 Task: Find a place to stay in Malden, United States, from 12th to 16th July for 8 guests, with a price range of ₹10,000 to ₹16,000, and amenities including TV, gym, and free parking.
Action: Mouse moved to (660, 117)
Screenshot: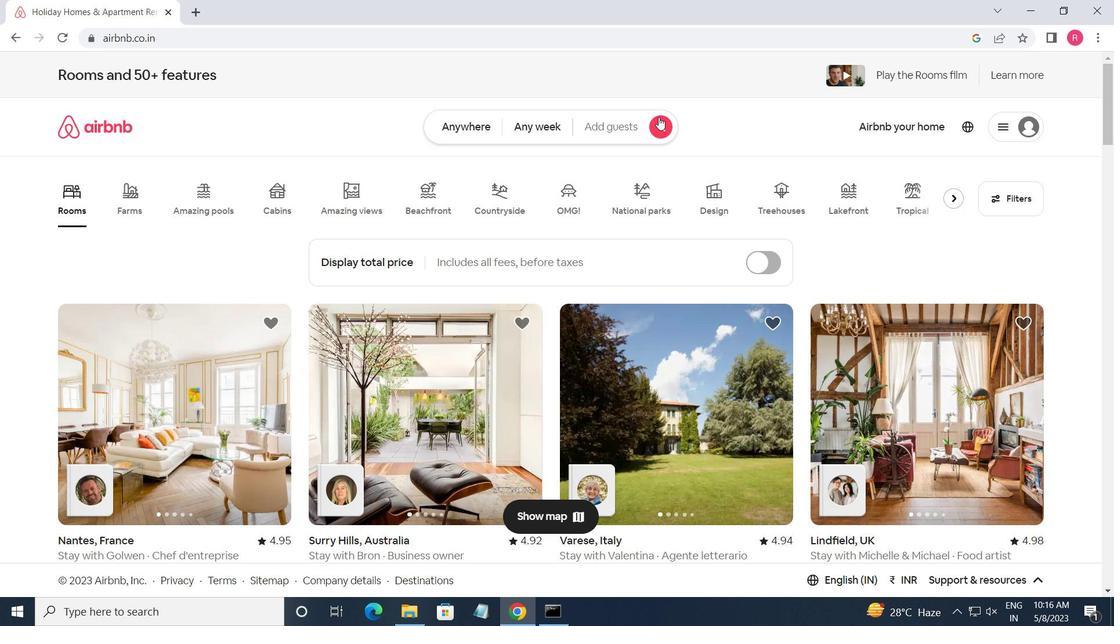 
Action: Mouse pressed left at (660, 117)
Screenshot: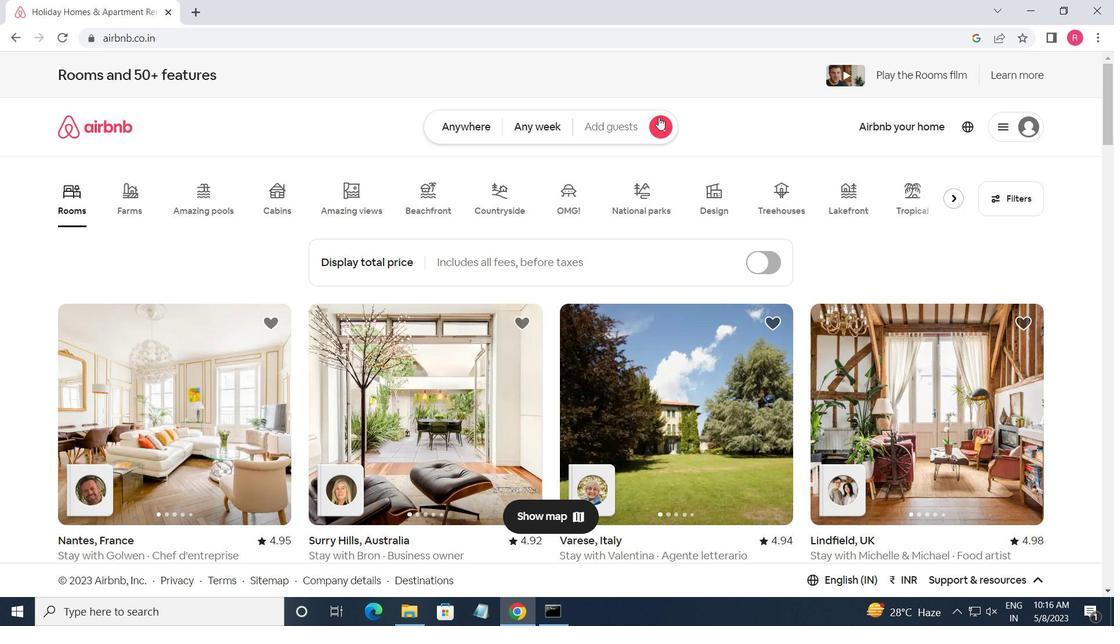 
Action: Mouse moved to (339, 192)
Screenshot: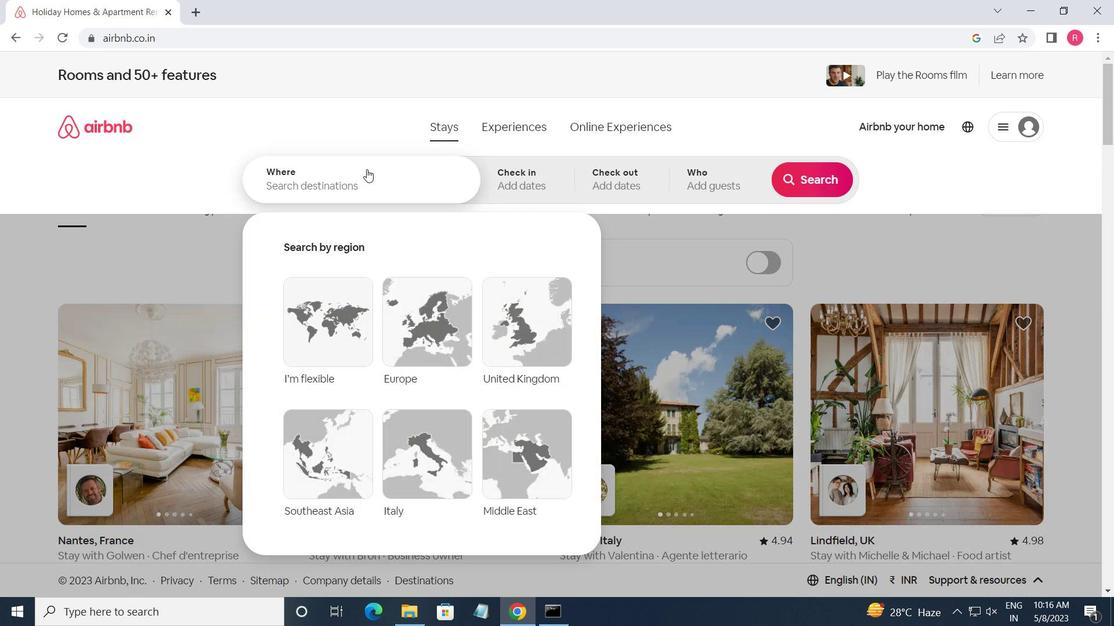 
Action: Mouse pressed left at (339, 192)
Screenshot: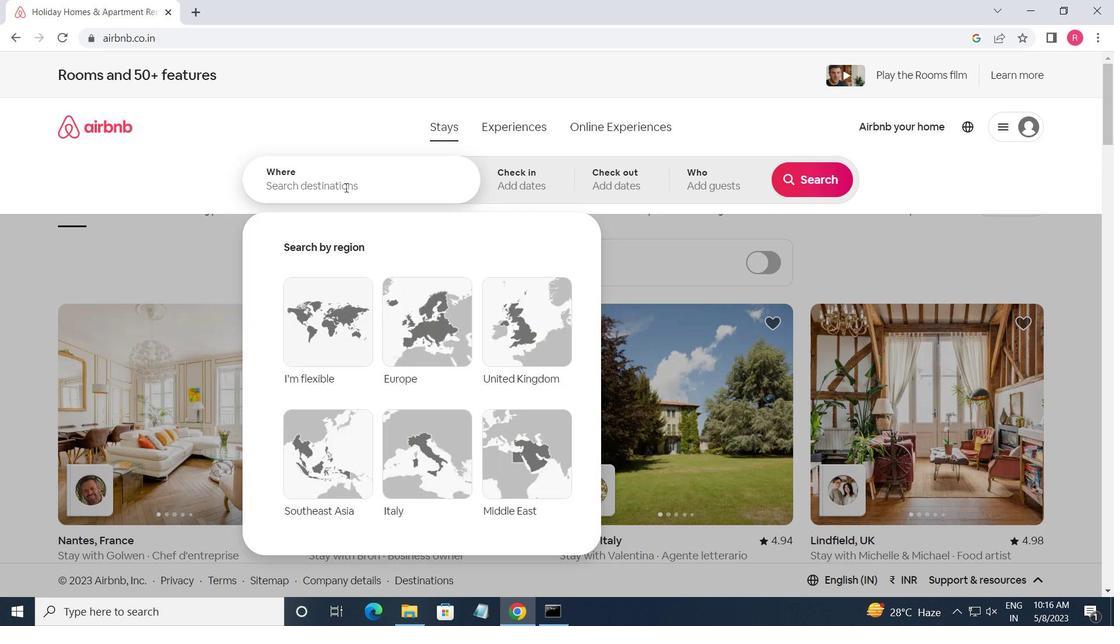 
Action: Key pressed <Key.shift_r>Malden,<Key.shift_r>United<Key.space><Key.shift>STATES<Key.enter>
Screenshot: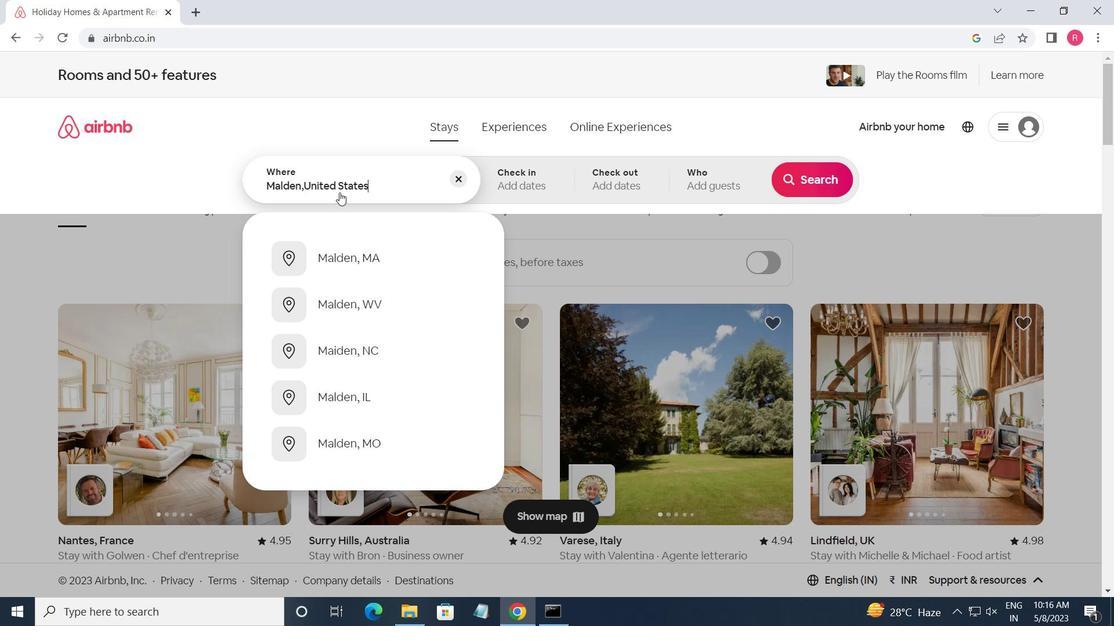 
Action: Mouse moved to (813, 297)
Screenshot: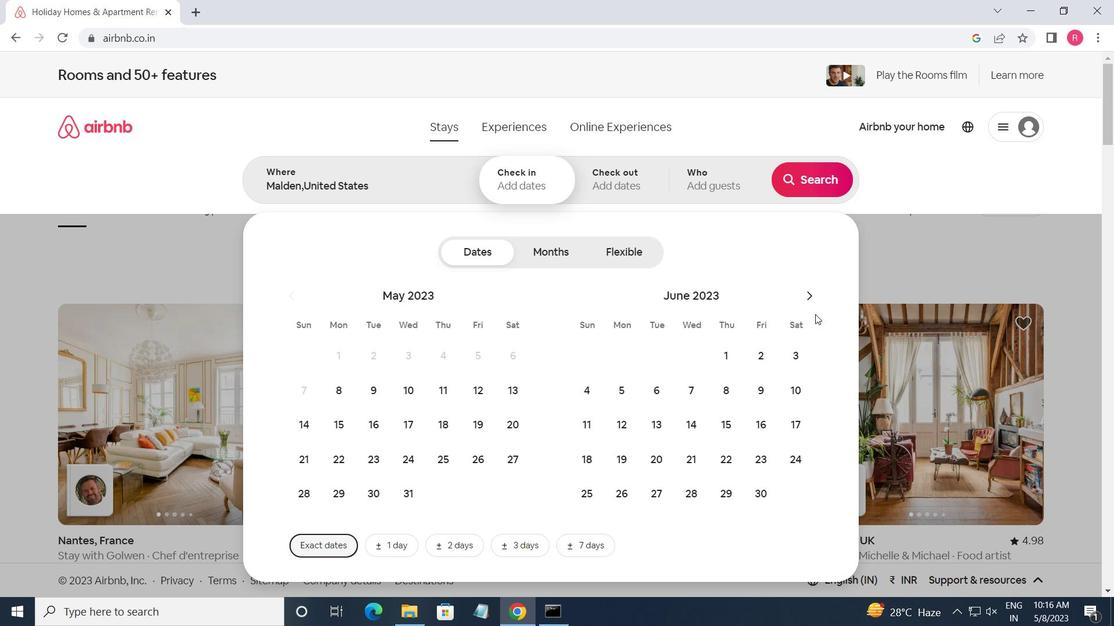 
Action: Mouse pressed left at (813, 297)
Screenshot: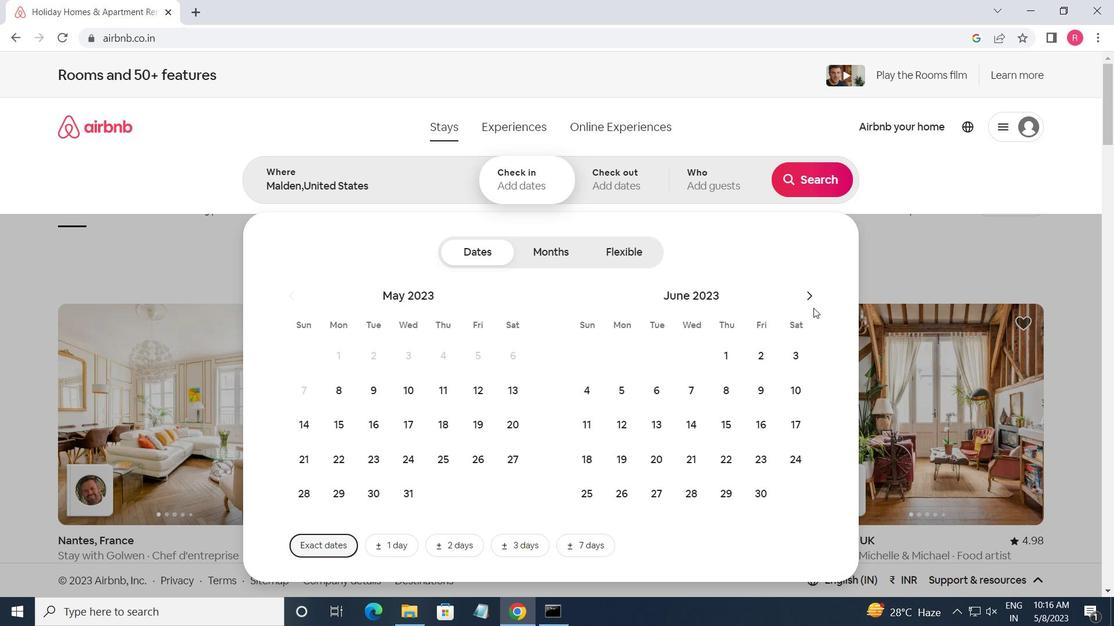 
Action: Mouse moved to (687, 431)
Screenshot: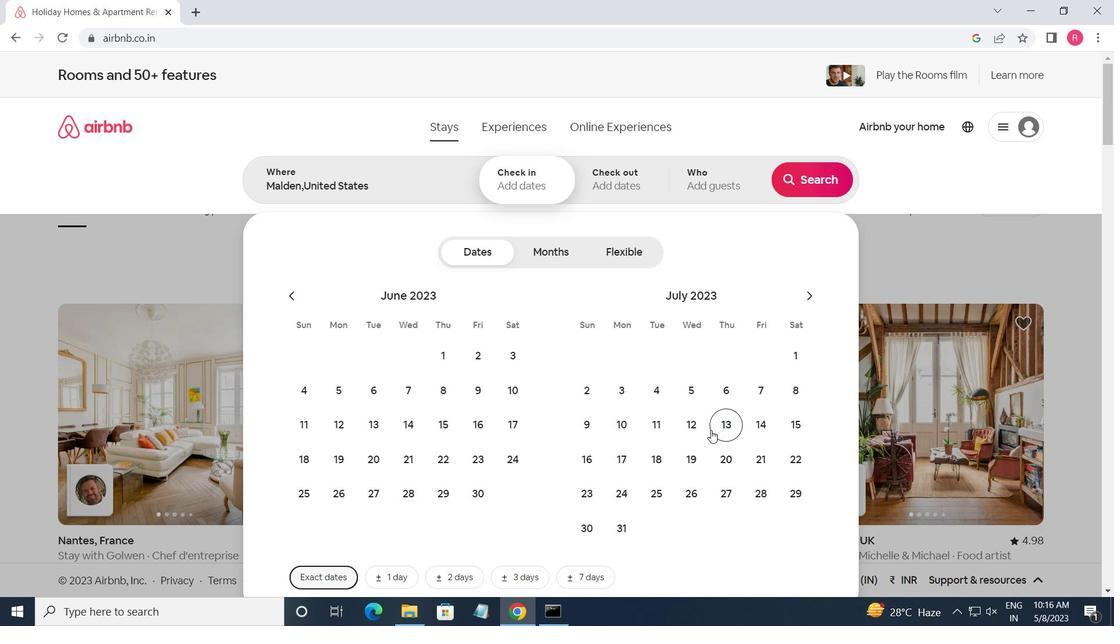 
Action: Mouse pressed left at (687, 431)
Screenshot: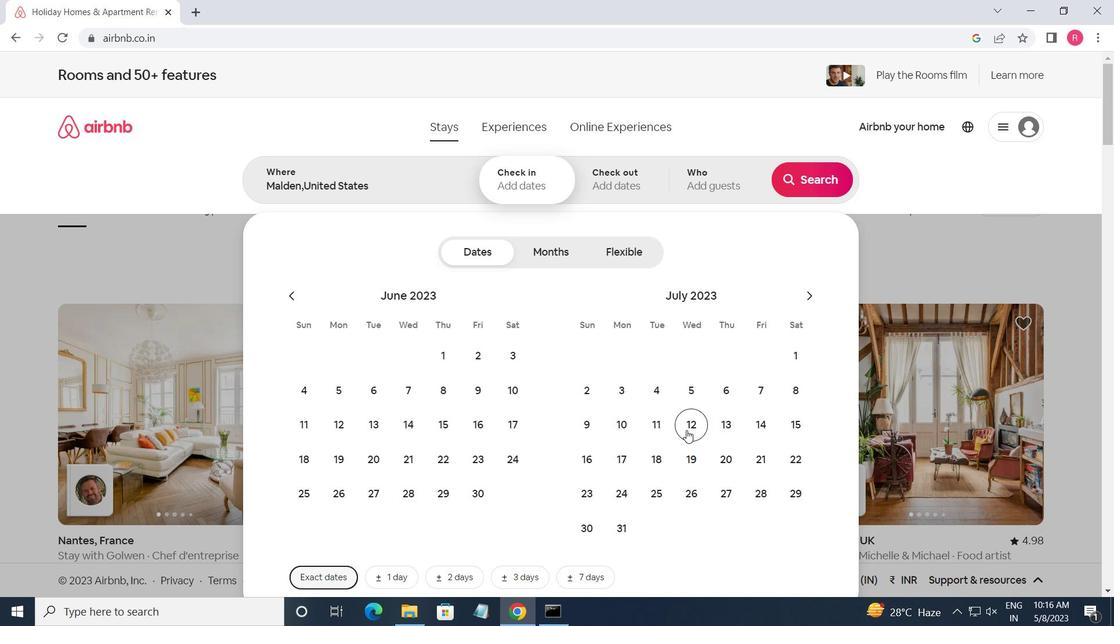 
Action: Mouse moved to (597, 467)
Screenshot: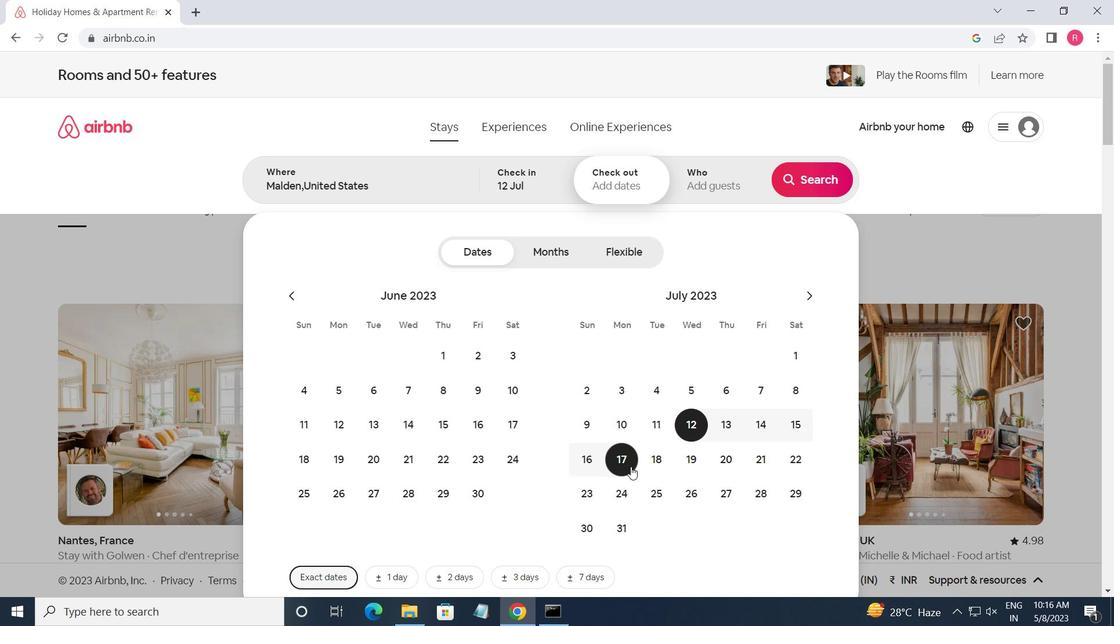 
Action: Mouse pressed left at (597, 467)
Screenshot: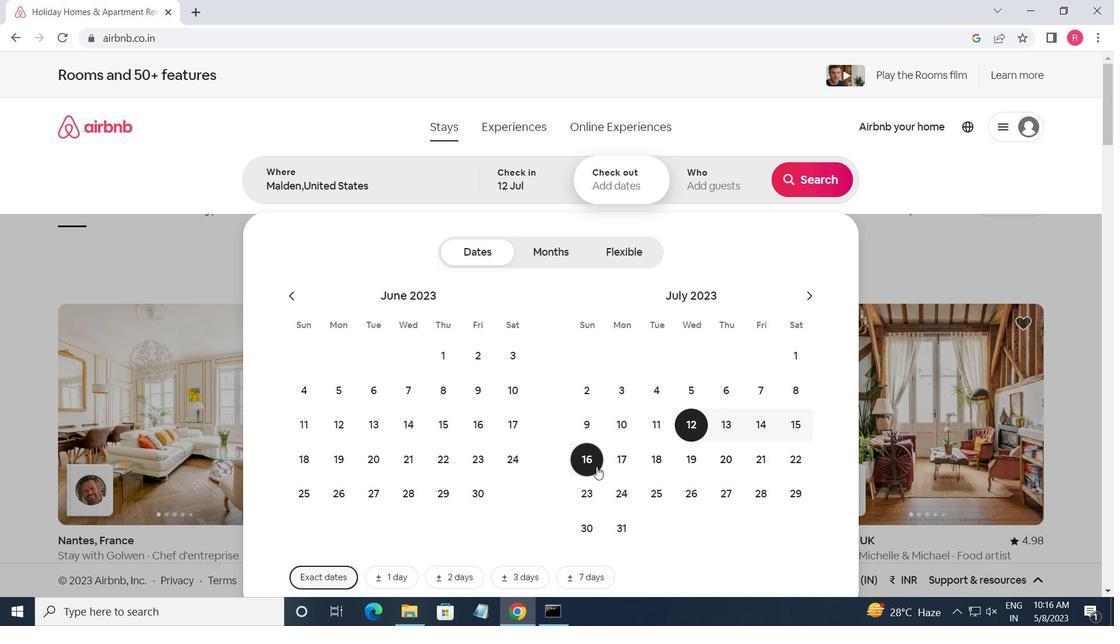 
Action: Mouse moved to (719, 197)
Screenshot: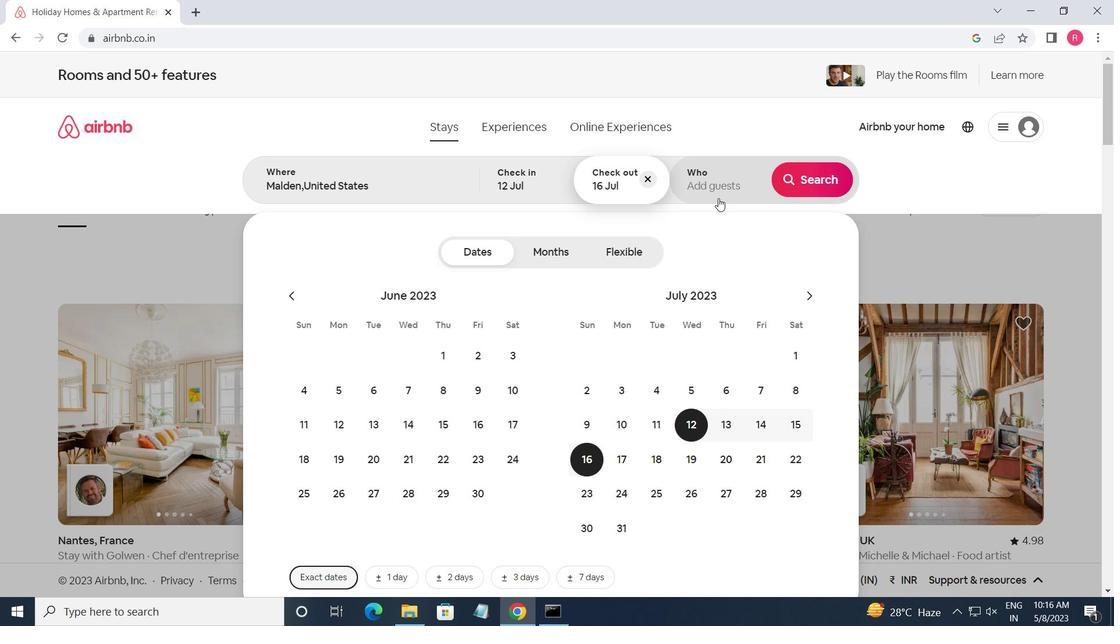 
Action: Mouse pressed left at (719, 197)
Screenshot: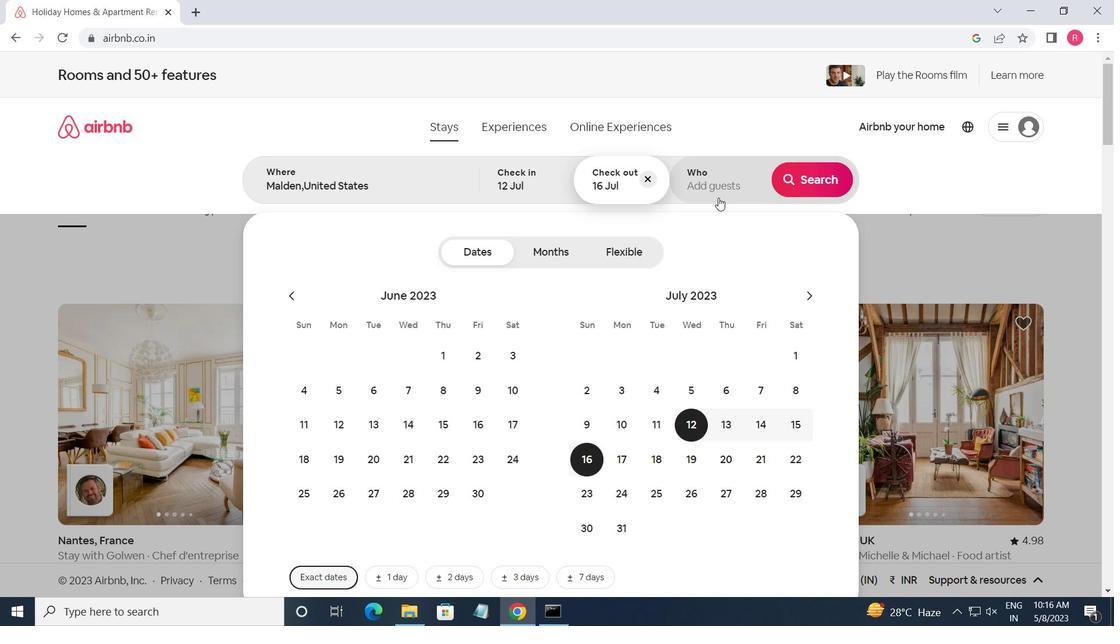 
Action: Mouse moved to (831, 249)
Screenshot: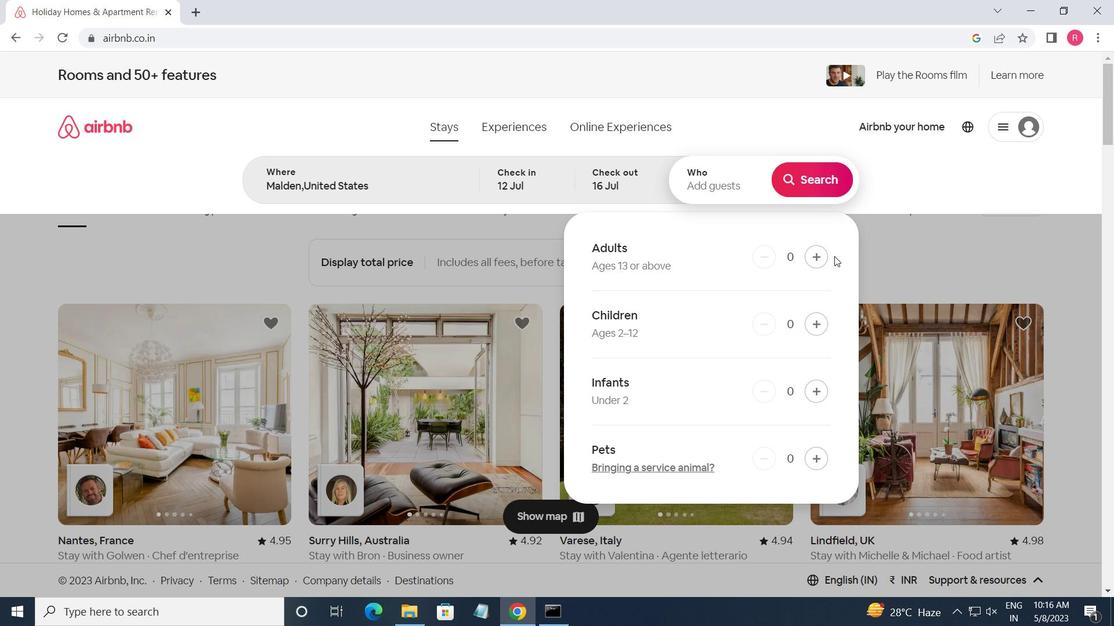 
Action: Mouse pressed left at (831, 249)
Screenshot: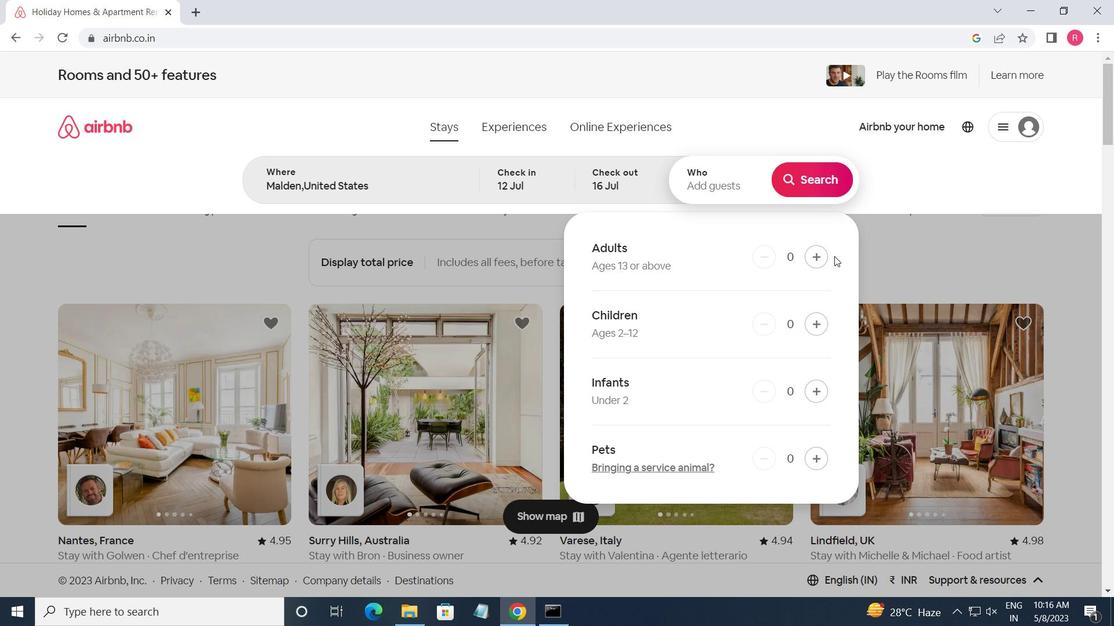 
Action: Mouse moved to (827, 252)
Screenshot: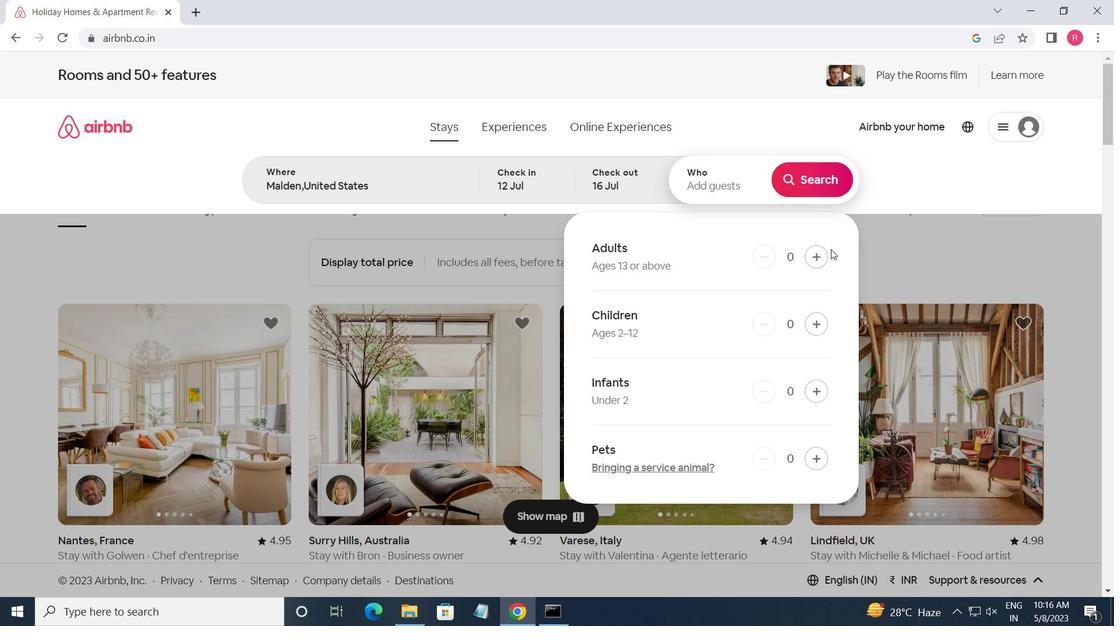 
Action: Mouse pressed left at (827, 252)
Screenshot: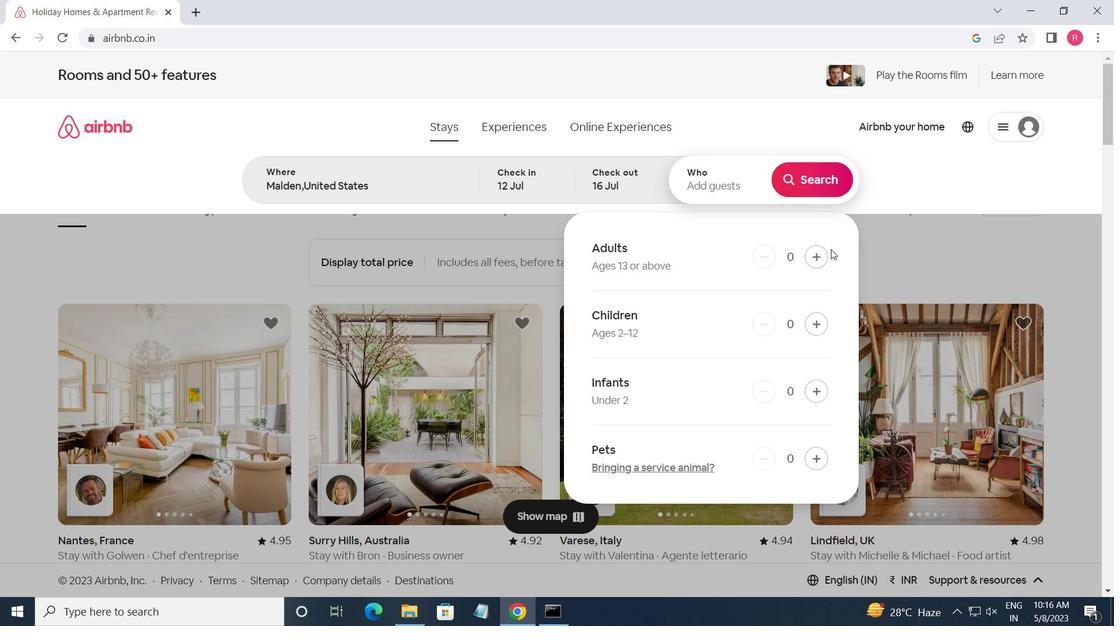 
Action: Mouse moved to (826, 253)
Screenshot: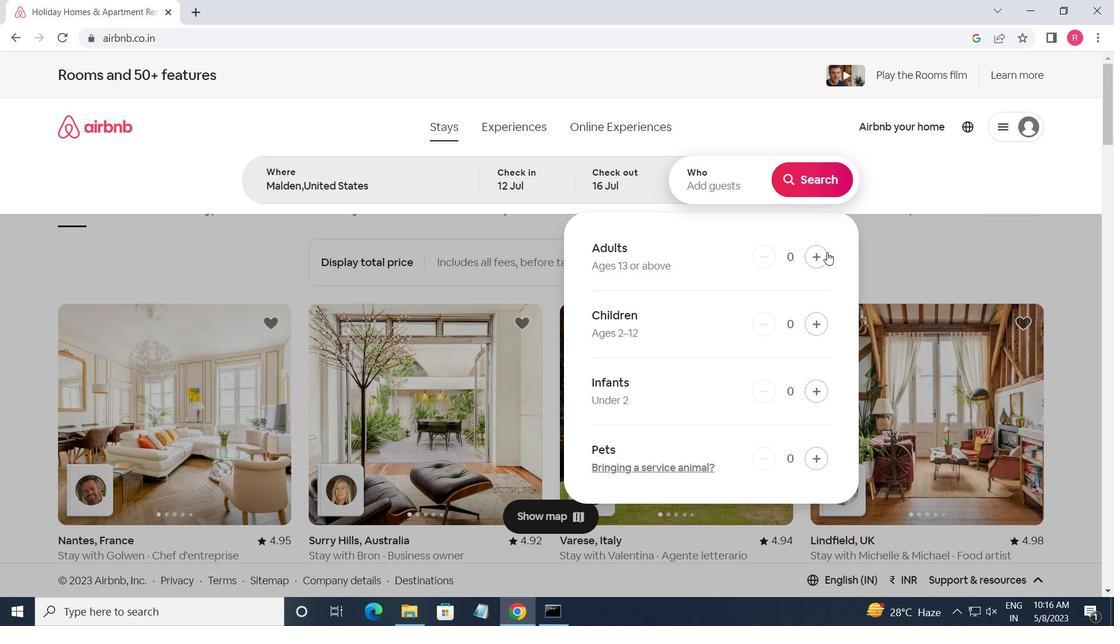 
Action: Mouse pressed left at (826, 253)
Screenshot: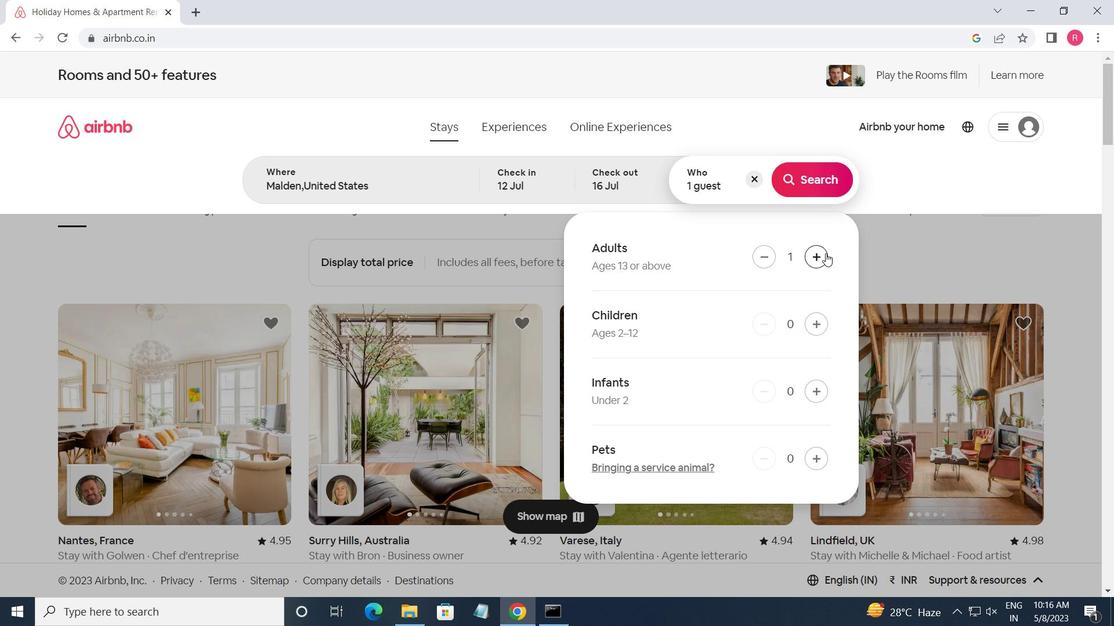 
Action: Mouse pressed left at (826, 253)
Screenshot: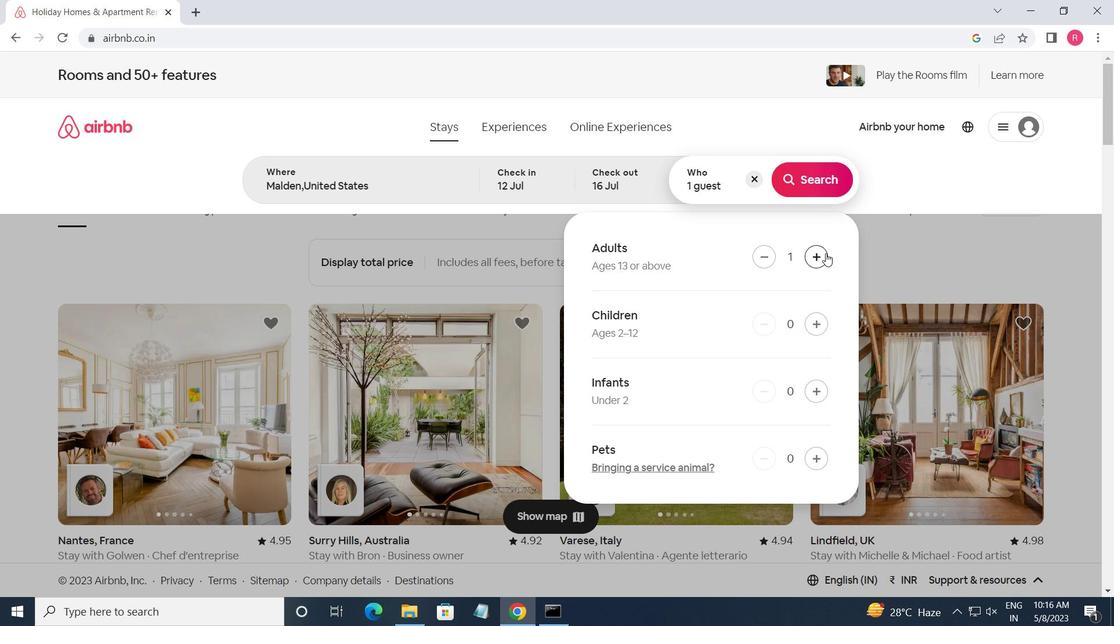 
Action: Mouse pressed left at (826, 253)
Screenshot: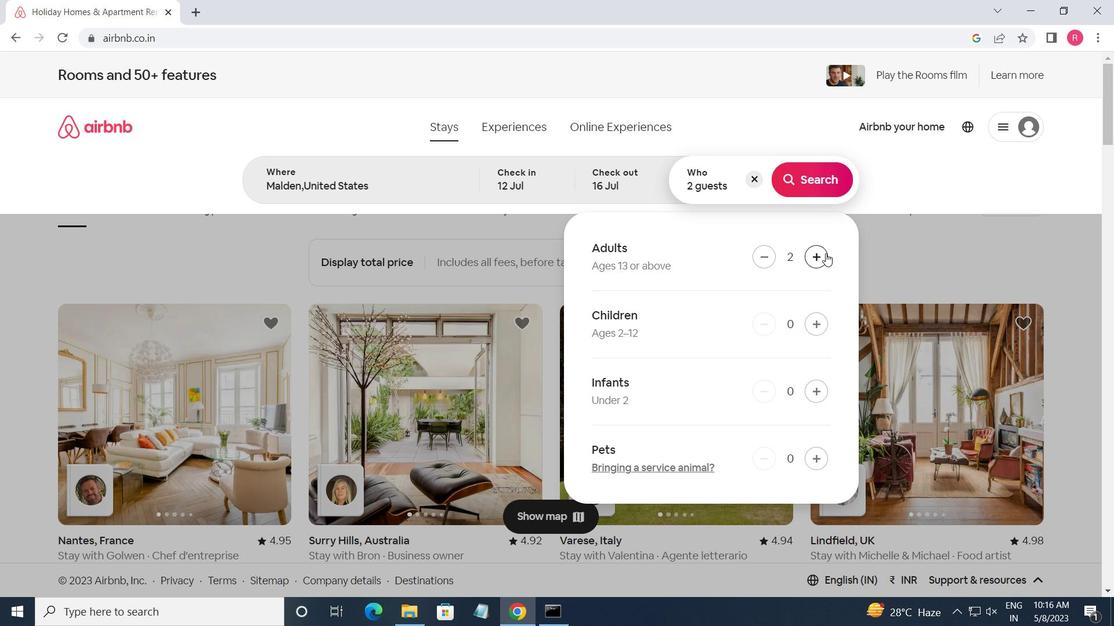 
Action: Mouse pressed left at (826, 253)
Screenshot: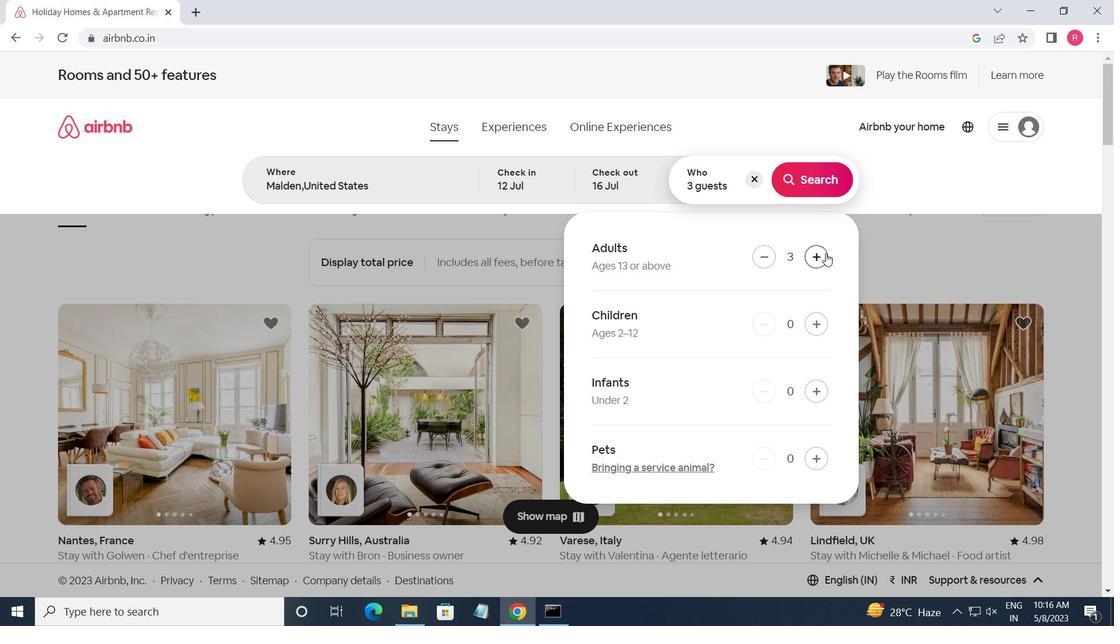 
Action: Mouse pressed left at (826, 253)
Screenshot: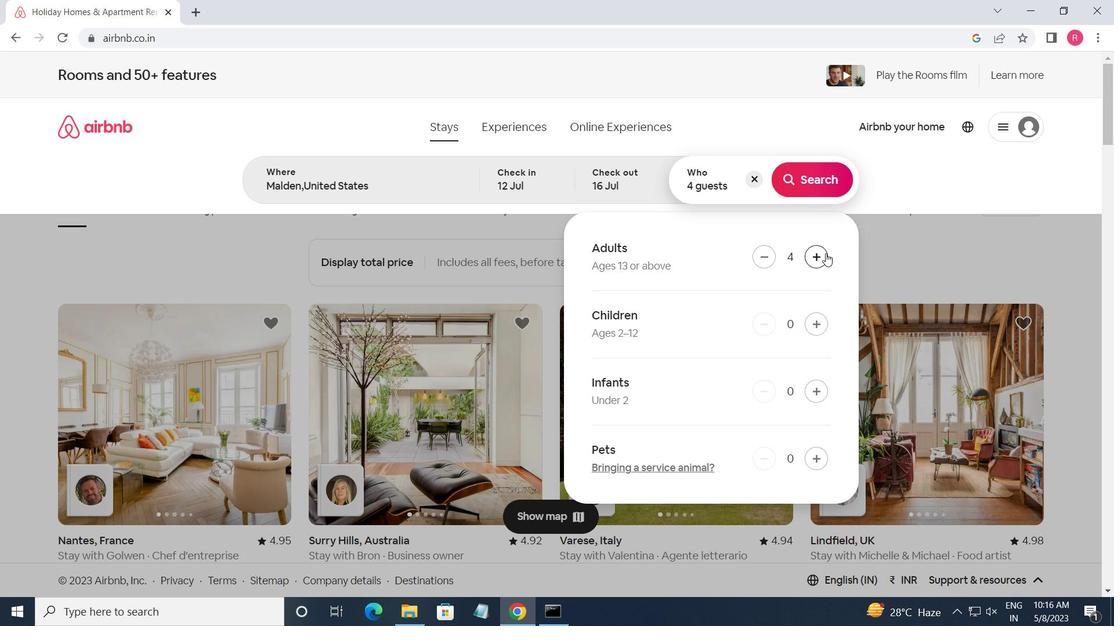 
Action: Mouse pressed left at (826, 253)
Screenshot: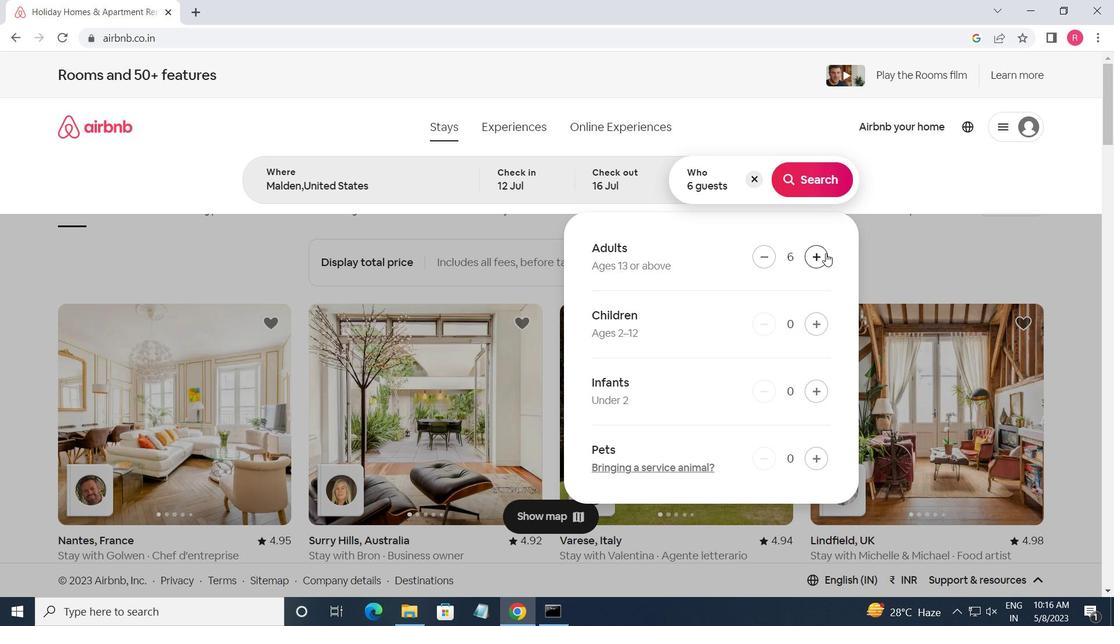 
Action: Mouse pressed left at (826, 253)
Screenshot: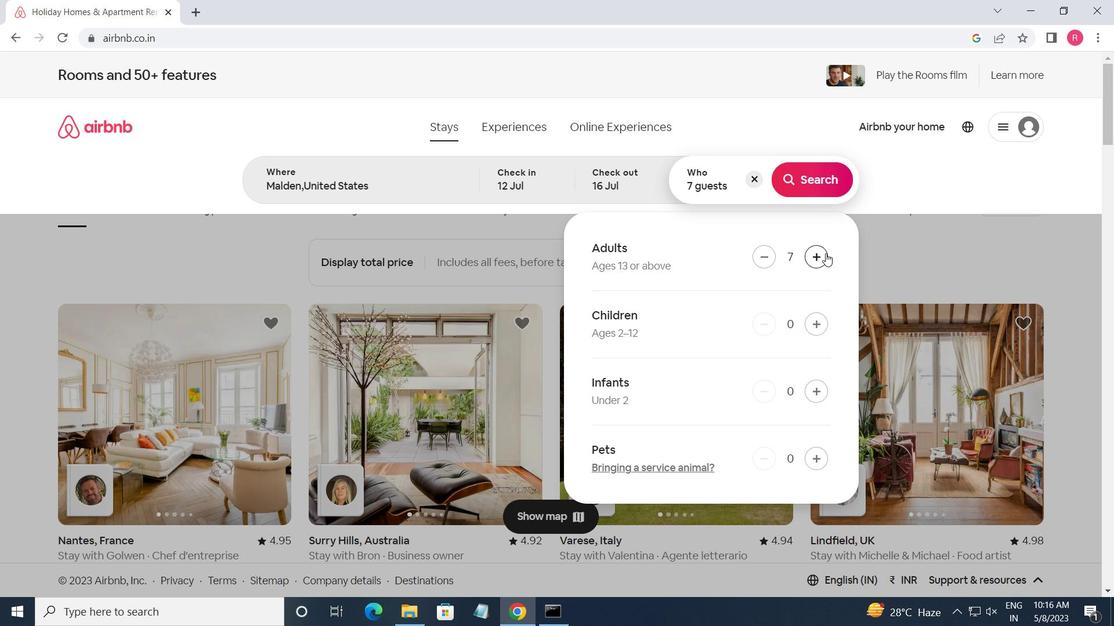 
Action: Mouse moved to (804, 185)
Screenshot: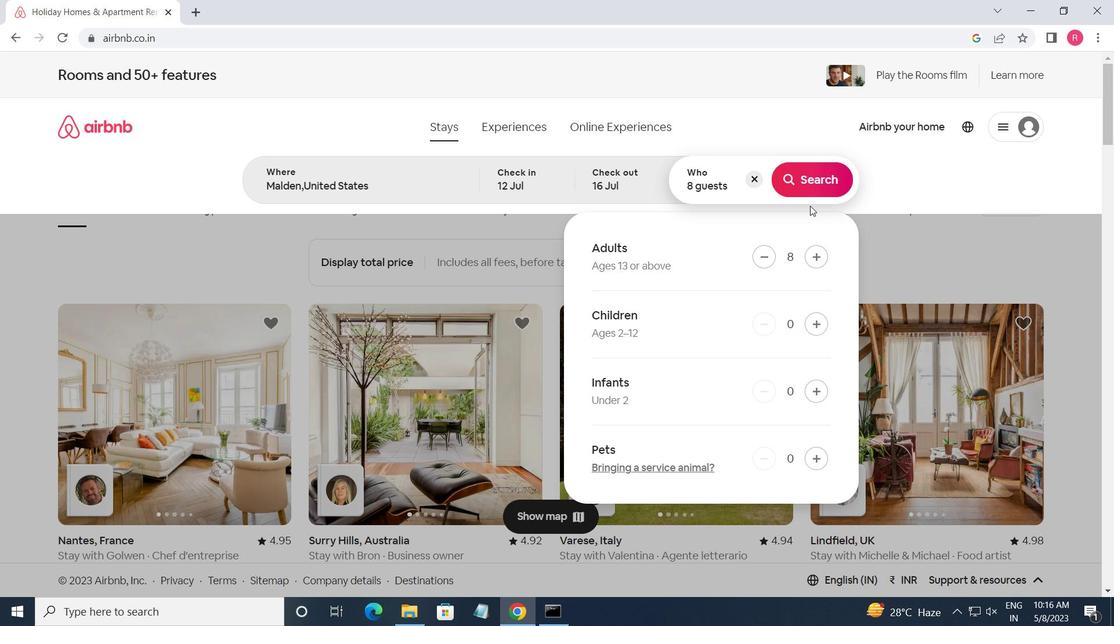 
Action: Mouse pressed left at (804, 185)
Screenshot: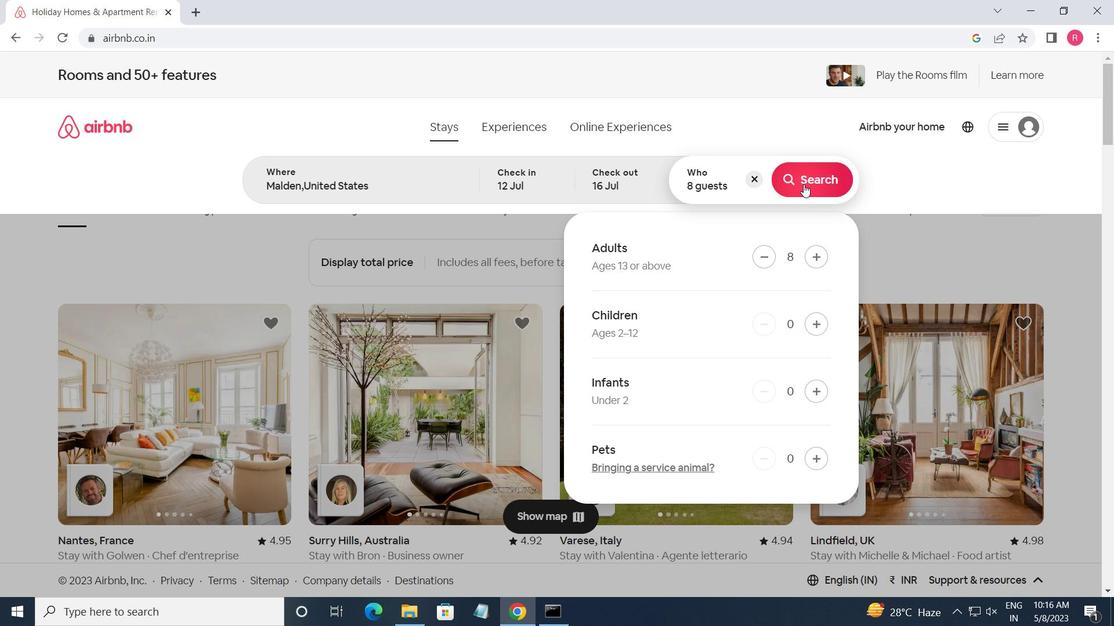 
Action: Mouse moved to (1037, 135)
Screenshot: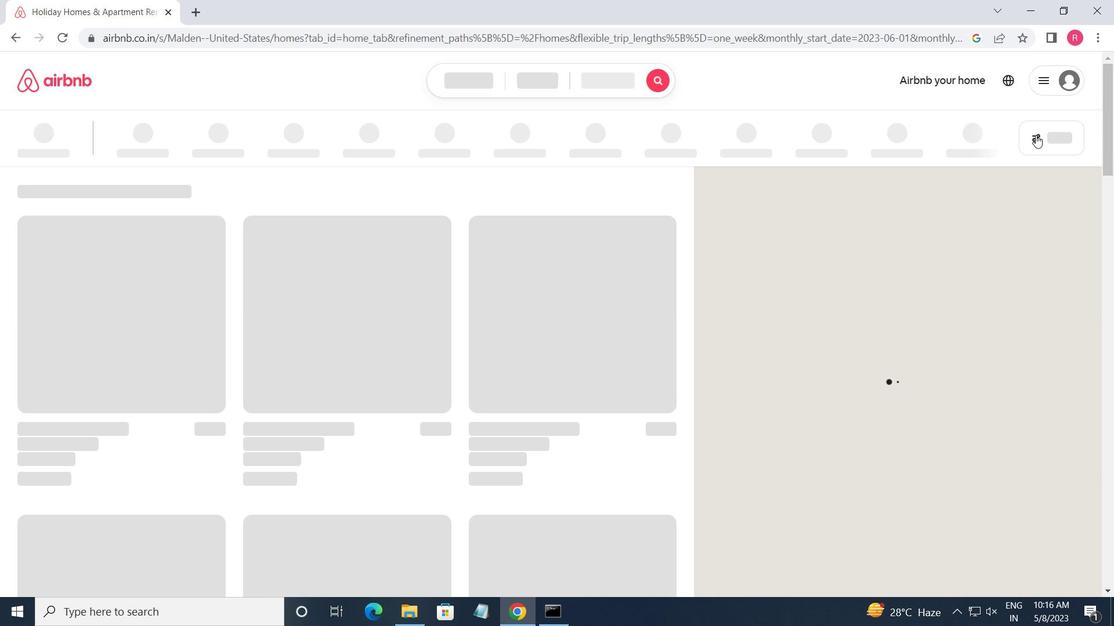 
Action: Mouse pressed left at (1037, 135)
Screenshot: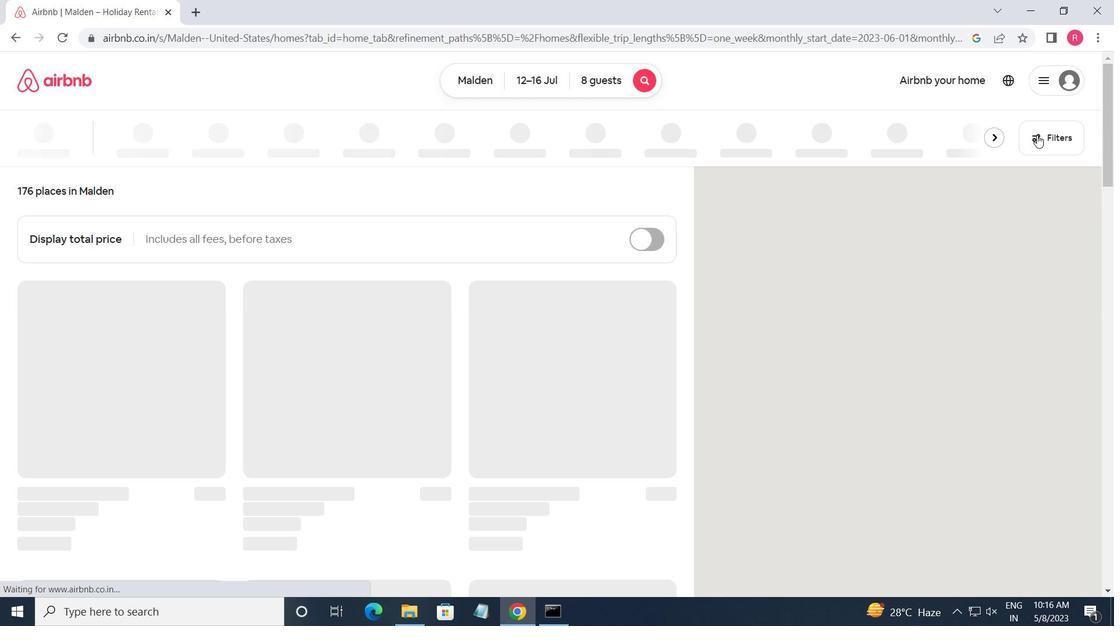 
Action: Mouse moved to (379, 487)
Screenshot: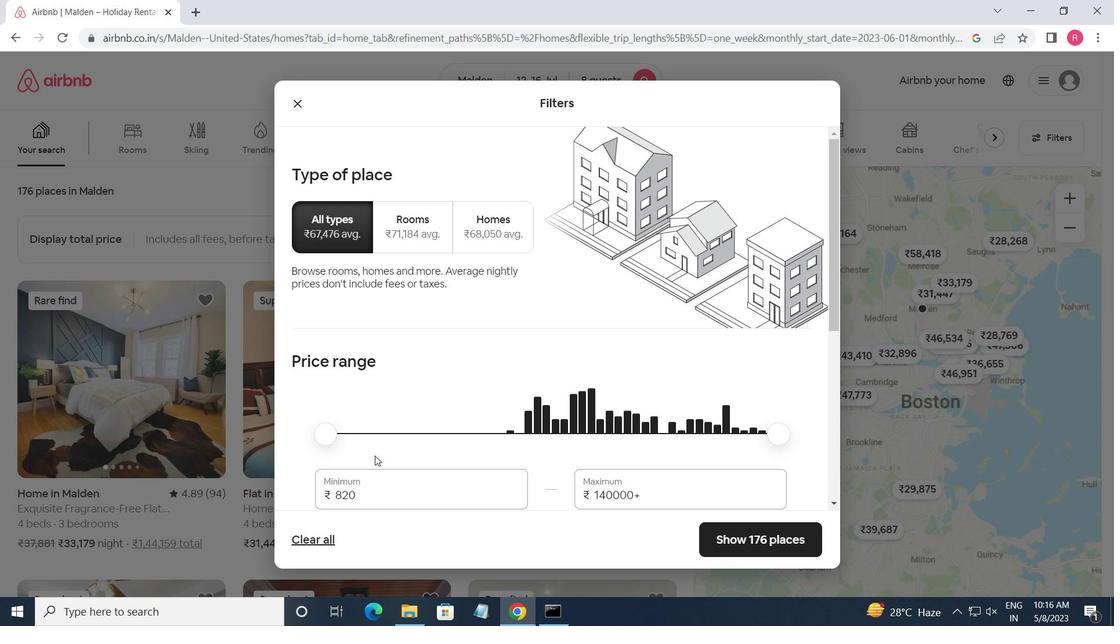 
Action: Mouse pressed left at (379, 487)
Screenshot: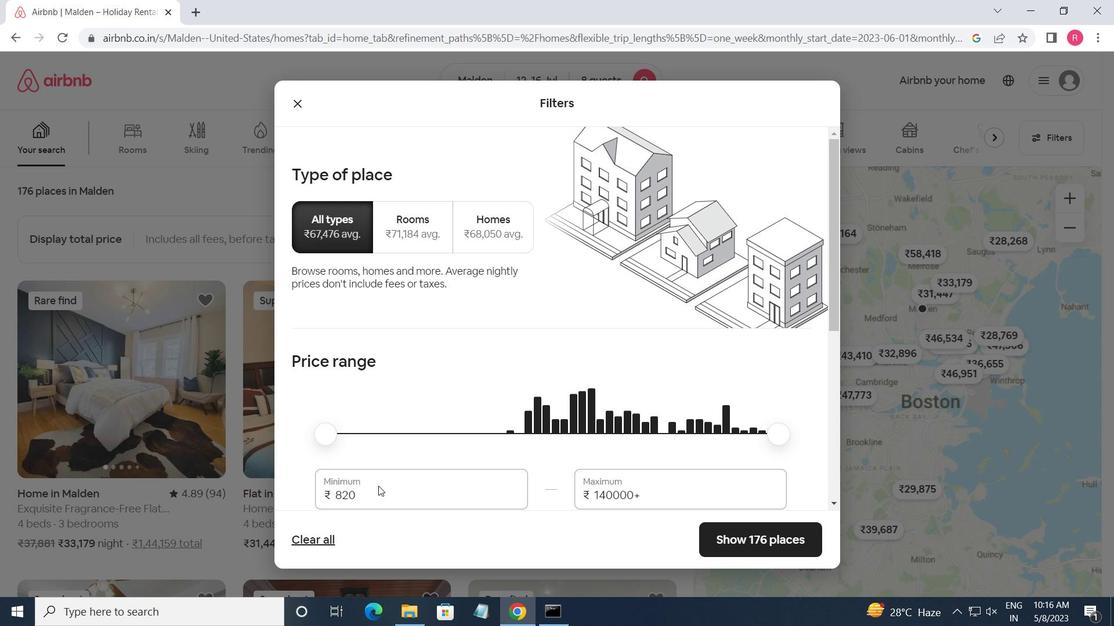 
Action: Key pressed <Key.backspace><Key.backspace><Key.backspace><Key.backspace>10000<Key.tab>16000
Screenshot: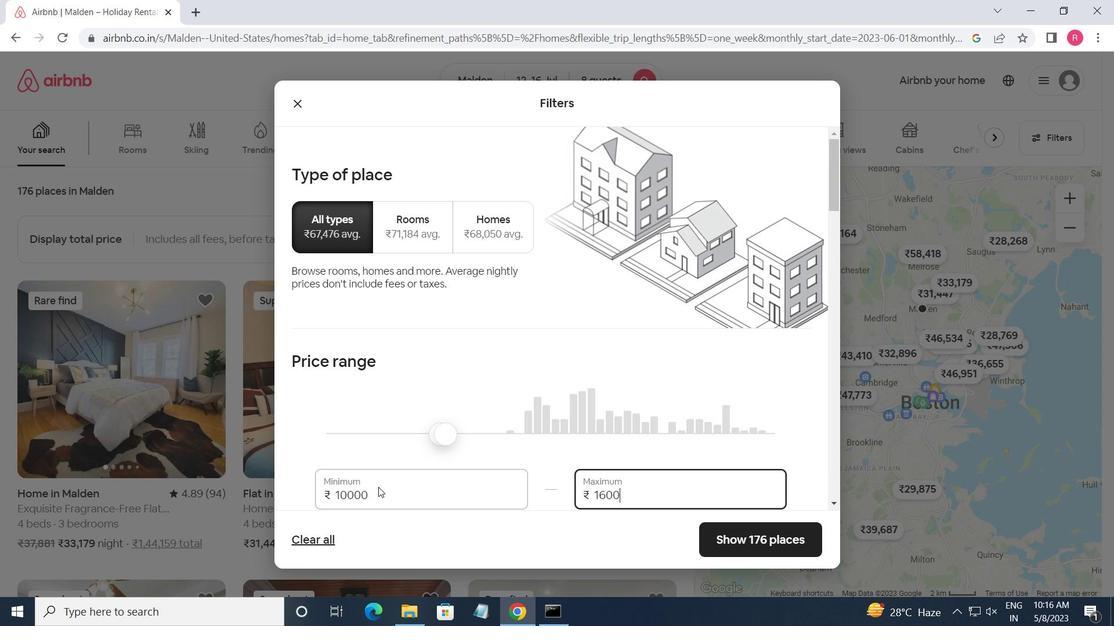 
Action: Mouse moved to (383, 492)
Screenshot: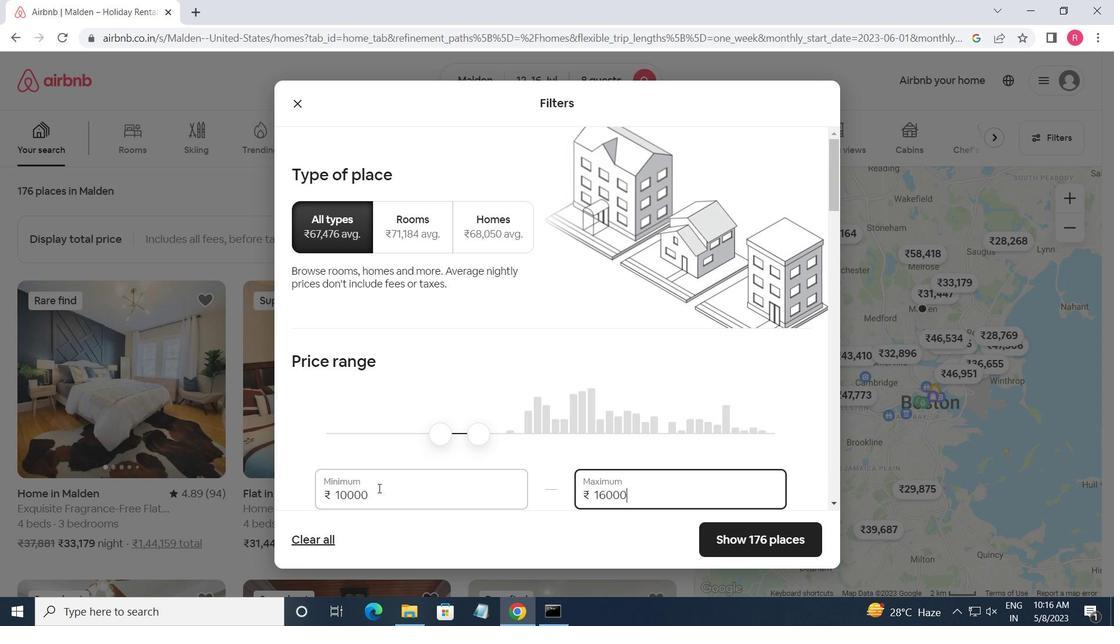 
Action: Mouse scrolled (383, 491) with delta (0, 0)
Screenshot: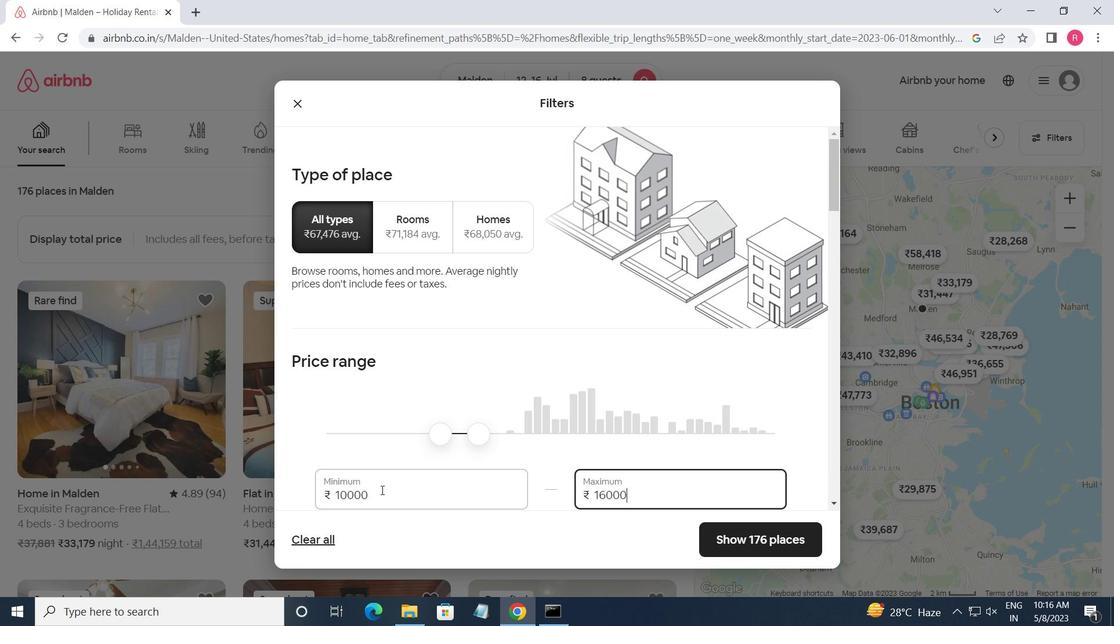 
Action: Mouse scrolled (383, 491) with delta (0, 0)
Screenshot: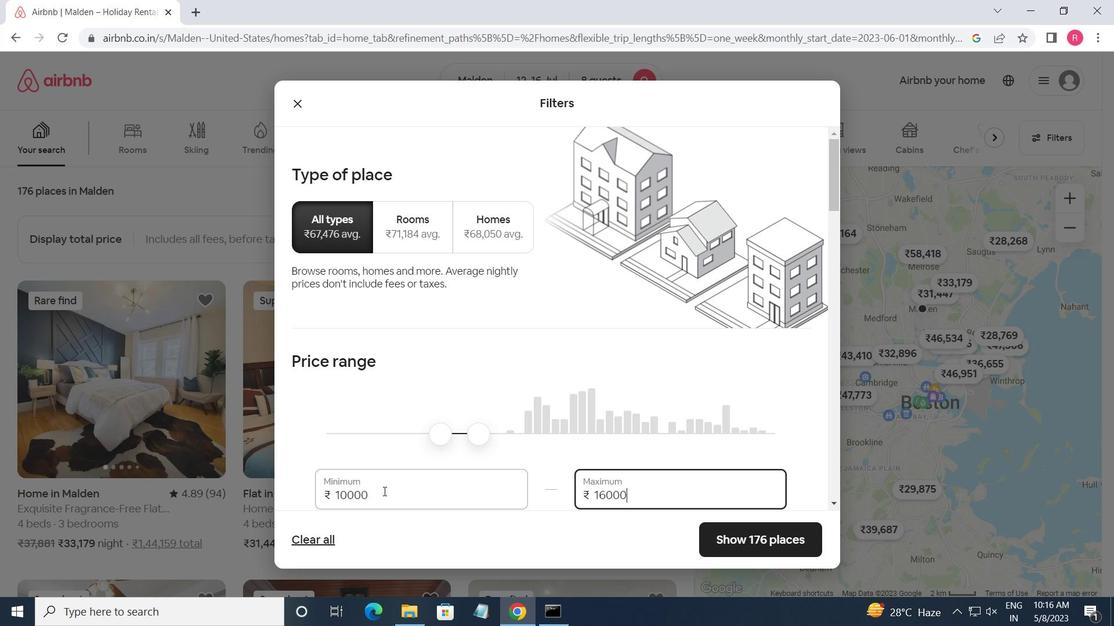 
Action: Mouse scrolled (383, 491) with delta (0, 0)
Screenshot: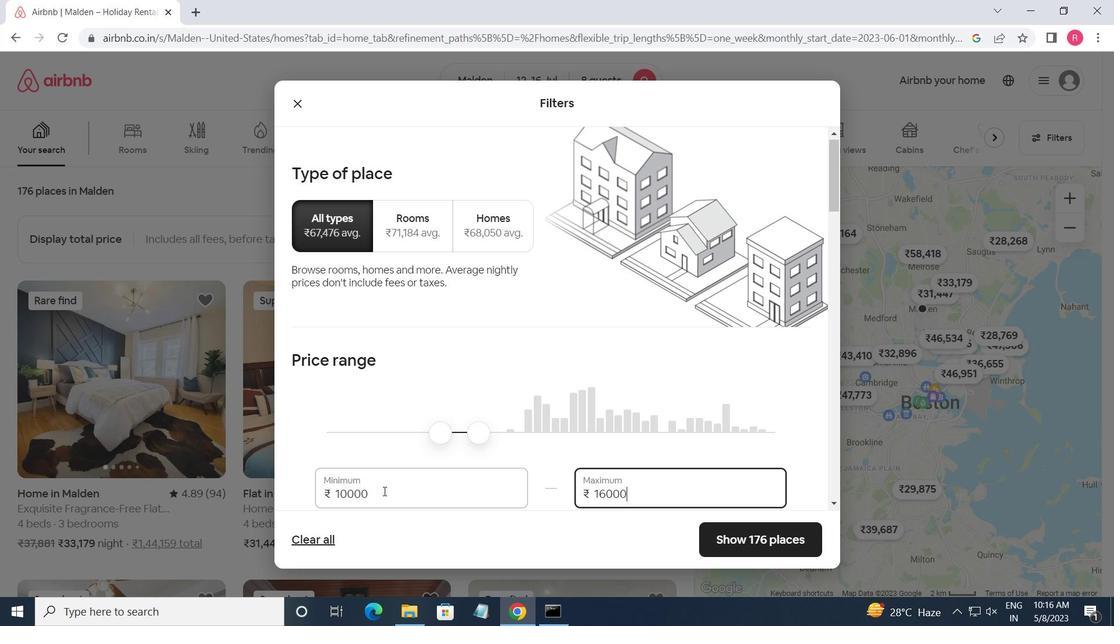 
Action: Mouse scrolled (383, 491) with delta (0, 0)
Screenshot: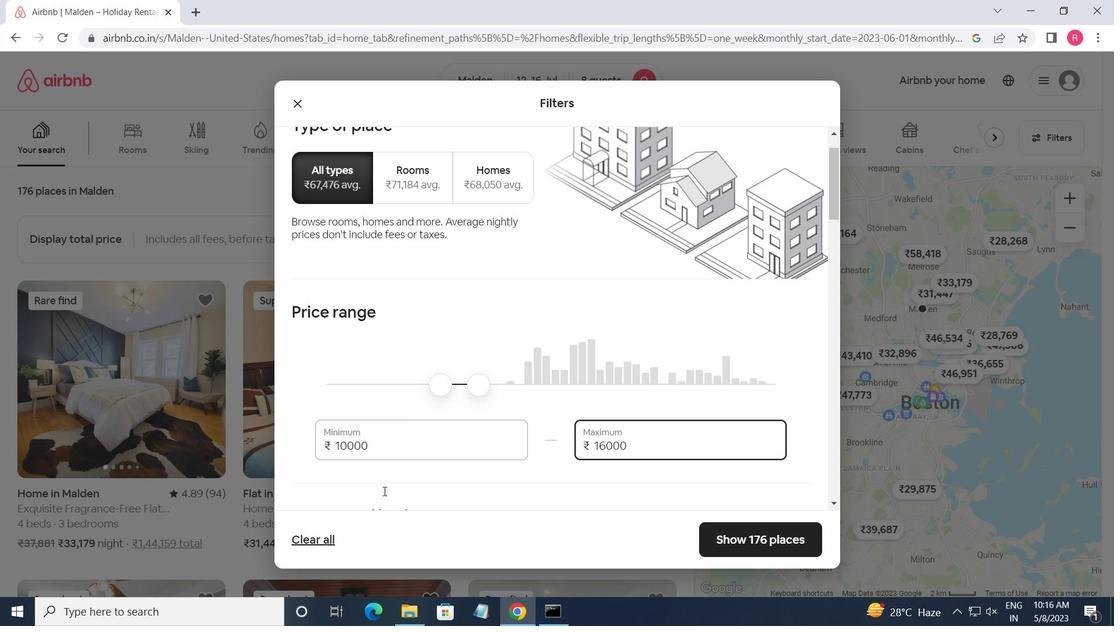 
Action: Mouse scrolled (383, 491) with delta (0, 0)
Screenshot: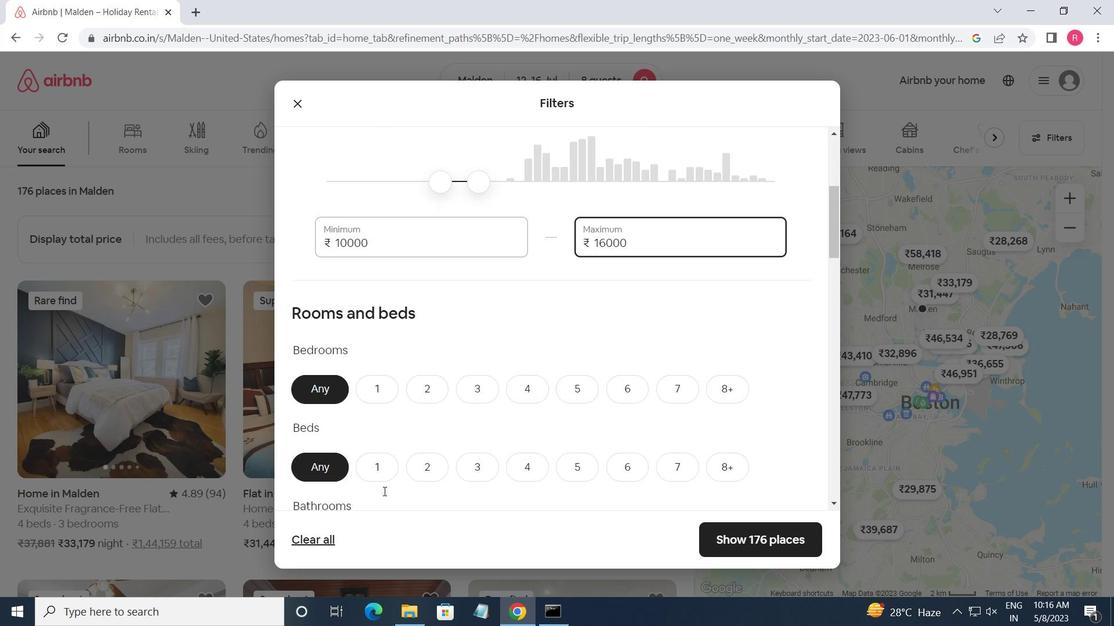 
Action: Mouse moved to (724, 277)
Screenshot: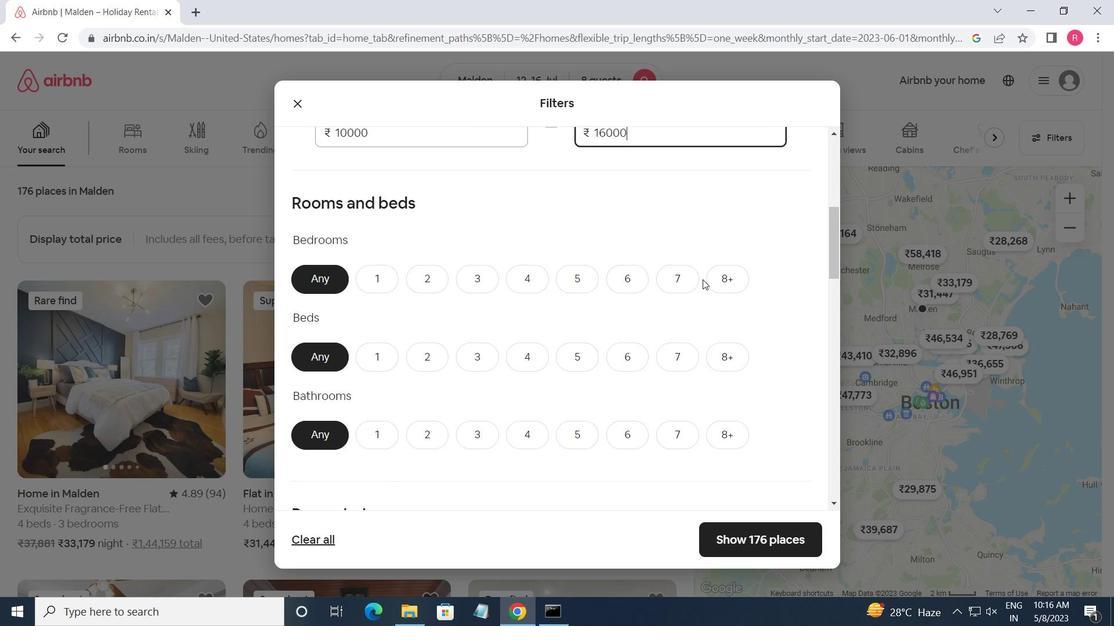 
Action: Mouse pressed left at (724, 277)
Screenshot: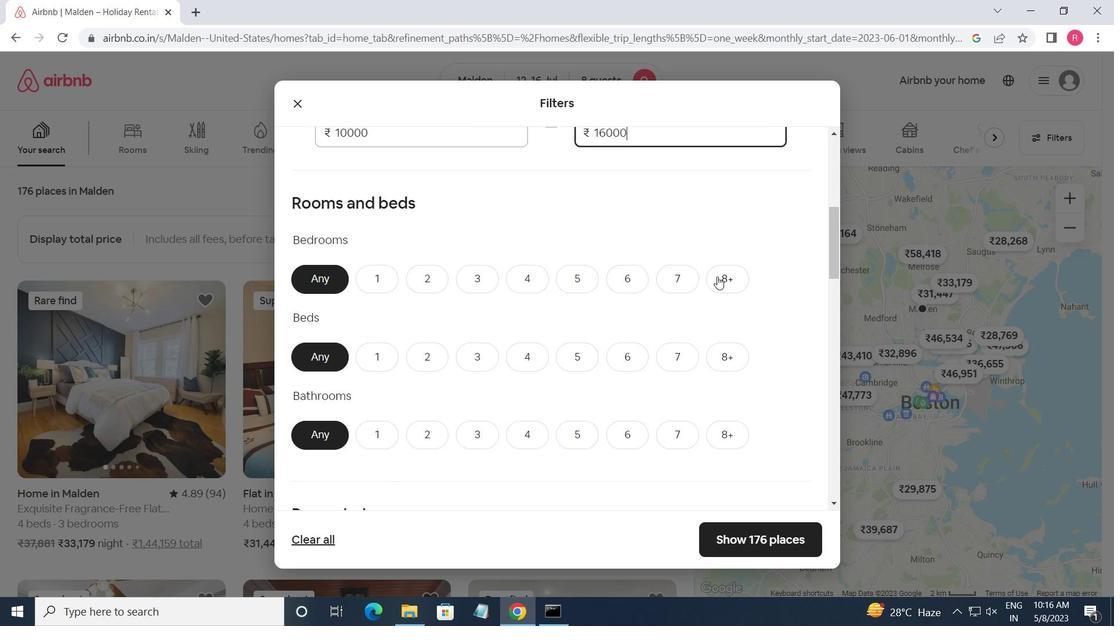 
Action: Mouse moved to (728, 350)
Screenshot: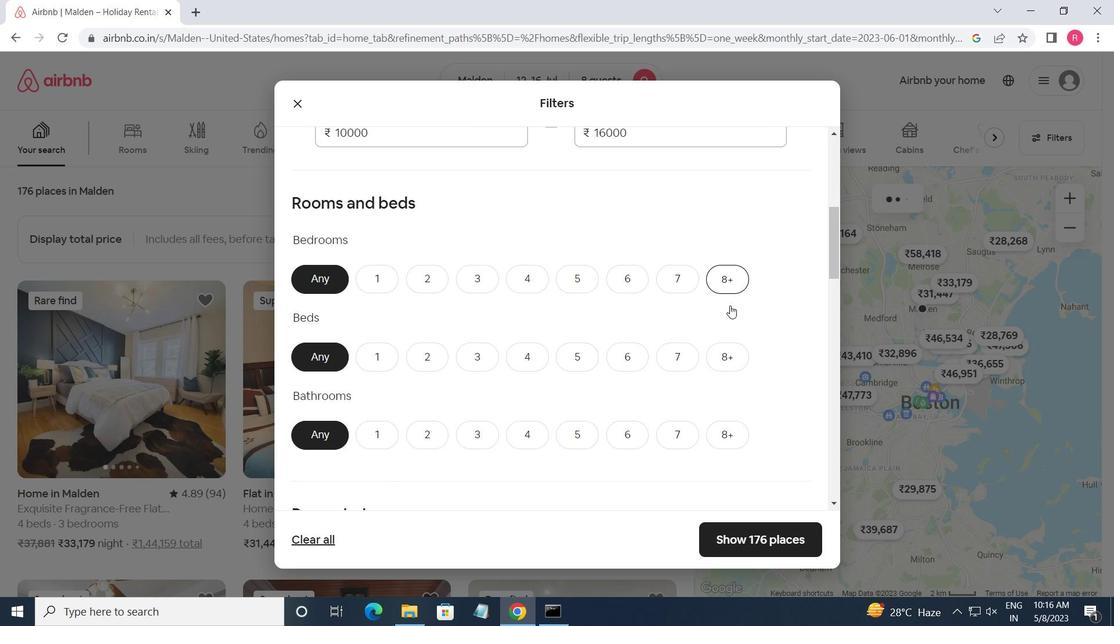 
Action: Mouse pressed left at (728, 350)
Screenshot: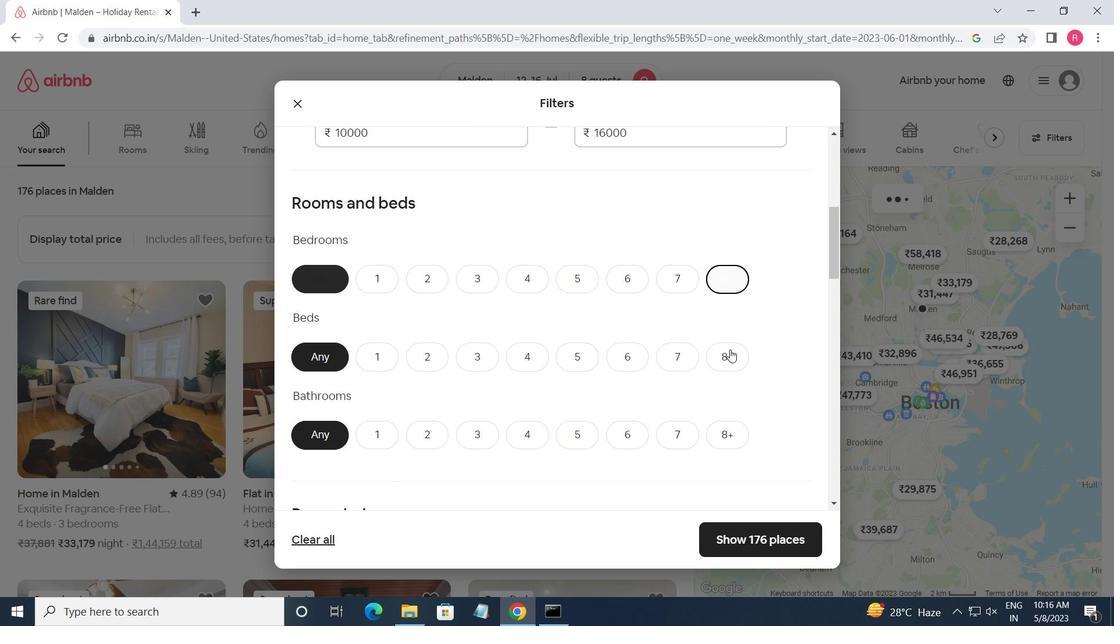 
Action: Mouse moved to (719, 428)
Screenshot: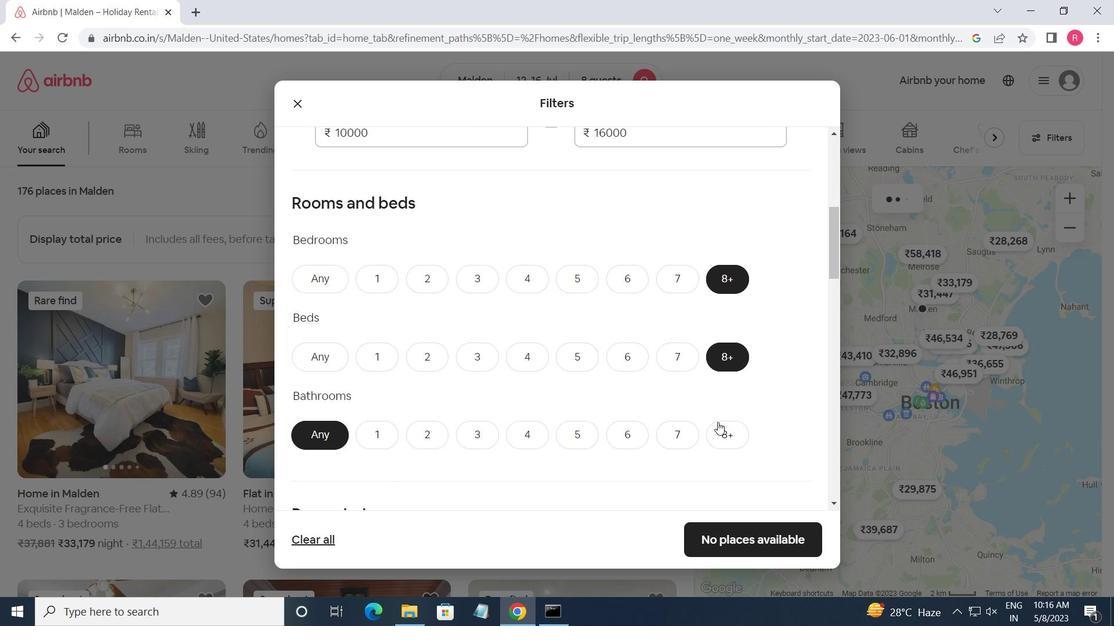 
Action: Mouse pressed left at (719, 428)
Screenshot: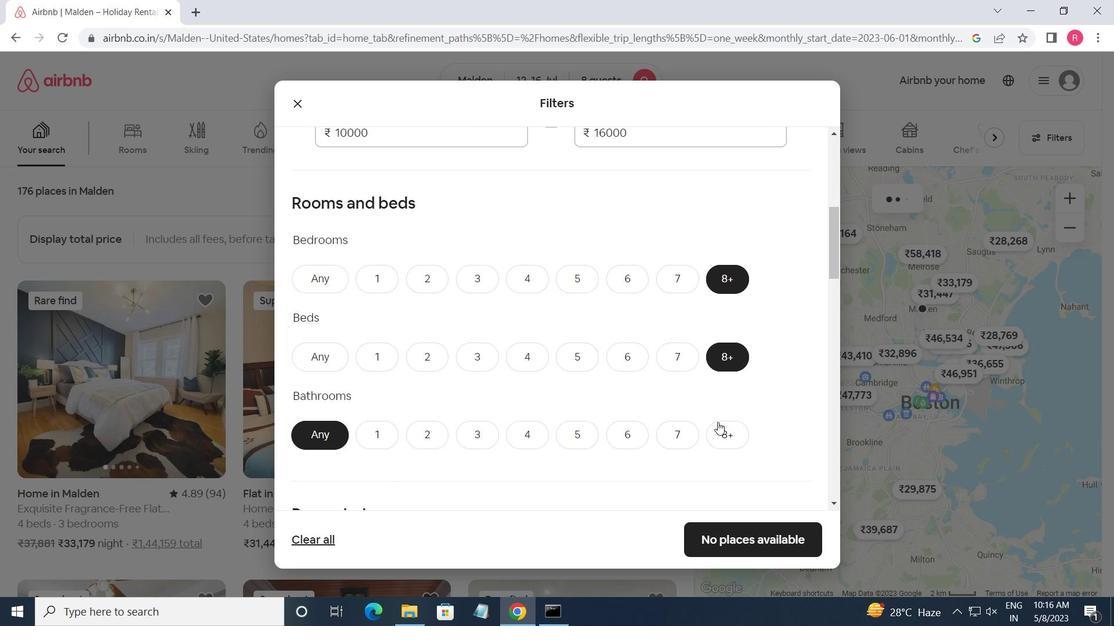 
Action: Mouse moved to (671, 384)
Screenshot: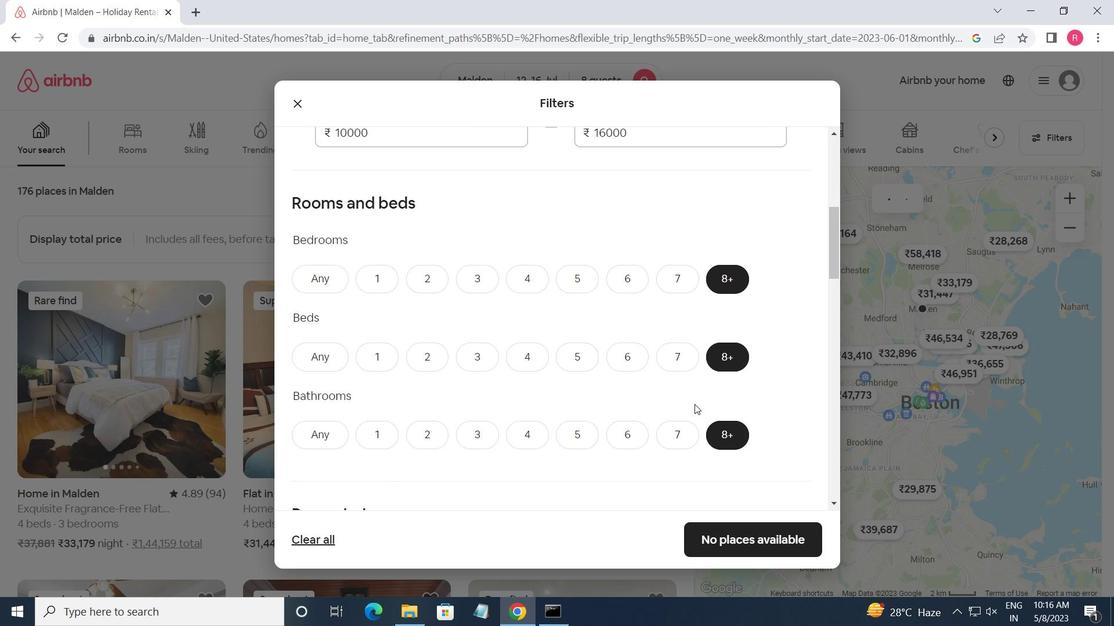 
Action: Mouse scrolled (671, 384) with delta (0, 0)
Screenshot: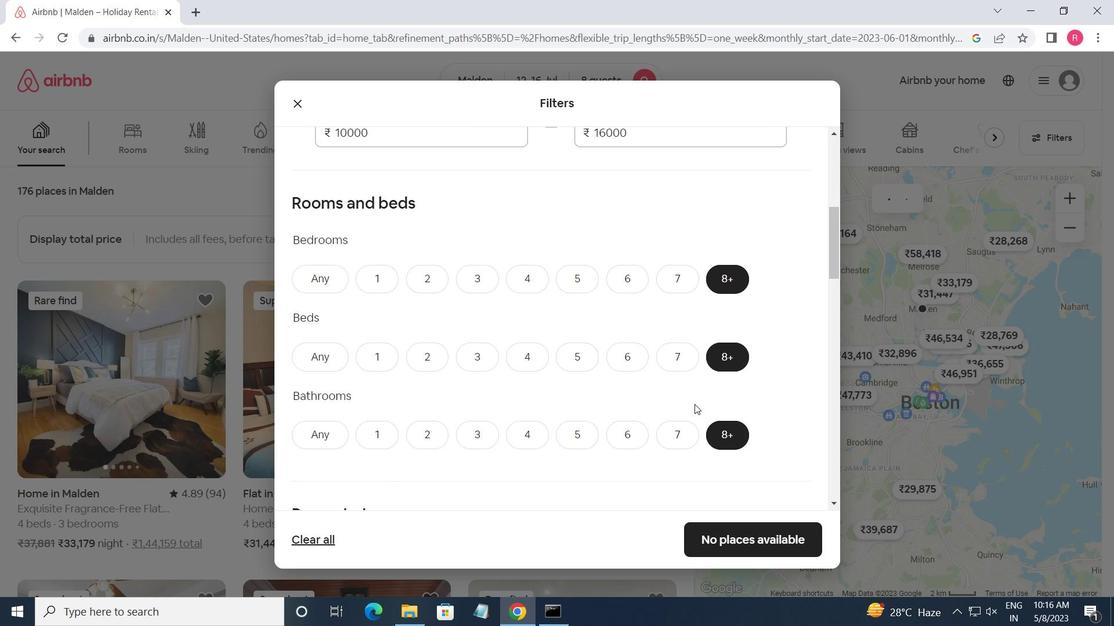 
Action: Mouse moved to (669, 382)
Screenshot: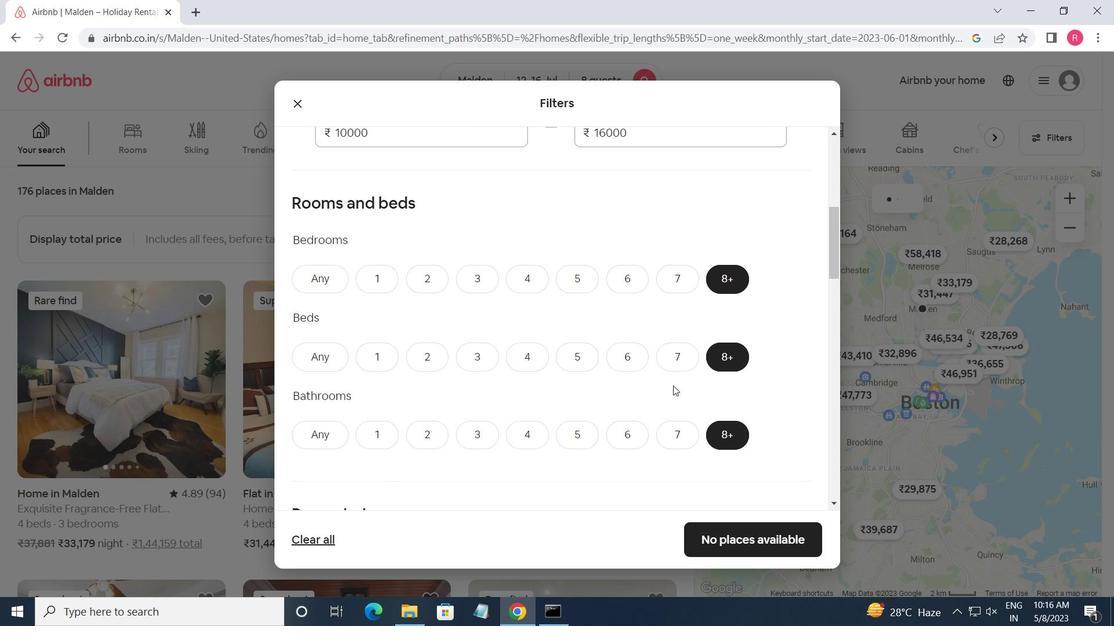 
Action: Mouse scrolled (669, 383) with delta (0, 0)
Screenshot: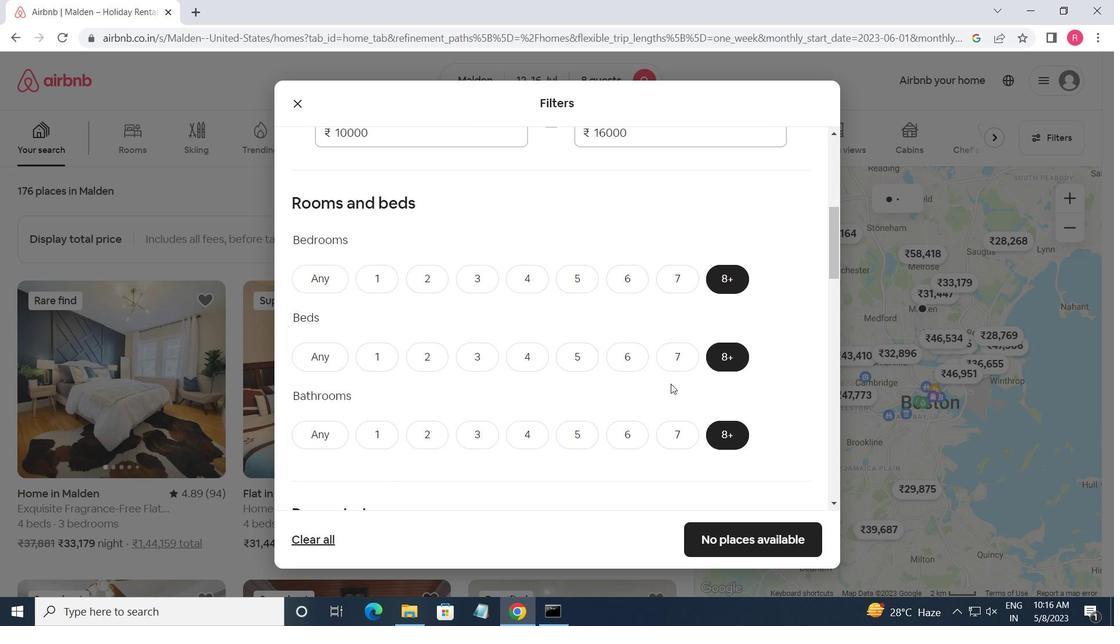 
Action: Mouse scrolled (669, 381) with delta (0, 0)
Screenshot: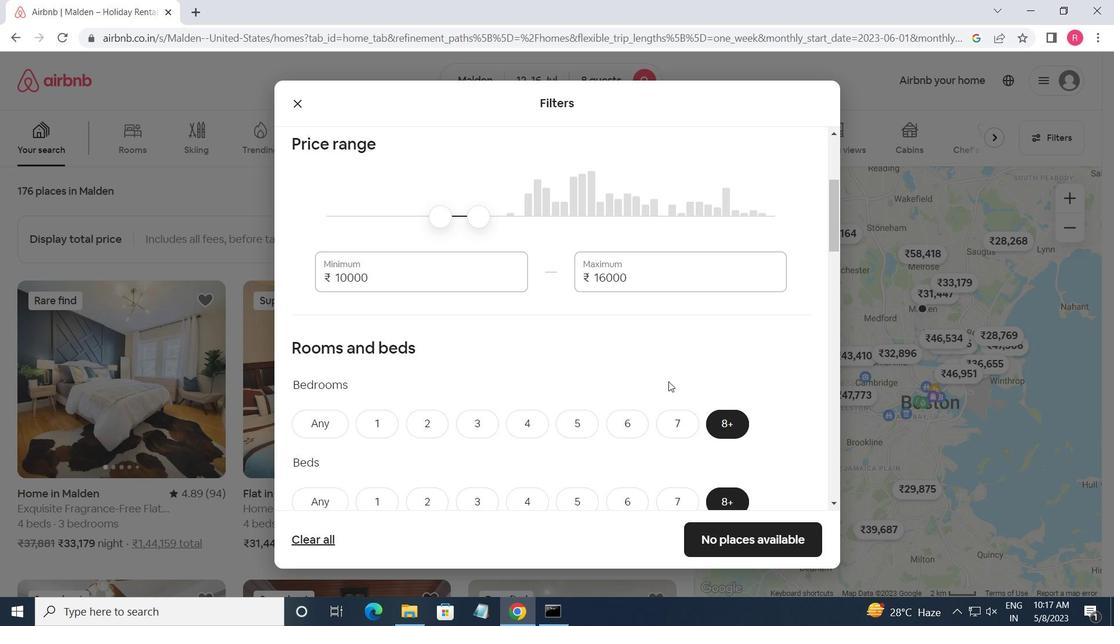 
Action: Mouse scrolled (669, 381) with delta (0, 0)
Screenshot: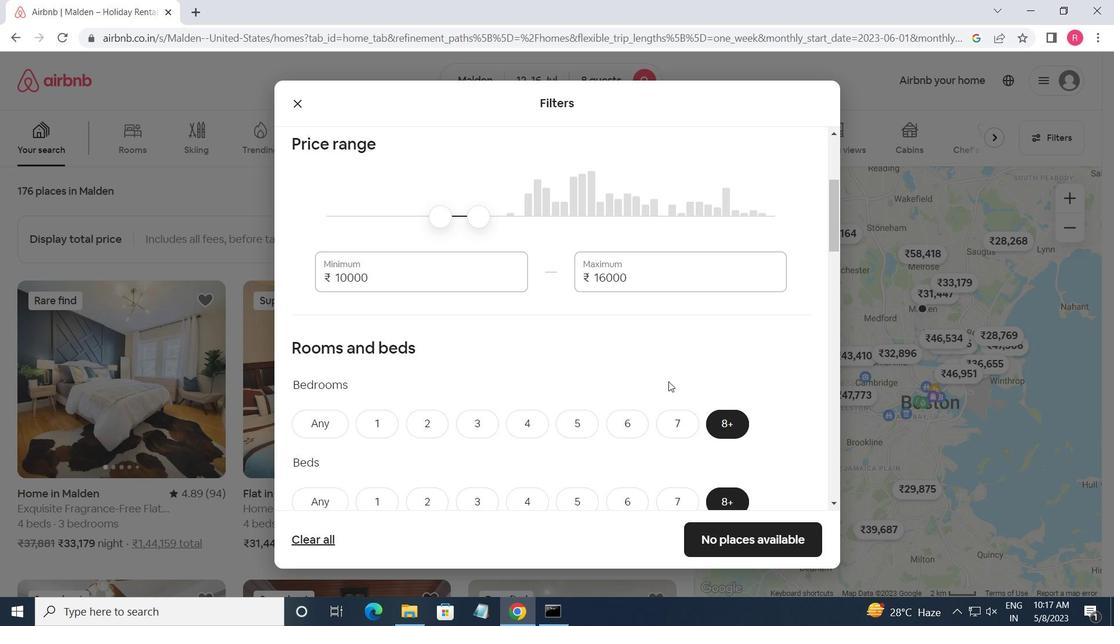 
Action: Mouse scrolled (669, 381) with delta (0, 0)
Screenshot: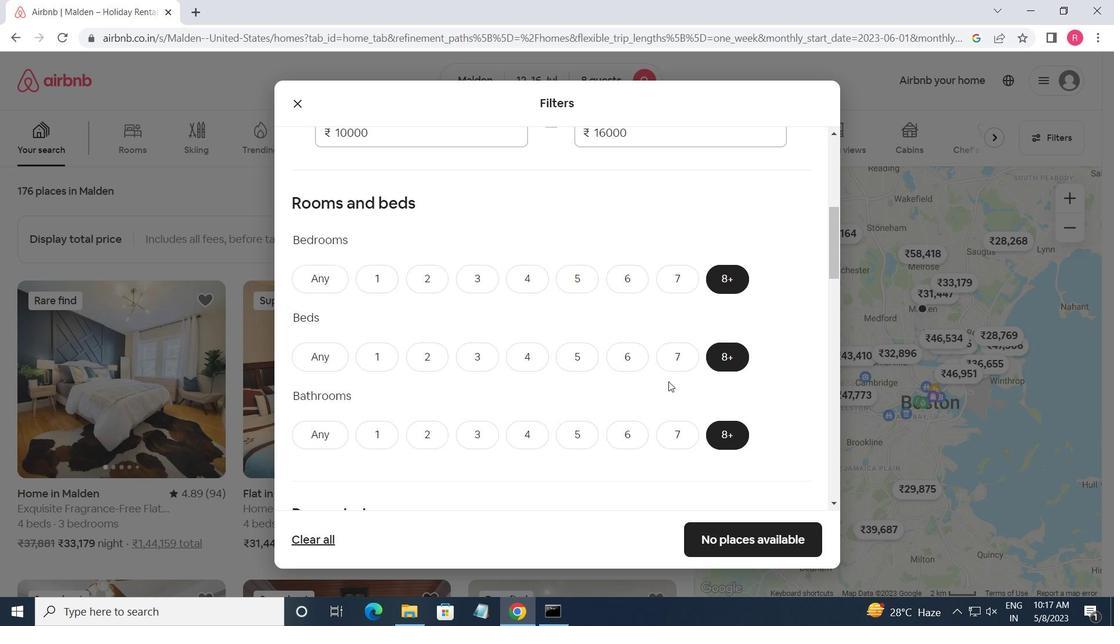 
Action: Mouse scrolled (669, 381) with delta (0, 0)
Screenshot: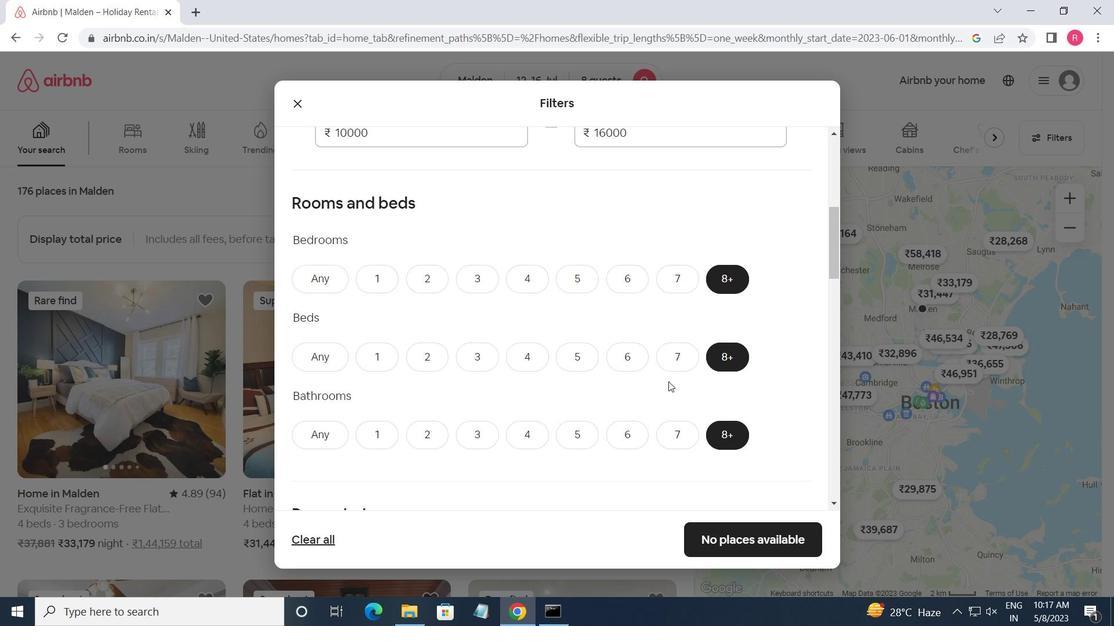 
Action: Mouse scrolled (669, 381) with delta (0, 0)
Screenshot: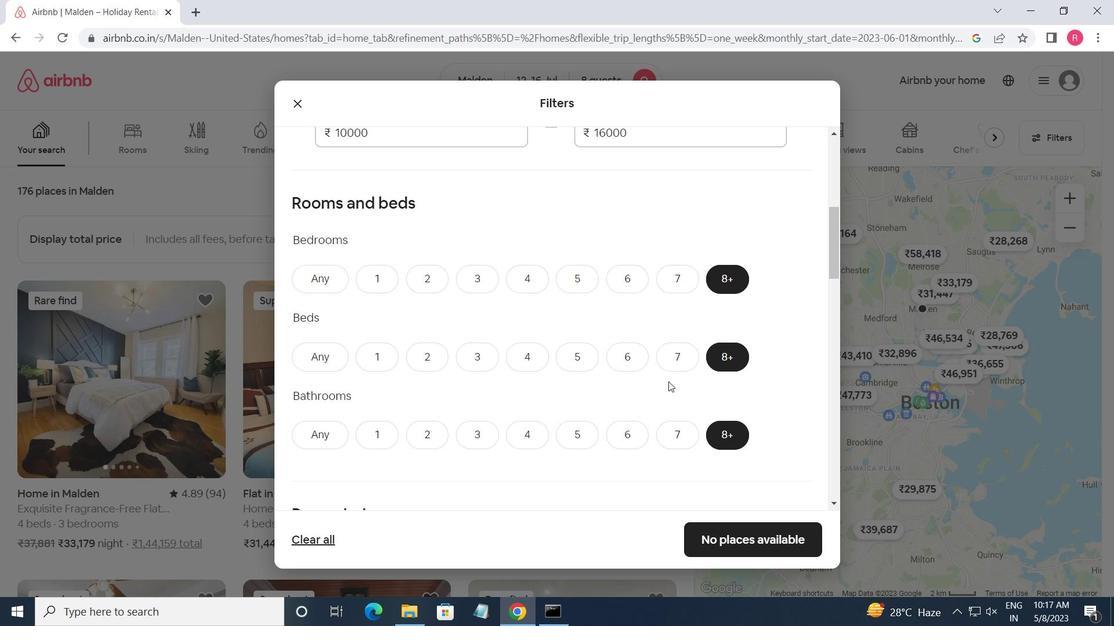 
Action: Mouse moved to (303, 387)
Screenshot: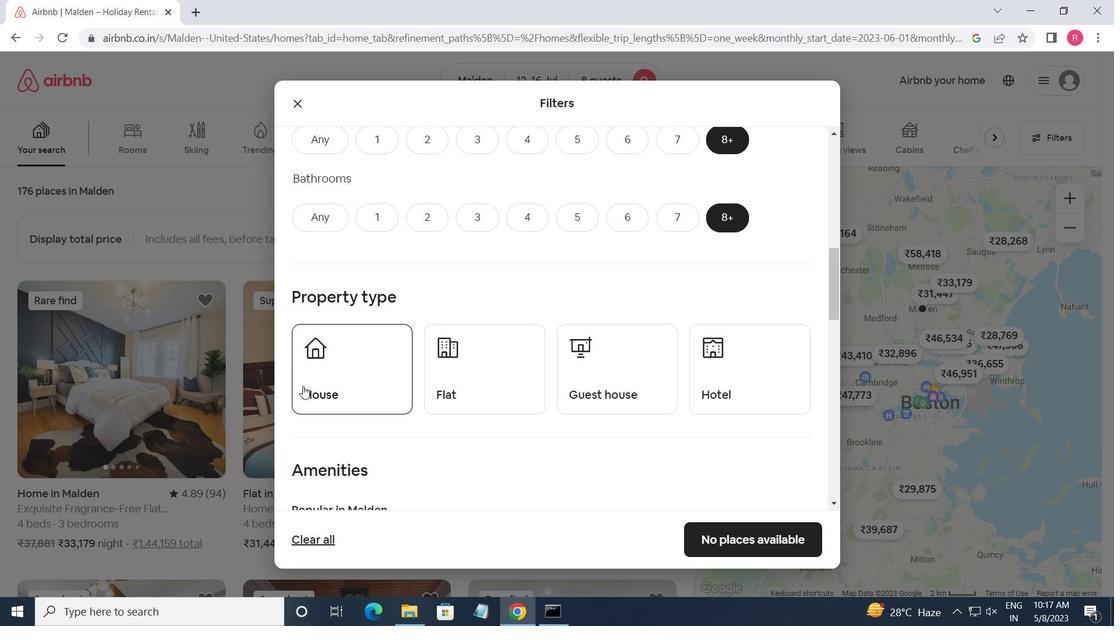 
Action: Mouse pressed left at (303, 387)
Screenshot: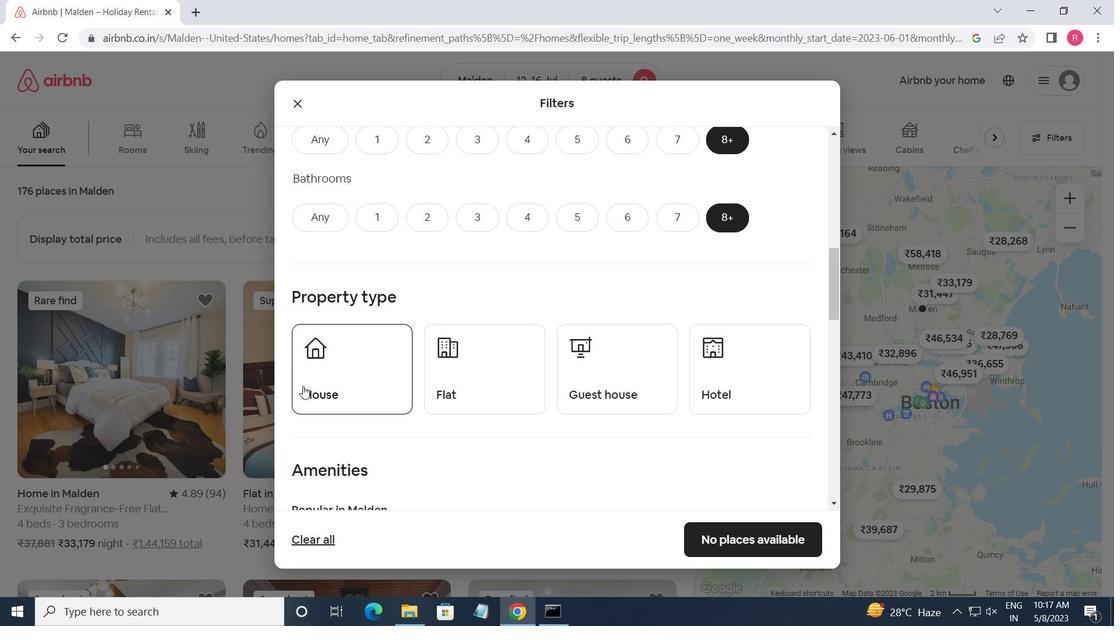 
Action: Mouse moved to (434, 386)
Screenshot: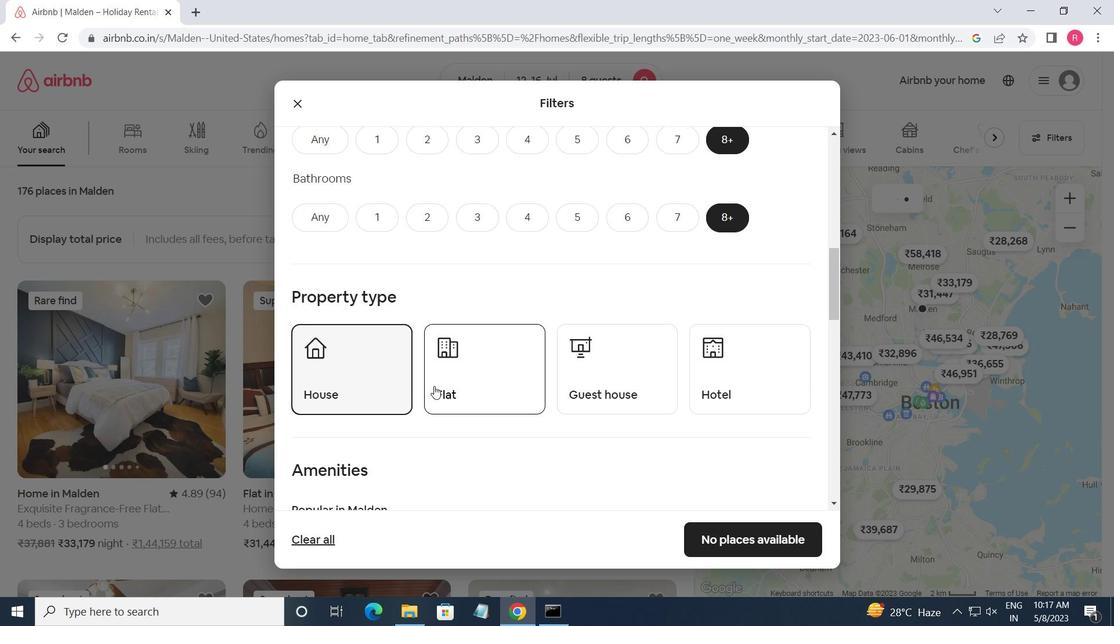 
Action: Mouse pressed left at (434, 386)
Screenshot: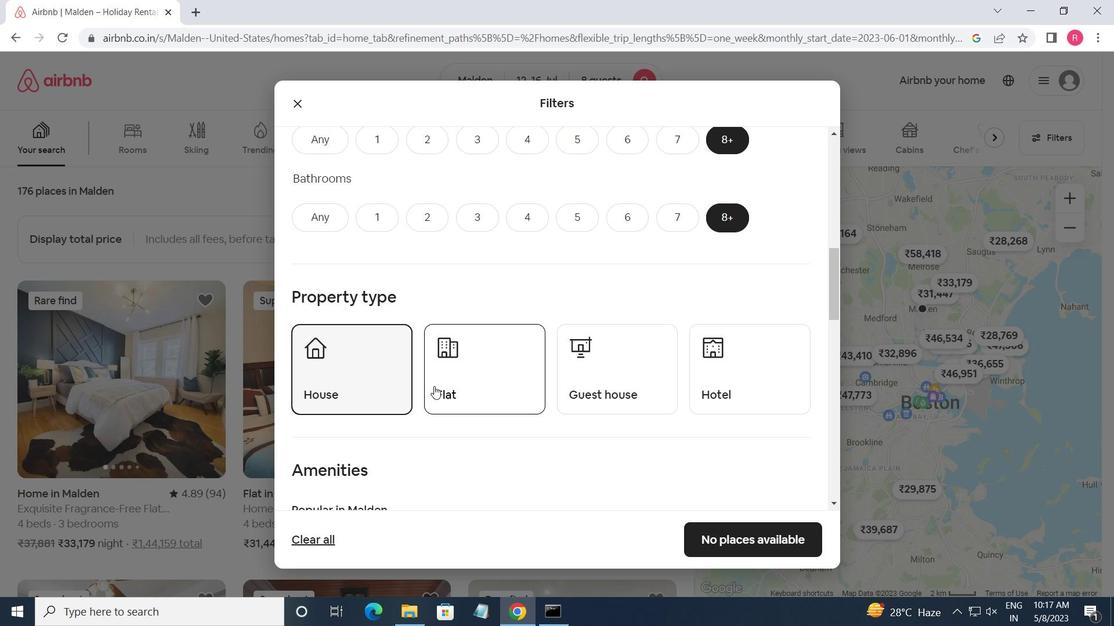 
Action: Mouse moved to (628, 406)
Screenshot: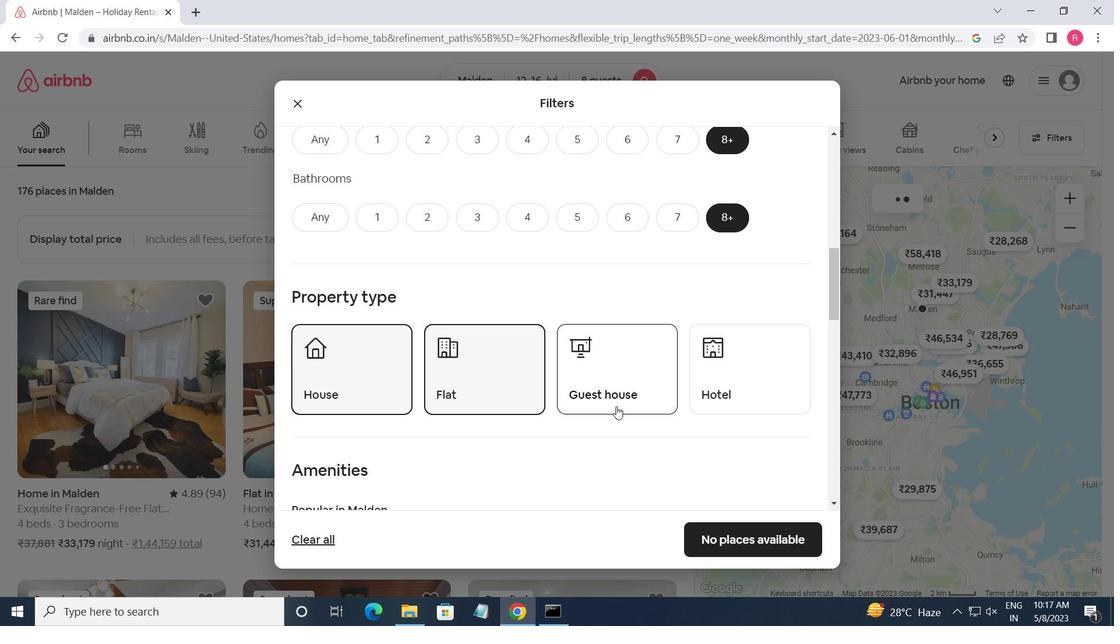 
Action: Mouse pressed left at (628, 406)
Screenshot: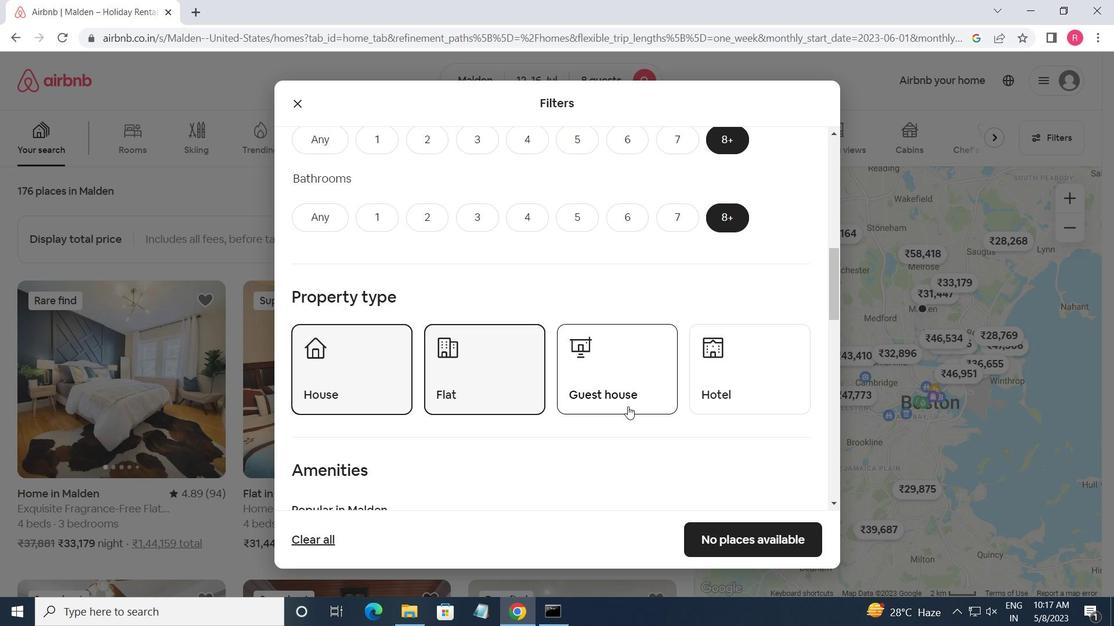 
Action: Mouse scrolled (628, 406) with delta (0, 0)
Screenshot: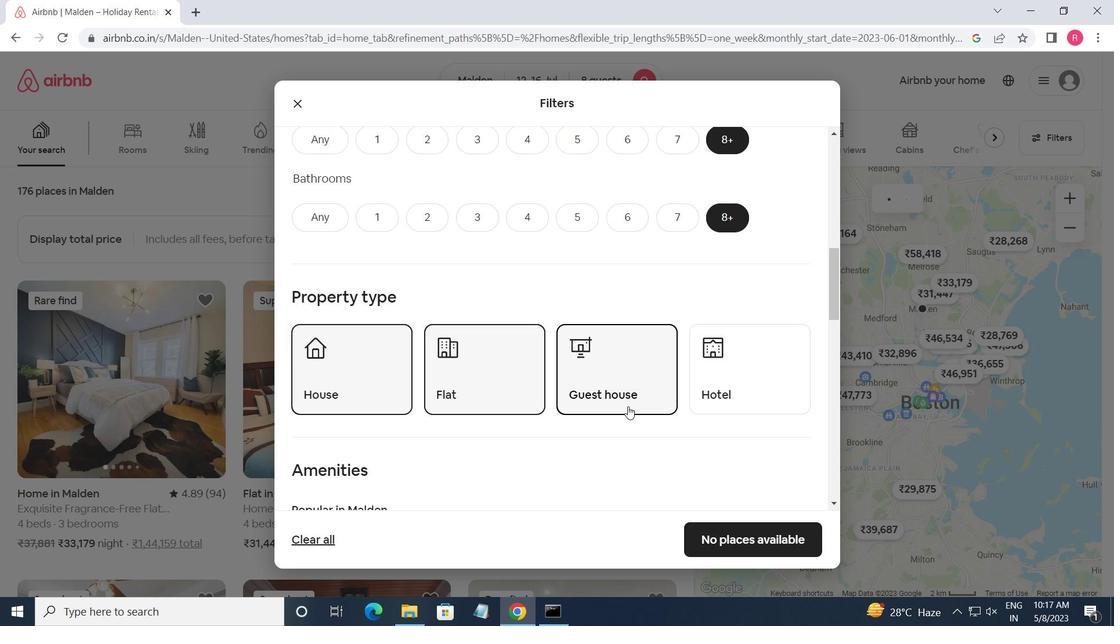 
Action: Mouse scrolled (628, 406) with delta (0, 0)
Screenshot: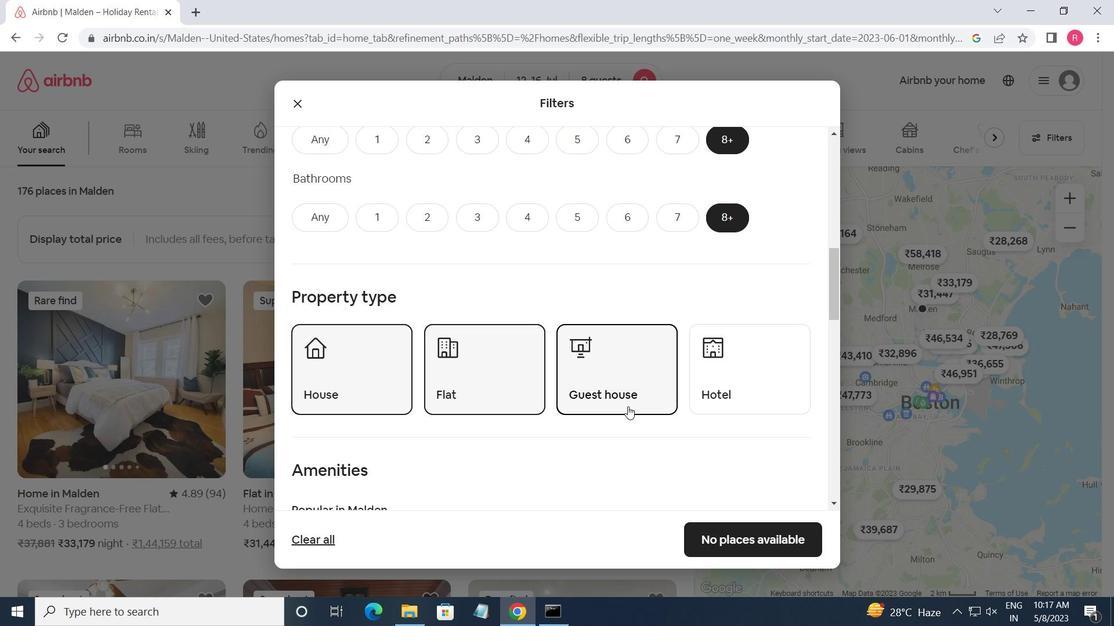 
Action: Mouse scrolled (628, 406) with delta (0, 0)
Screenshot: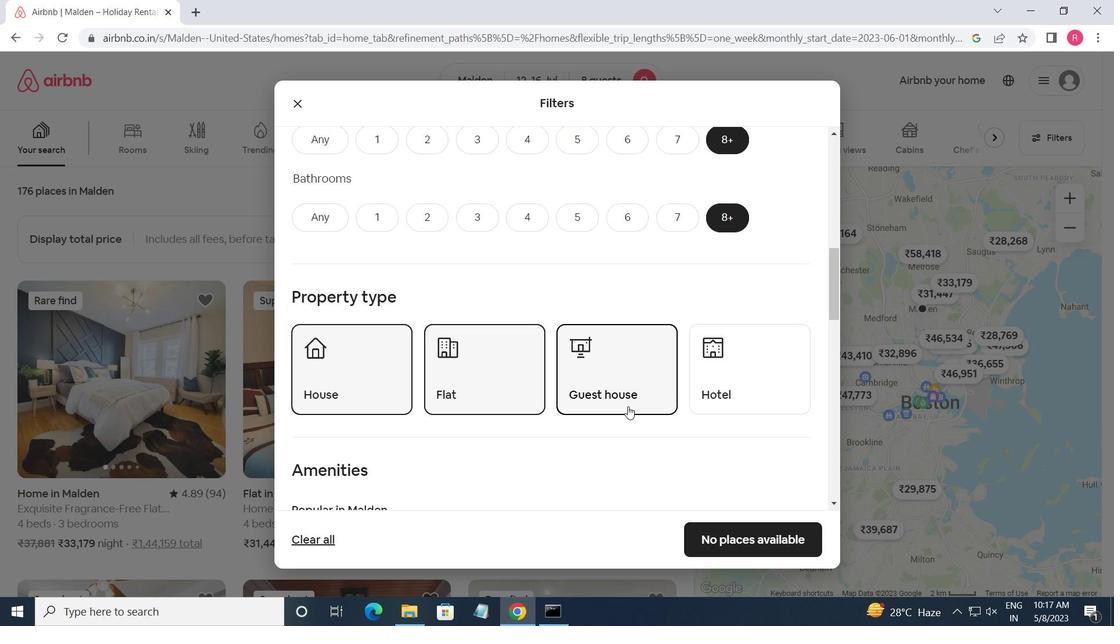 
Action: Mouse moved to (304, 329)
Screenshot: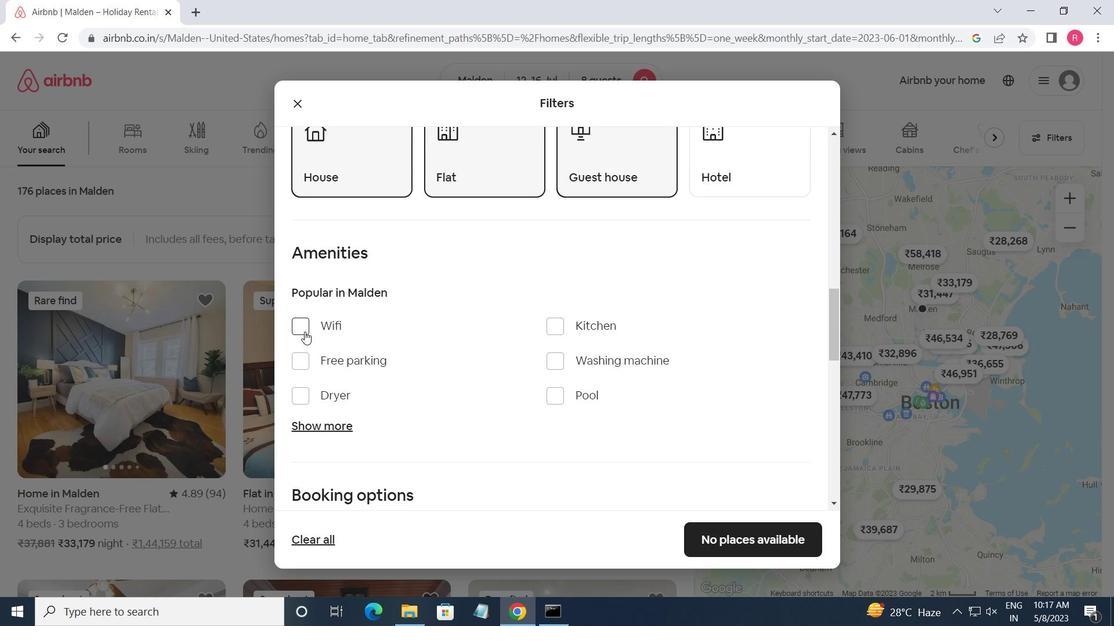 
Action: Mouse pressed left at (304, 329)
Screenshot: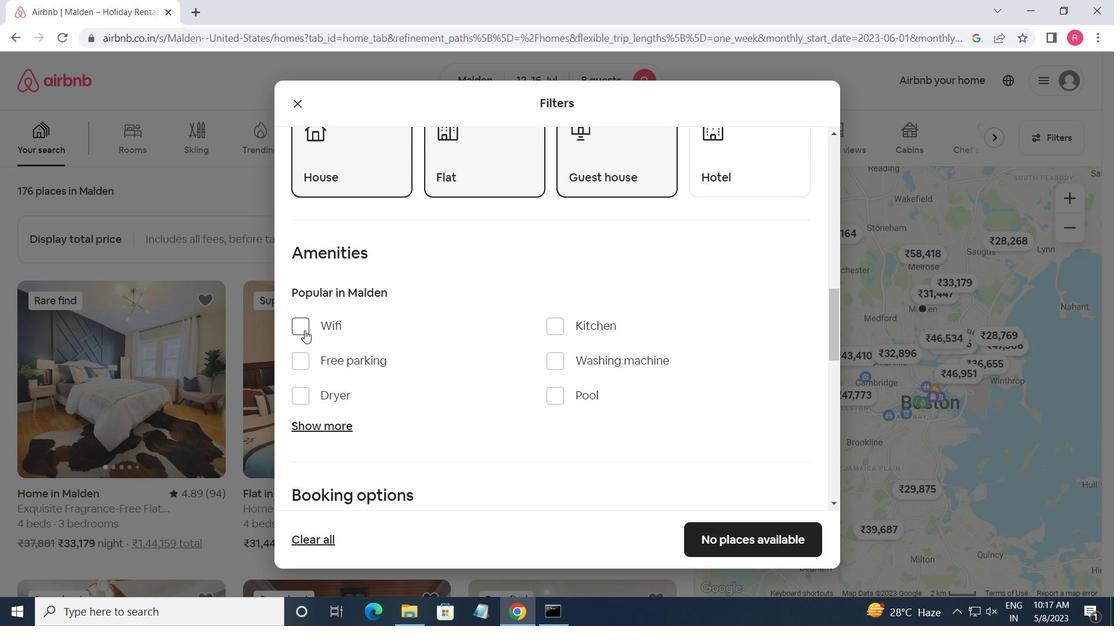 
Action: Mouse moved to (294, 362)
Screenshot: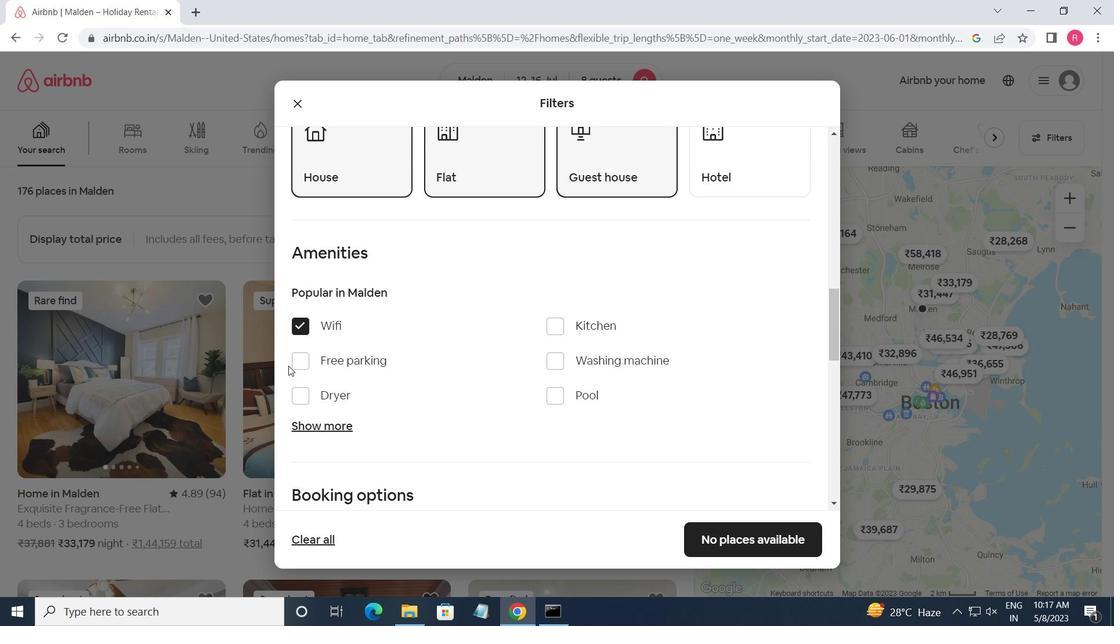 
Action: Mouse pressed left at (294, 362)
Screenshot: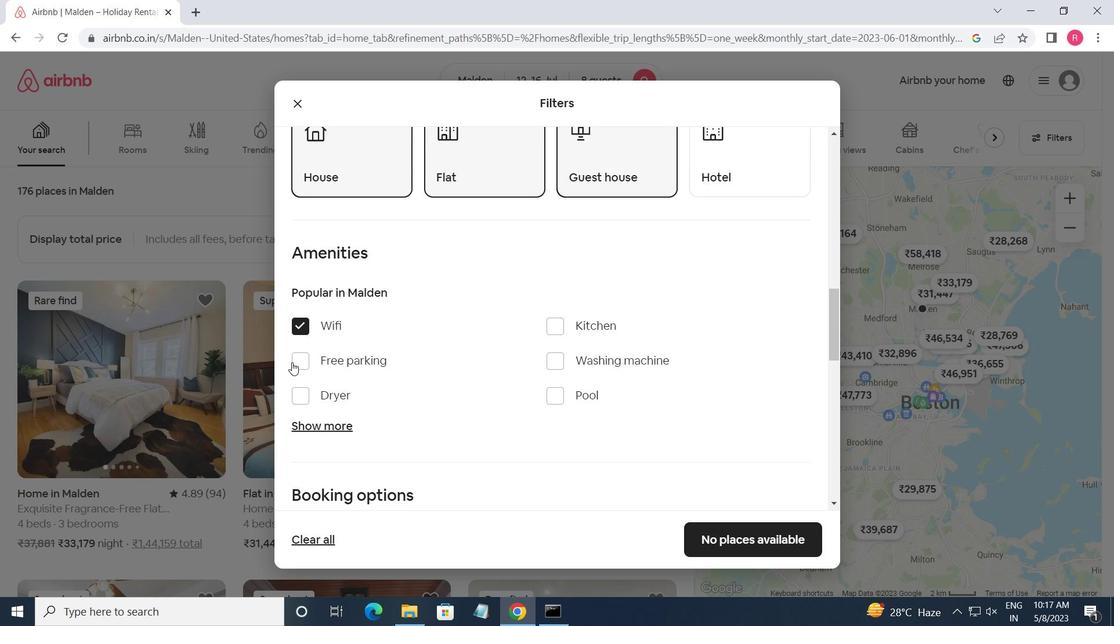 
Action: Mouse moved to (322, 427)
Screenshot: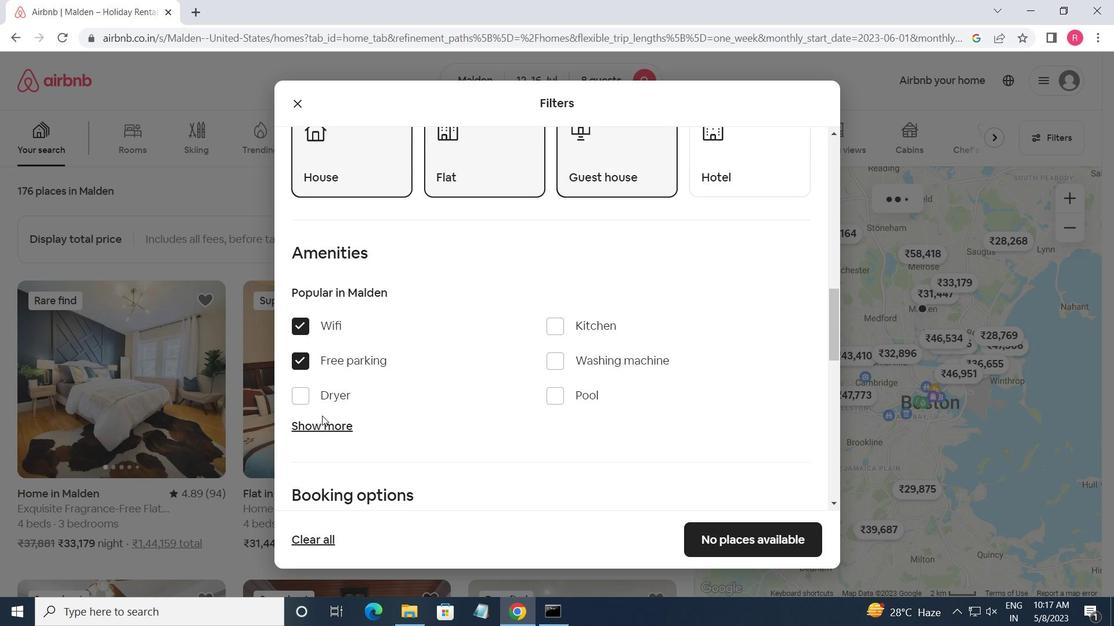 
Action: Mouse pressed left at (322, 427)
Screenshot: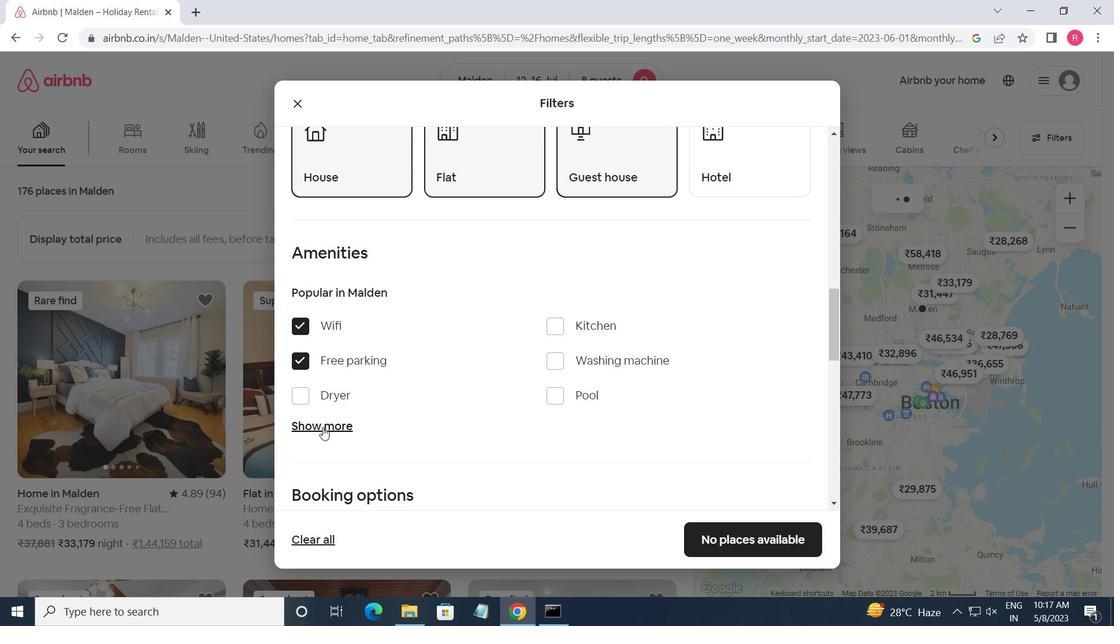 
Action: Mouse scrolled (322, 427) with delta (0, 0)
Screenshot: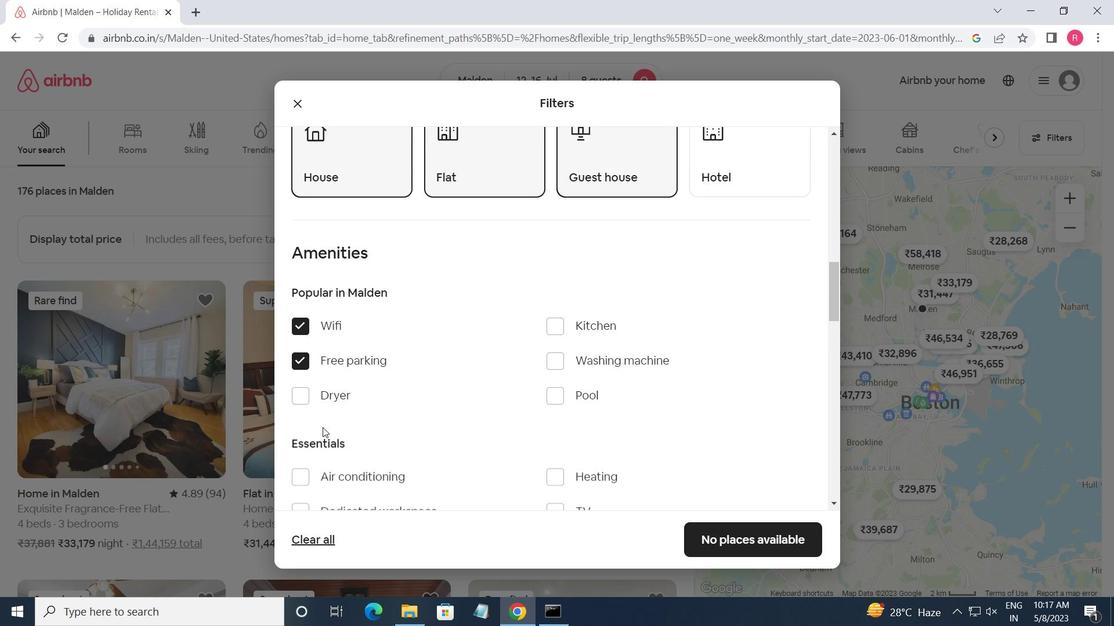 
Action: Mouse scrolled (322, 427) with delta (0, 0)
Screenshot: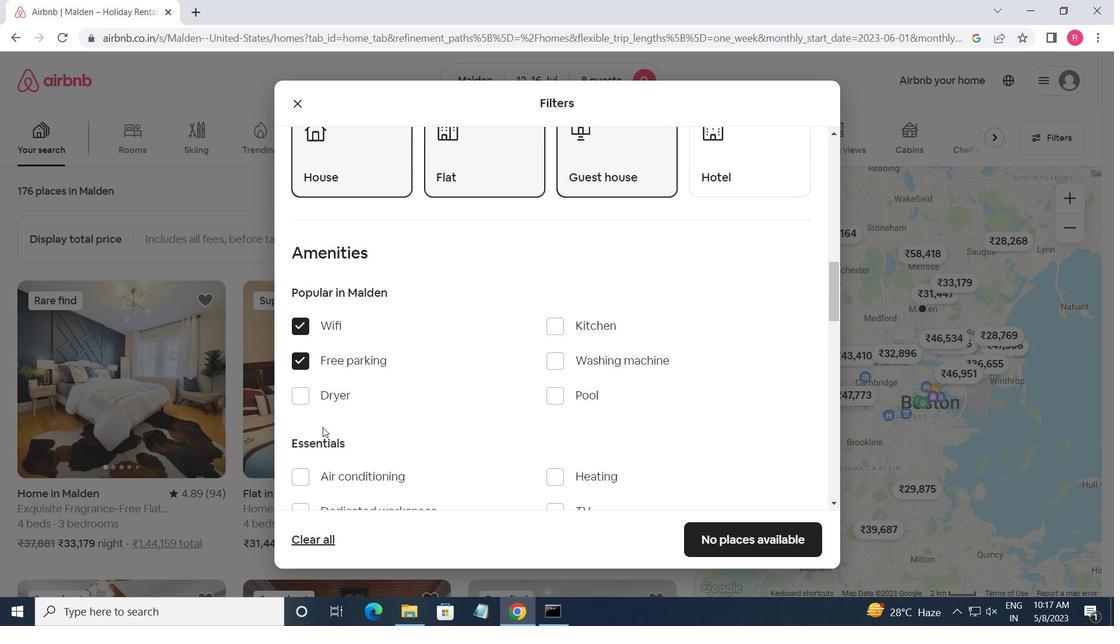 
Action: Mouse scrolled (322, 427) with delta (0, 0)
Screenshot: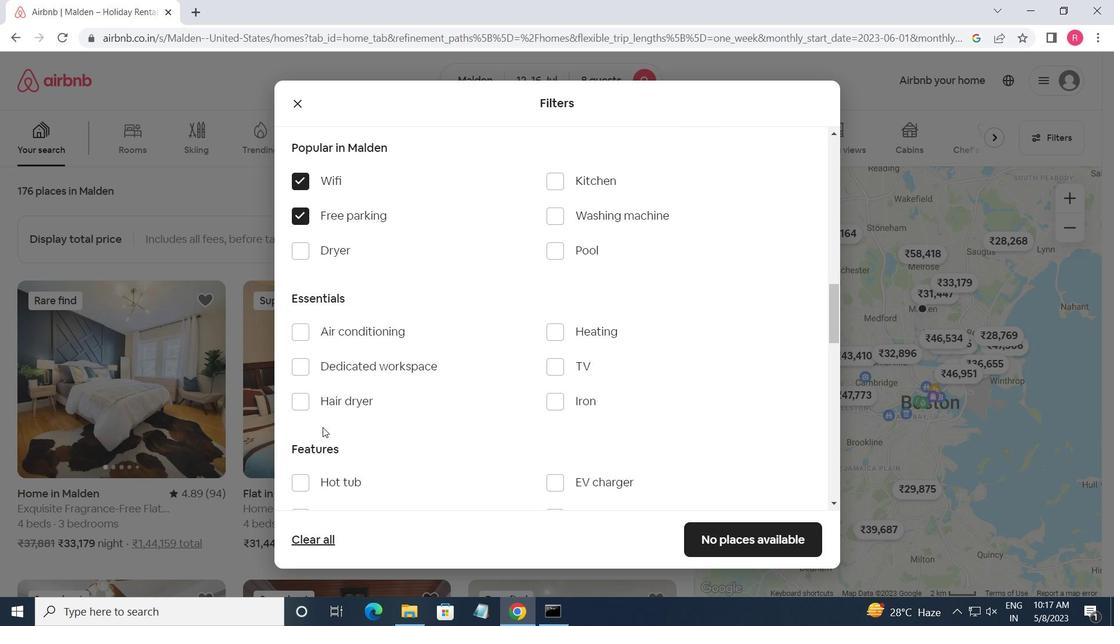 
Action: Mouse moved to (554, 298)
Screenshot: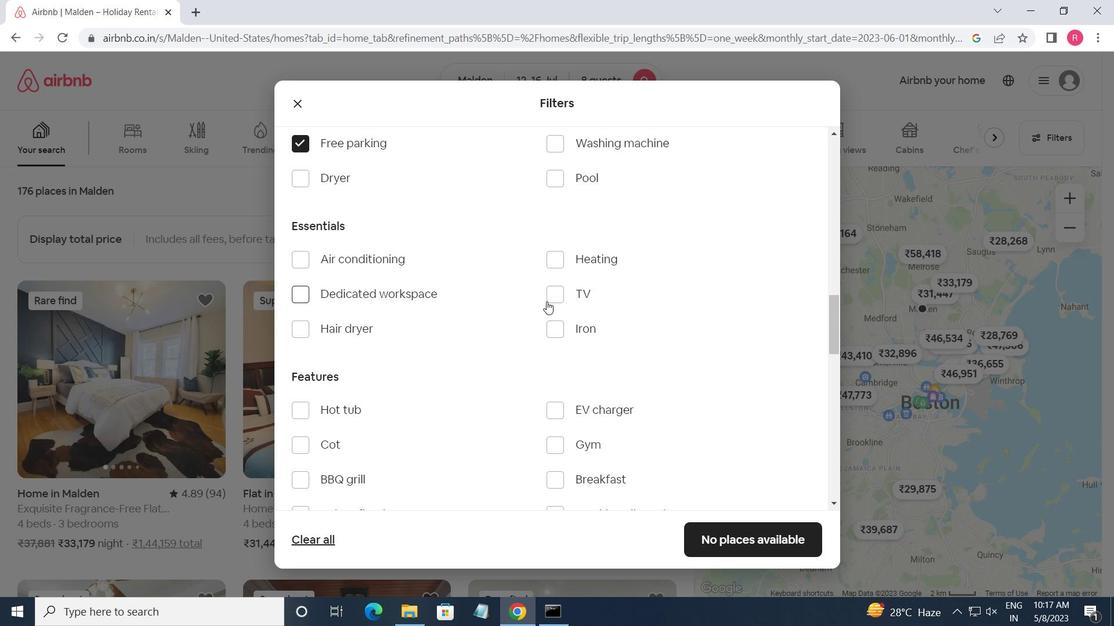 
Action: Mouse pressed left at (554, 298)
Screenshot: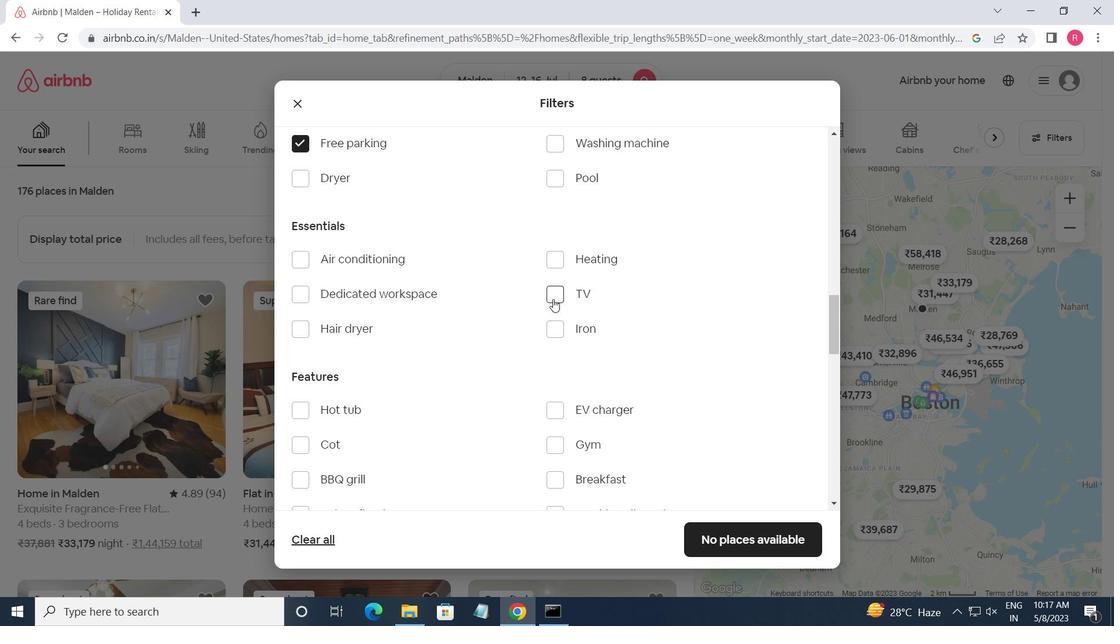 
Action: Mouse scrolled (554, 298) with delta (0, 0)
Screenshot: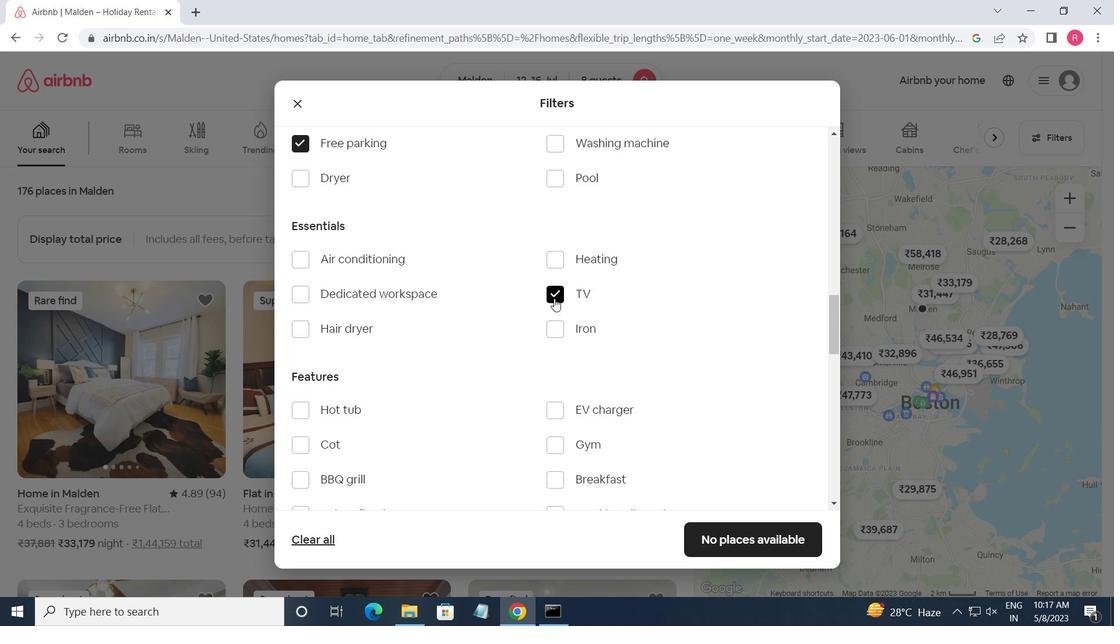 
Action: Mouse scrolled (554, 298) with delta (0, 0)
Screenshot: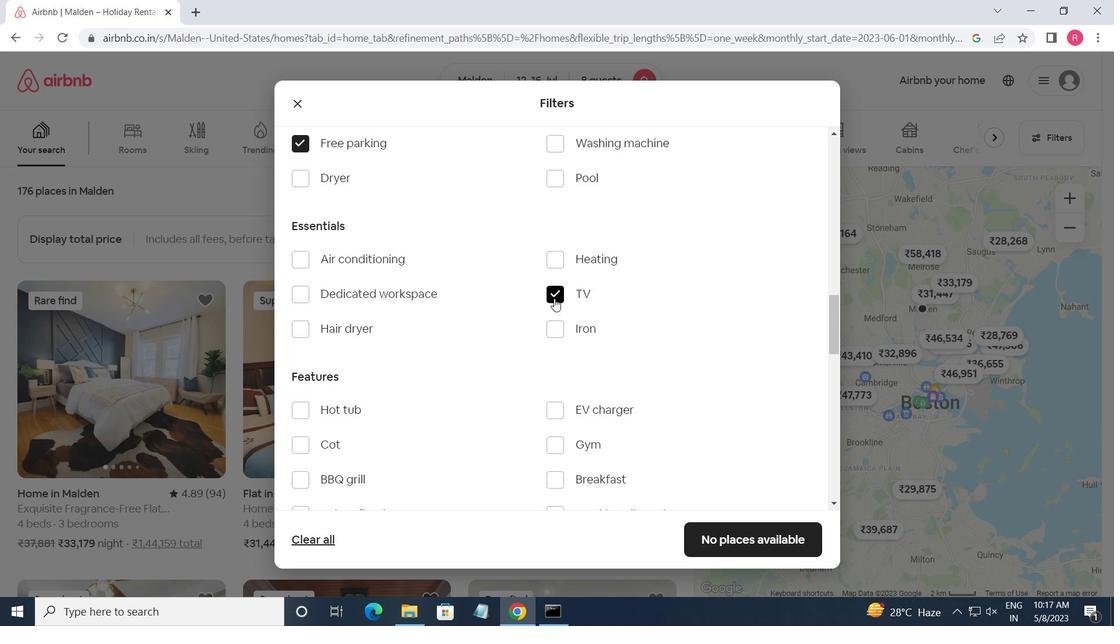 
Action: Mouse moved to (552, 298)
Screenshot: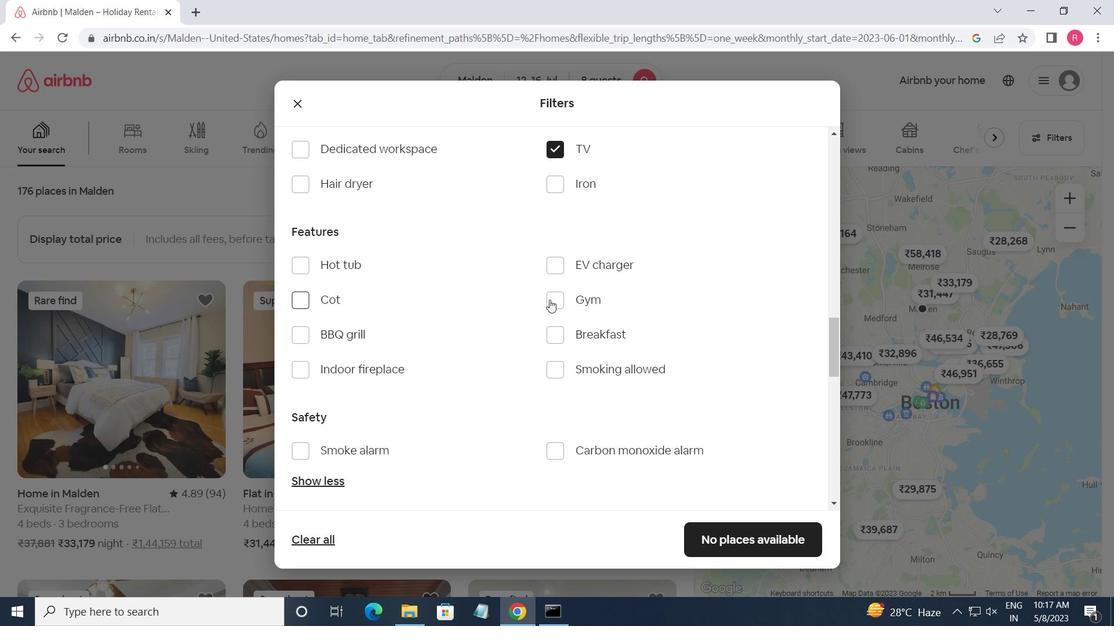 
Action: Mouse pressed left at (552, 298)
Screenshot: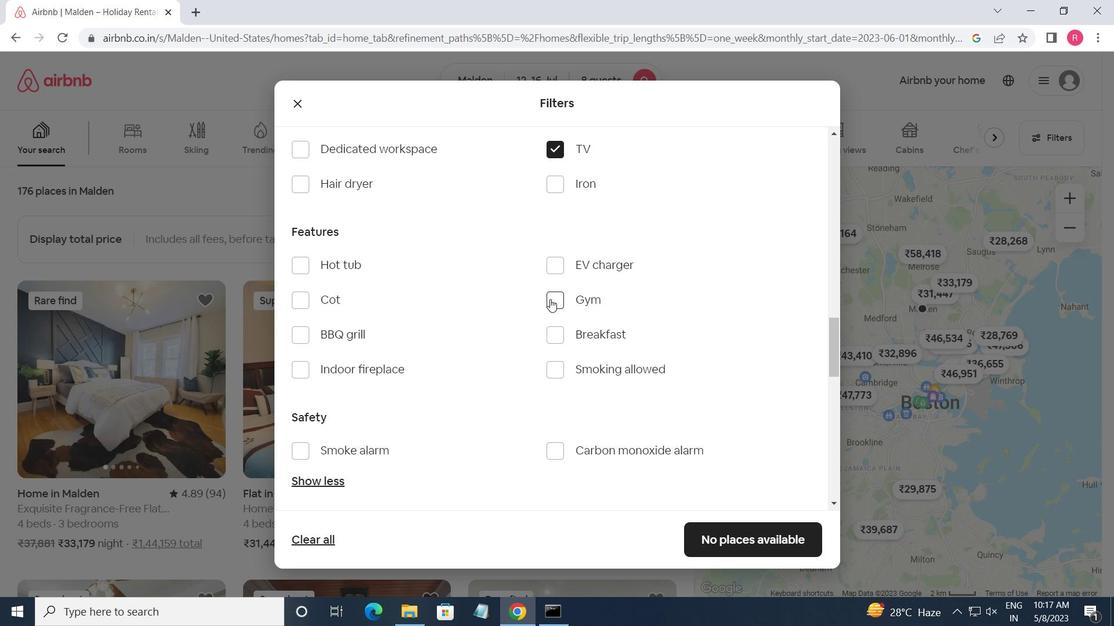 
Action: Mouse moved to (552, 336)
Screenshot: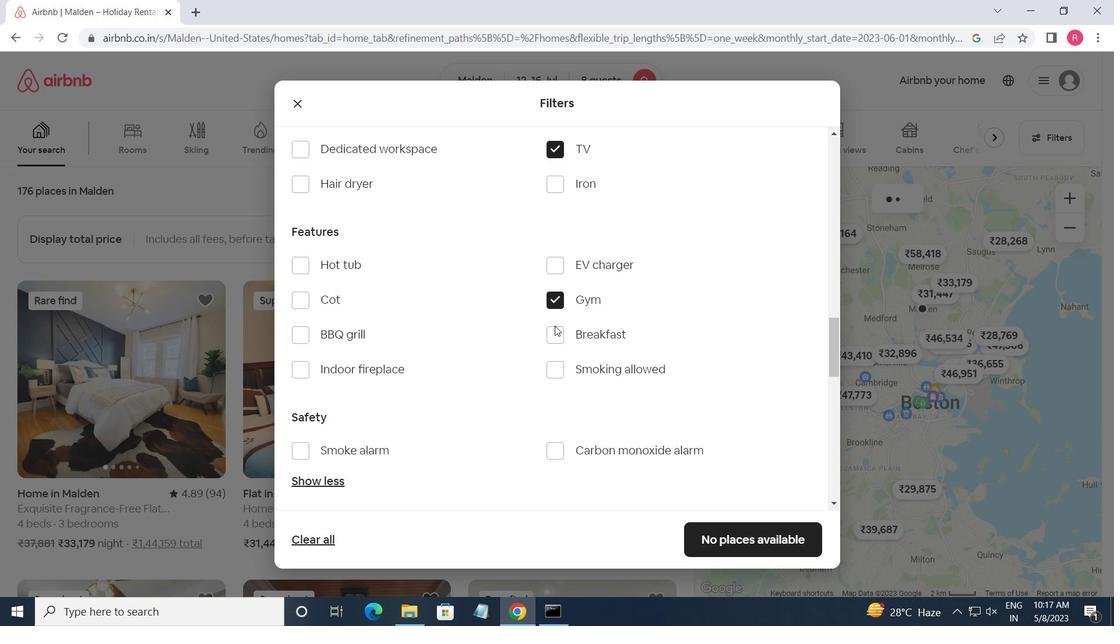
Action: Mouse pressed left at (552, 336)
Screenshot: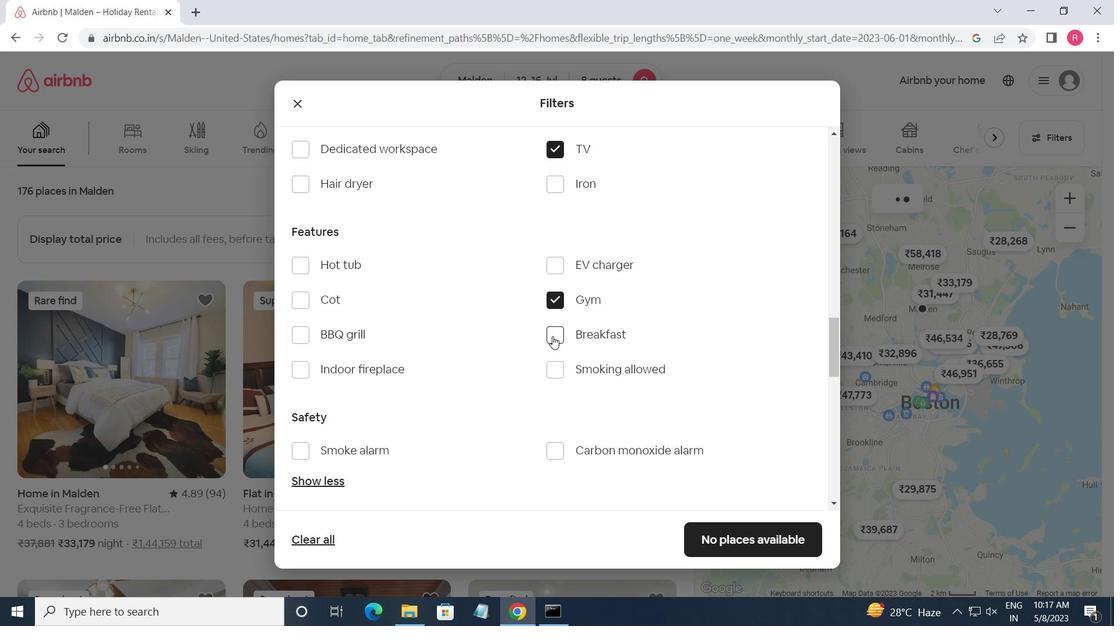 
Action: Mouse moved to (550, 337)
Screenshot: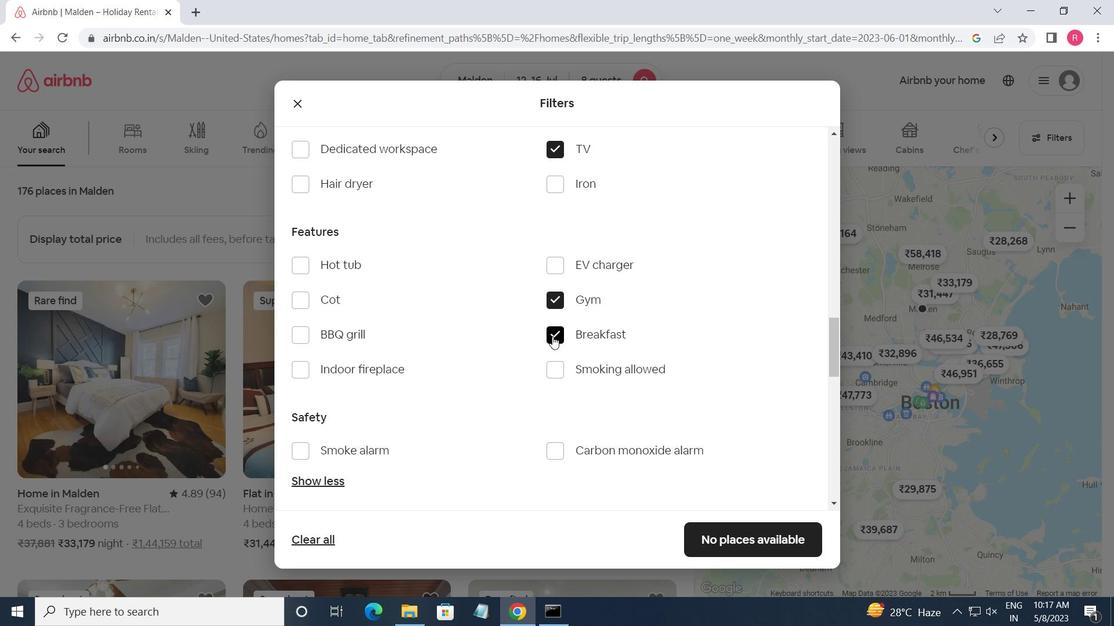 
Action: Mouse scrolled (550, 336) with delta (0, 0)
Screenshot: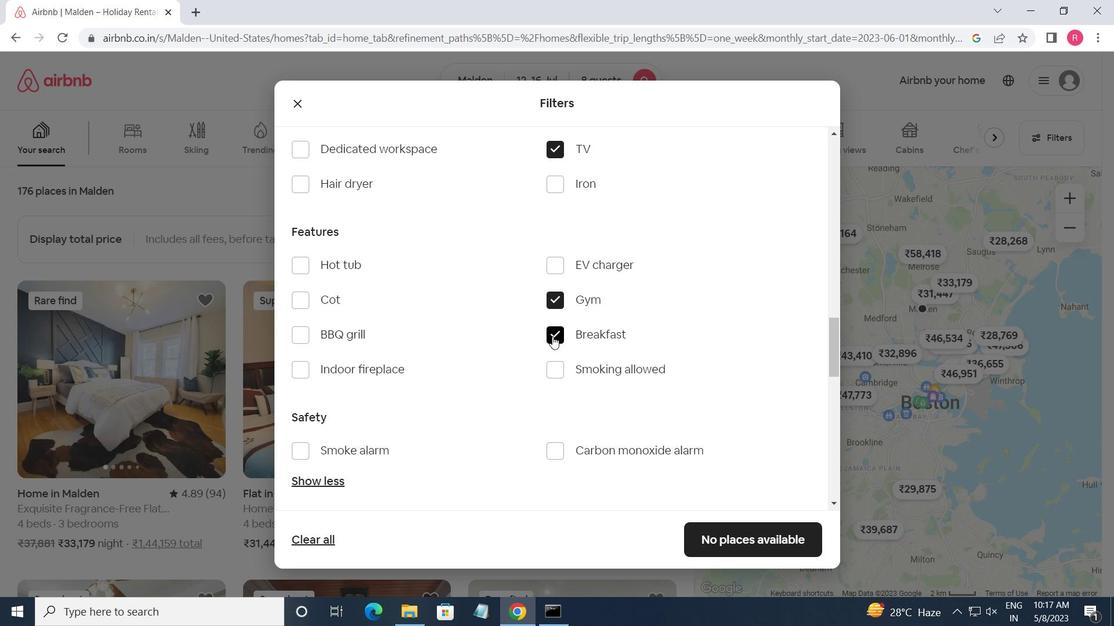 
Action: Mouse scrolled (550, 336) with delta (0, 0)
Screenshot: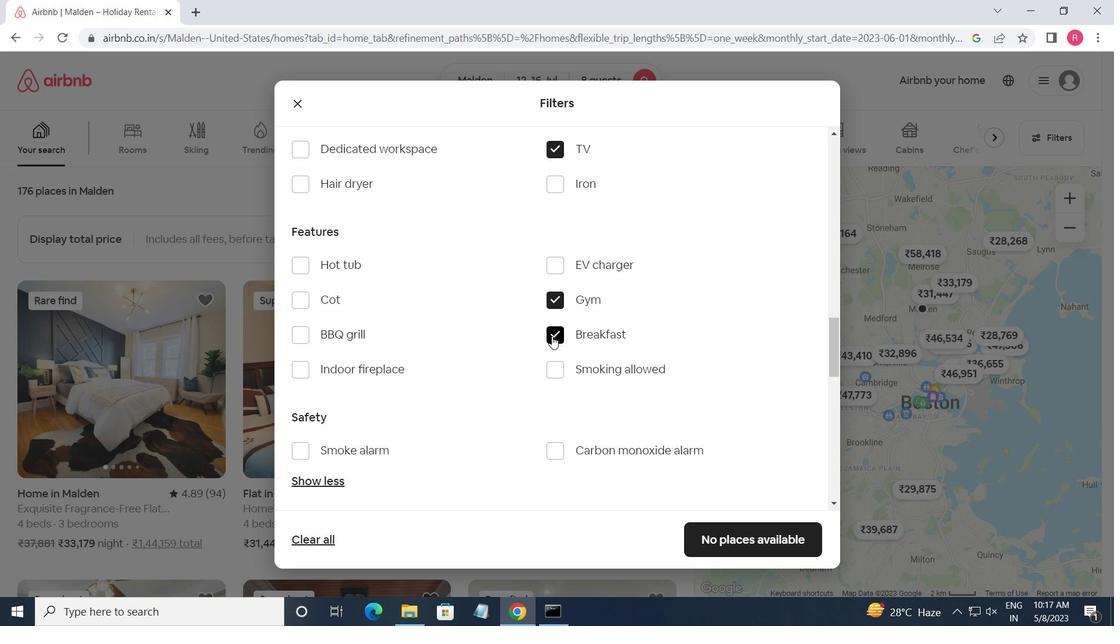 
Action: Mouse moved to (549, 337)
Screenshot: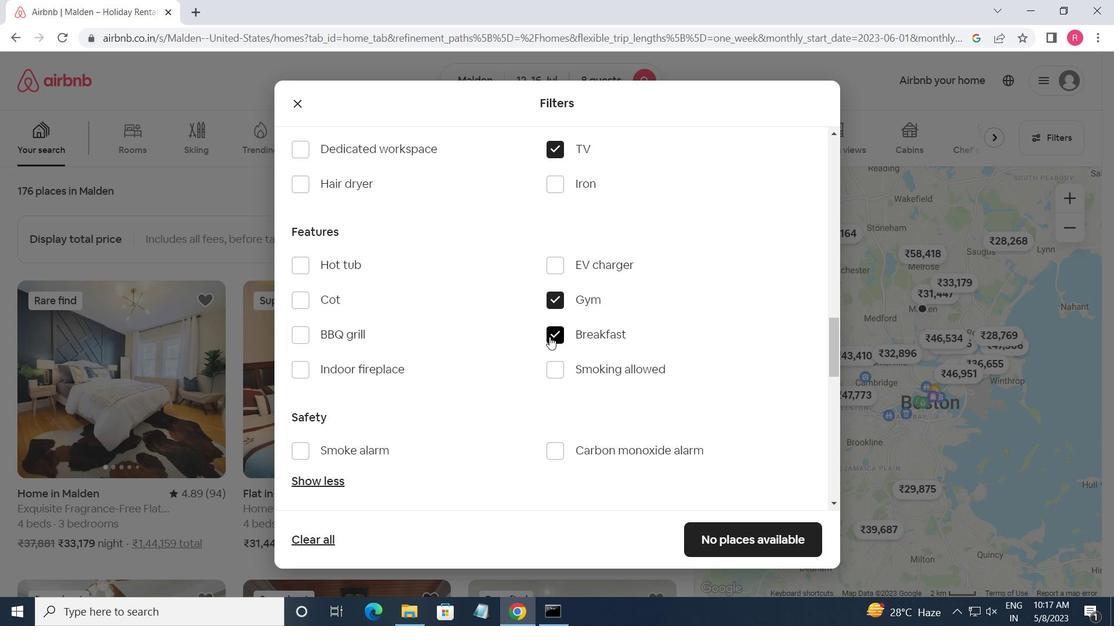 
Action: Mouse scrolled (549, 337) with delta (0, 0)
Screenshot: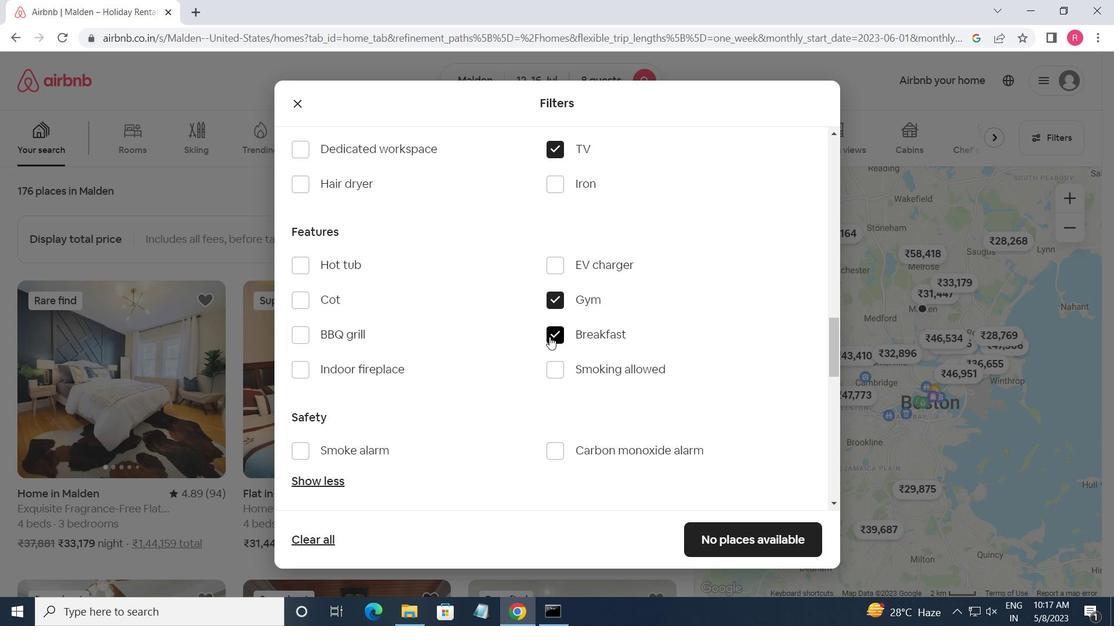 
Action: Mouse moved to (775, 430)
Screenshot: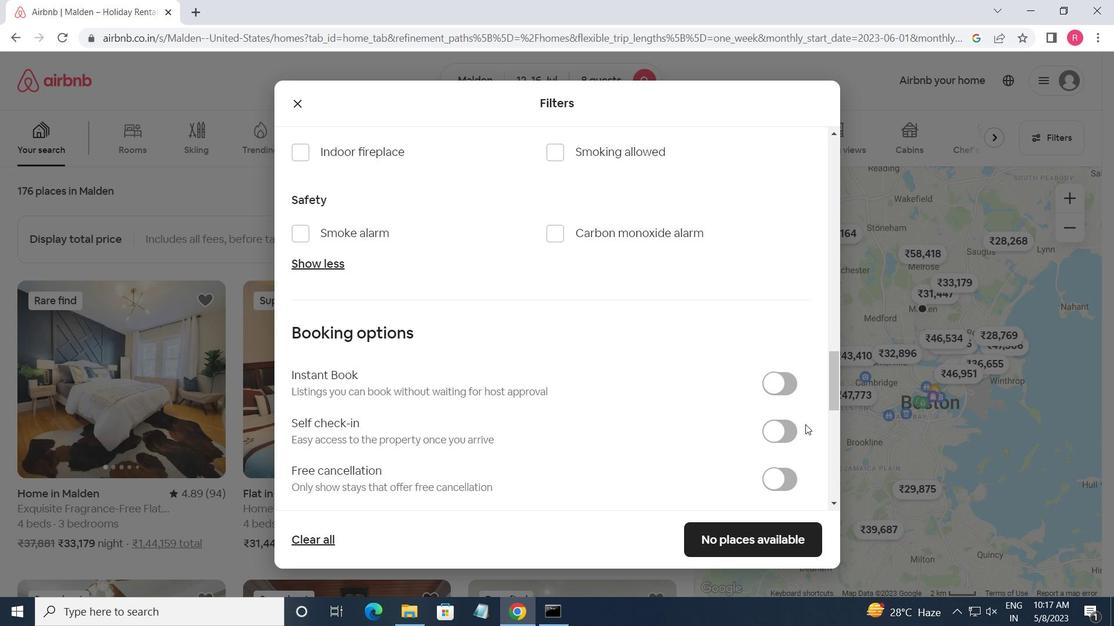 
Action: Mouse pressed left at (775, 430)
Screenshot: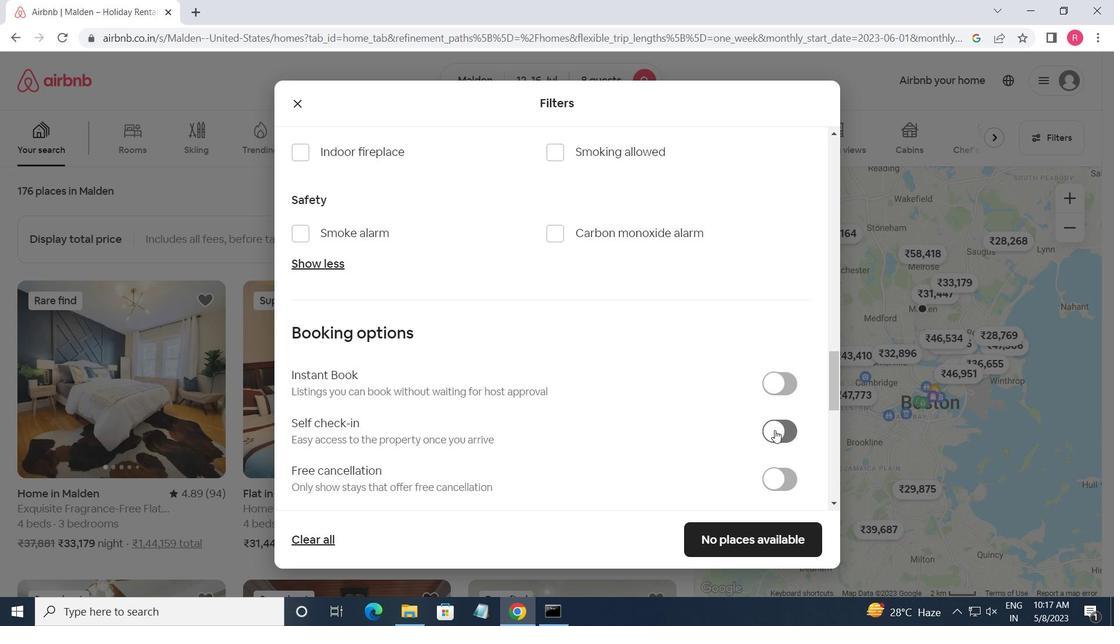 
Action: Mouse moved to (541, 429)
Screenshot: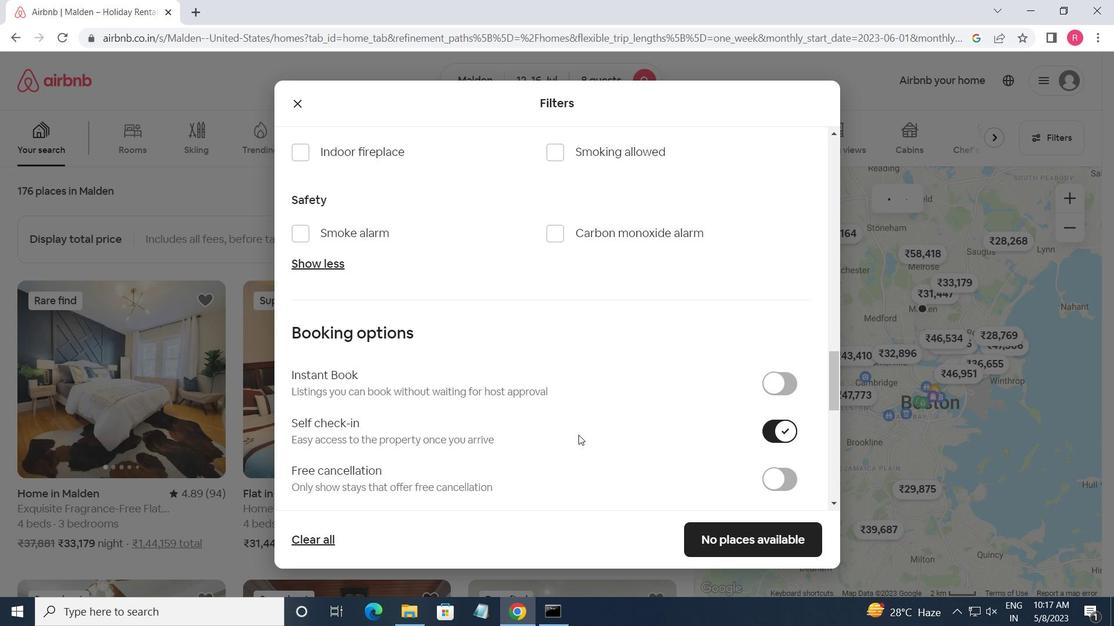 
Action: Mouse scrolled (541, 429) with delta (0, 0)
Screenshot: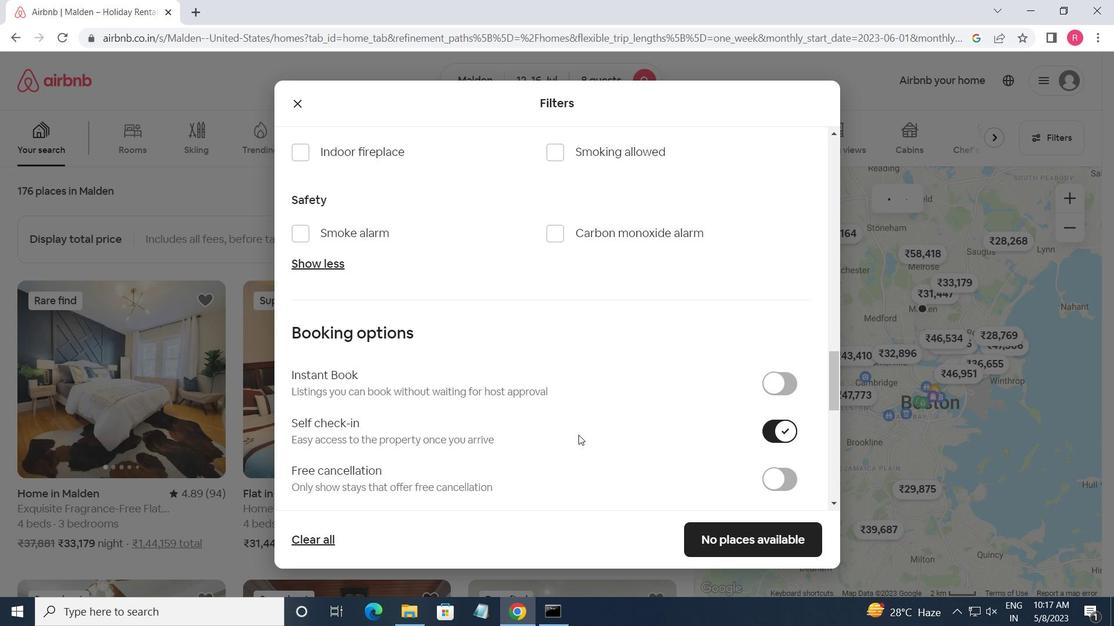 
Action: Mouse moved to (512, 427)
Screenshot: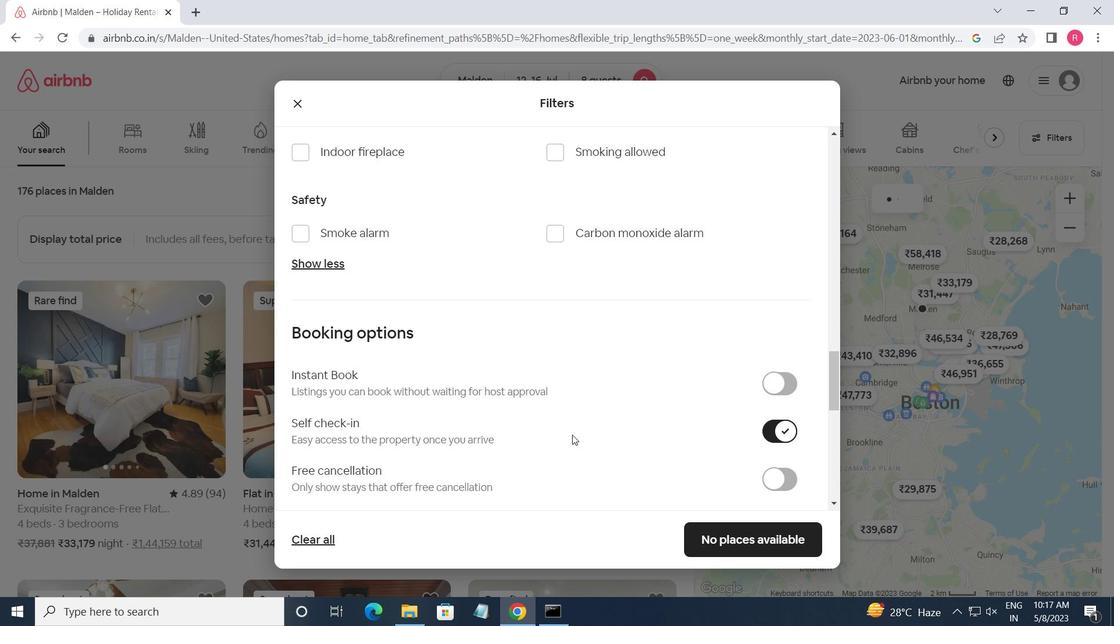 
Action: Mouse scrolled (512, 427) with delta (0, 0)
Screenshot: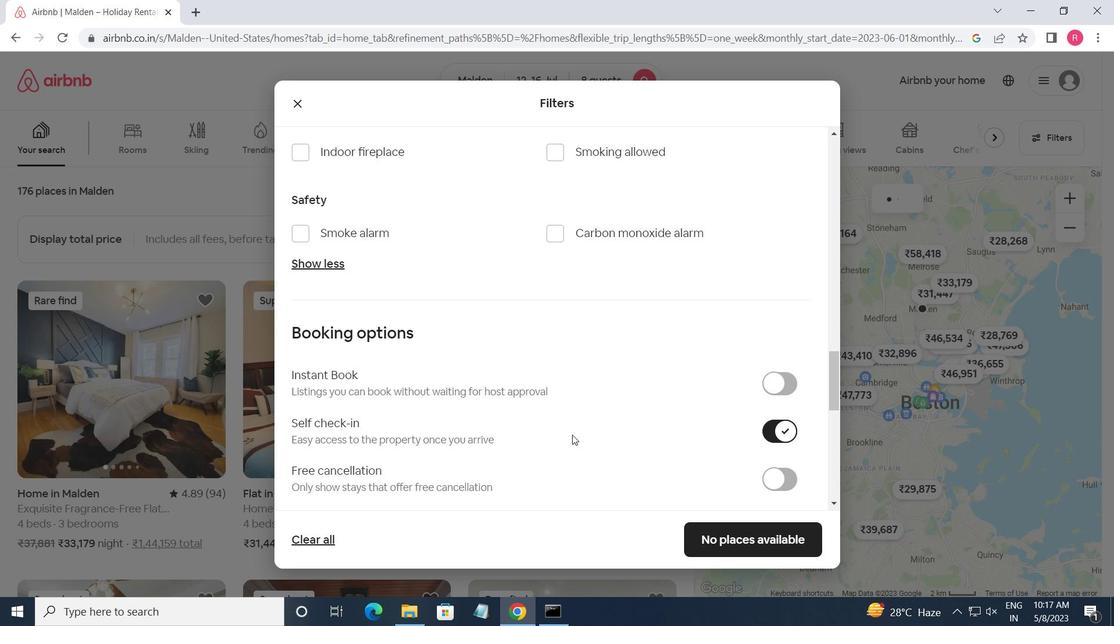 
Action: Mouse moved to (505, 427)
Screenshot: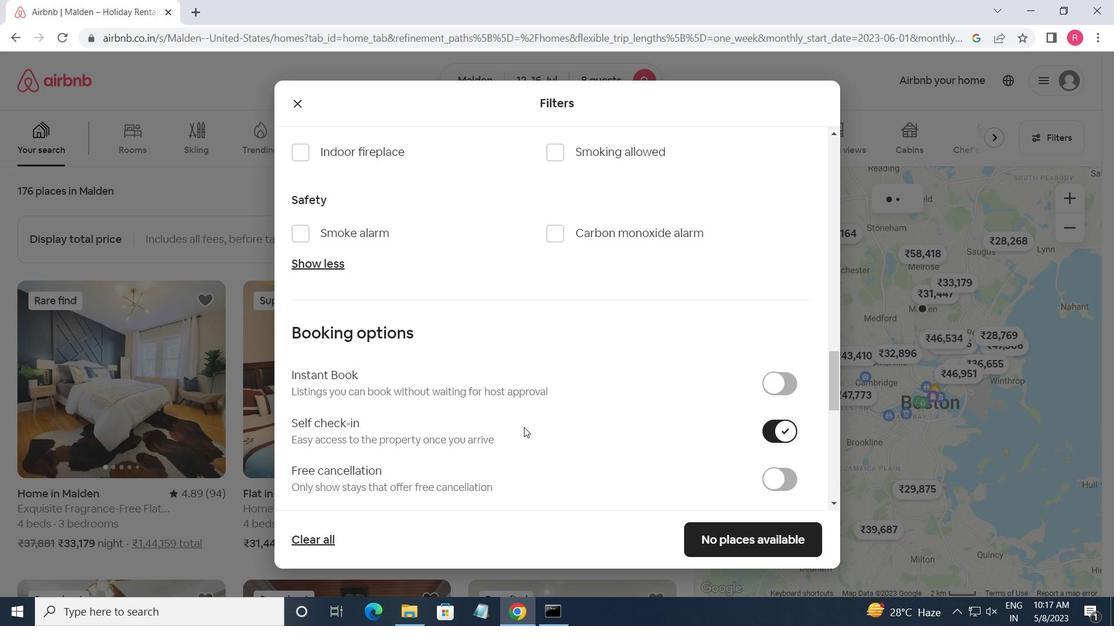 
Action: Mouse scrolled (505, 427) with delta (0, 0)
Screenshot: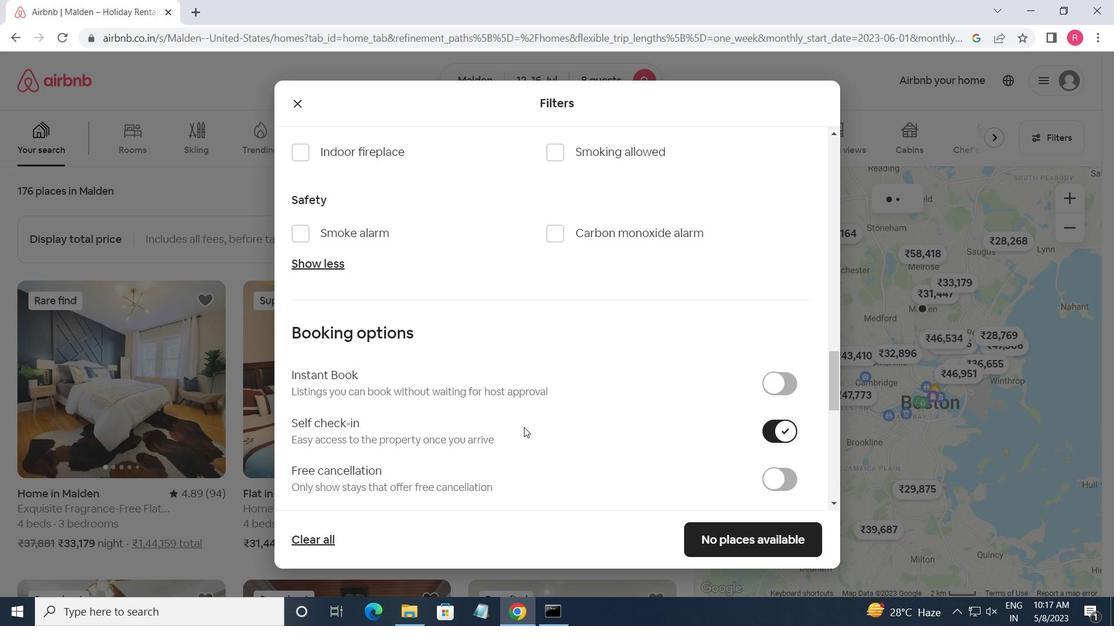 
Action: Mouse moved to (489, 427)
Screenshot: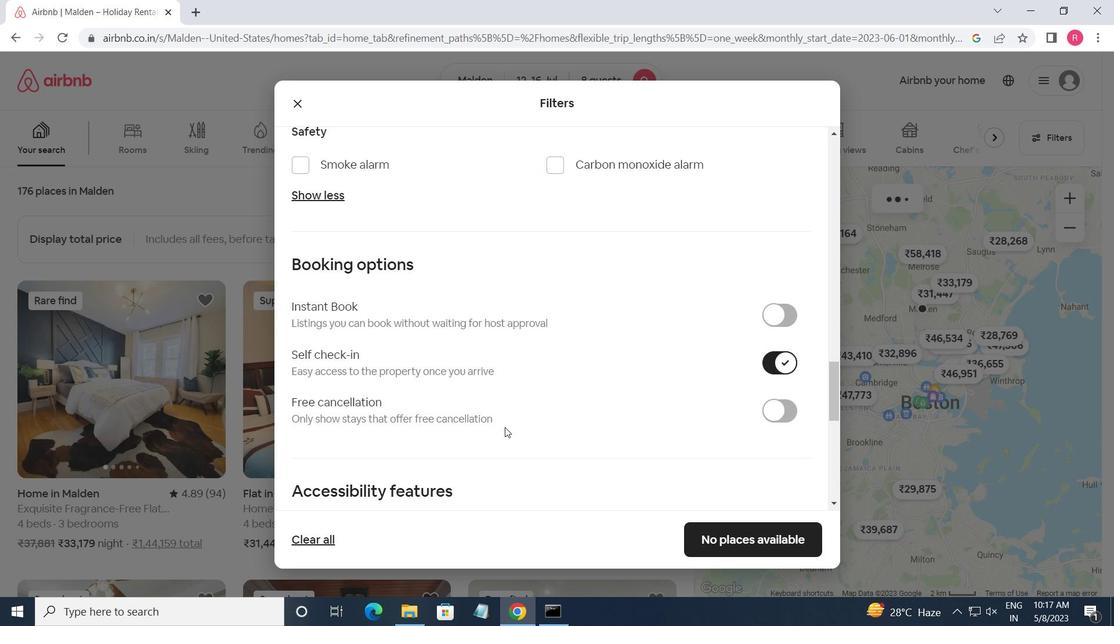 
Action: Mouse scrolled (489, 426) with delta (0, 0)
Screenshot: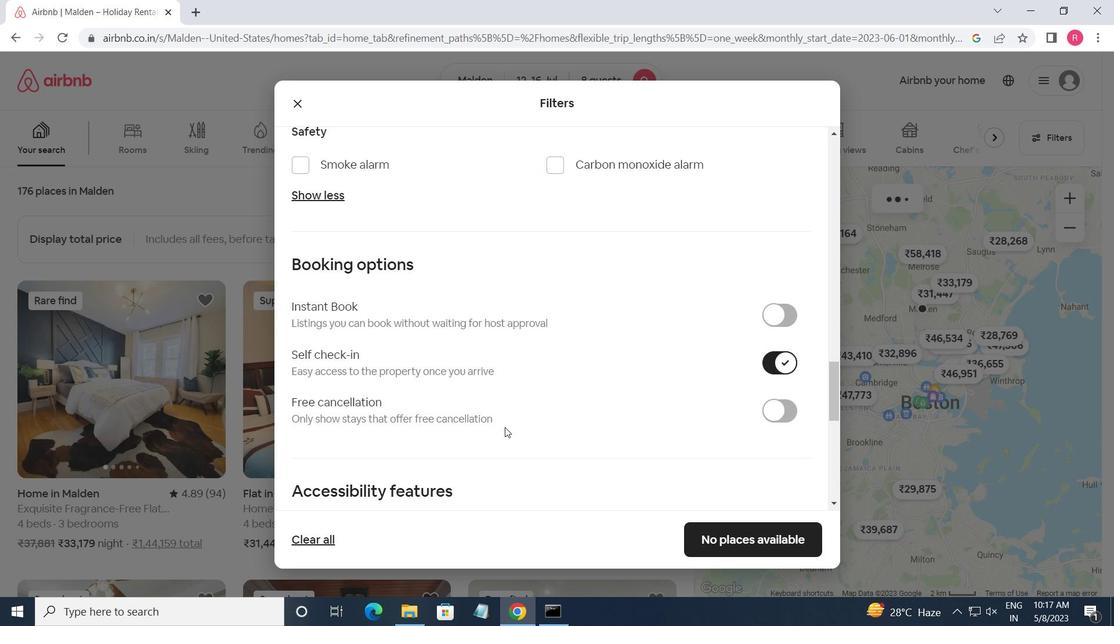 
Action: Mouse moved to (474, 424)
Screenshot: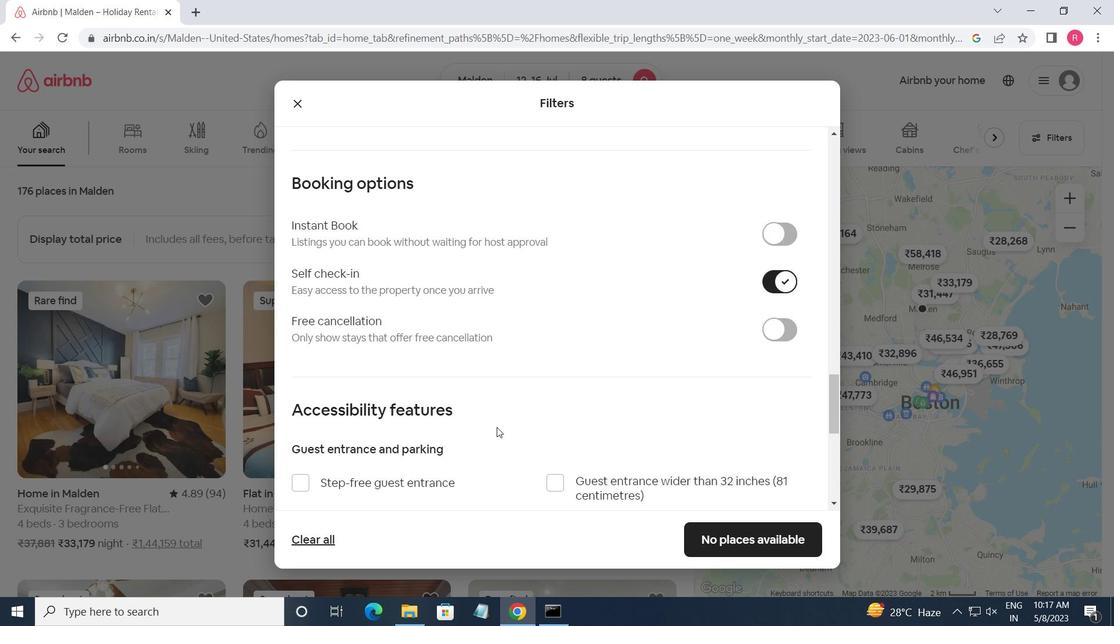 
Action: Mouse scrolled (474, 424) with delta (0, 0)
Screenshot: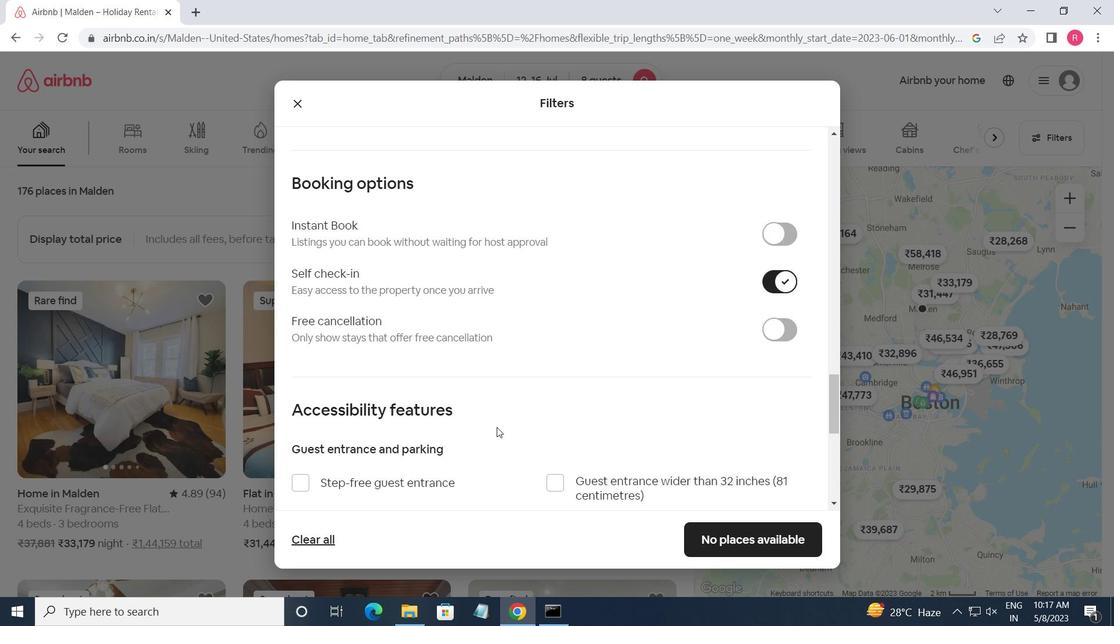 
Action: Mouse moved to (418, 417)
Screenshot: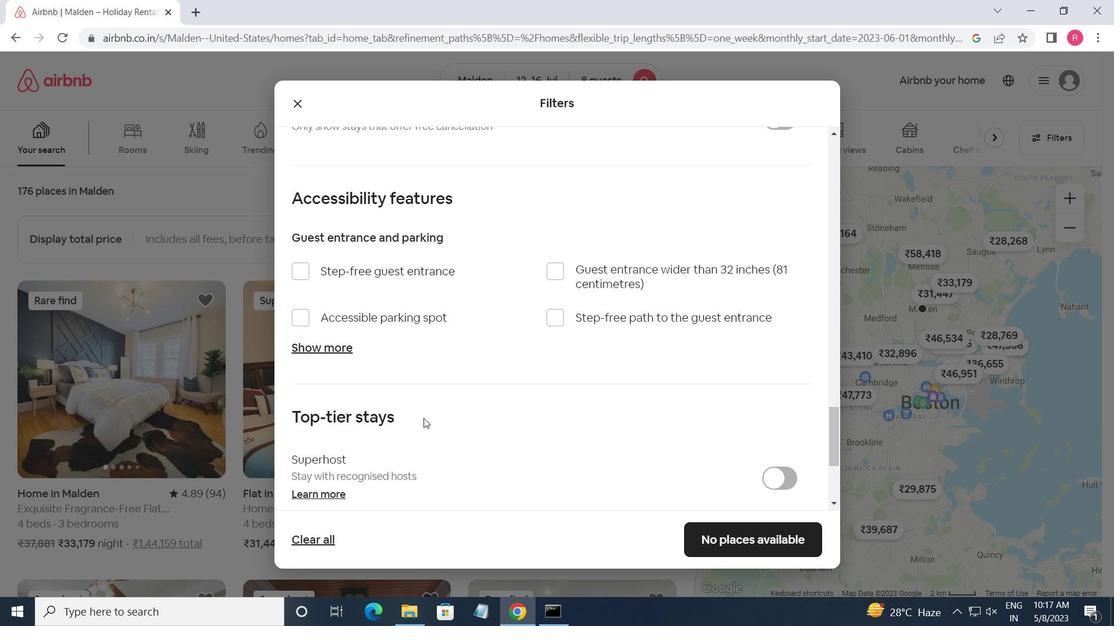 
Action: Mouse scrolled (418, 417) with delta (0, 0)
Screenshot: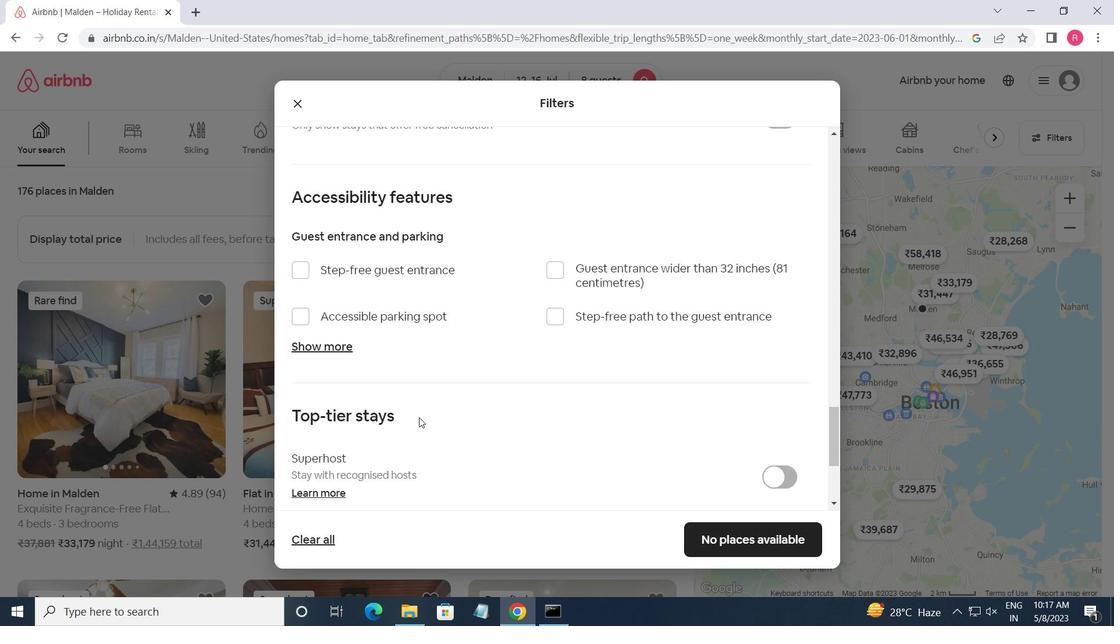 
Action: Mouse scrolled (418, 417) with delta (0, 0)
Screenshot: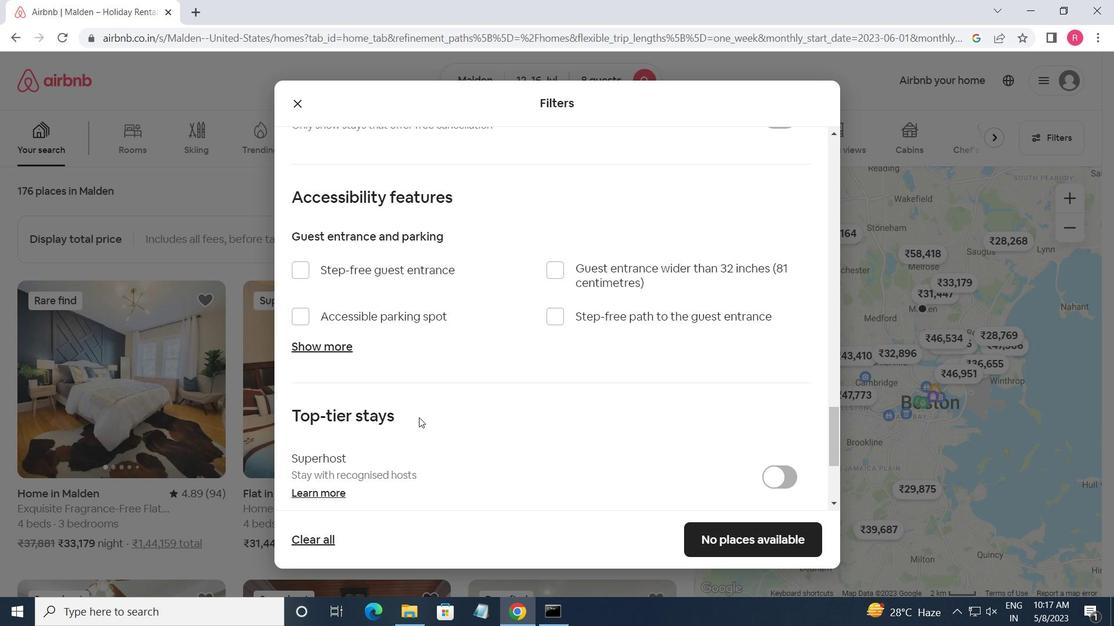 
Action: Mouse moved to (301, 463)
Screenshot: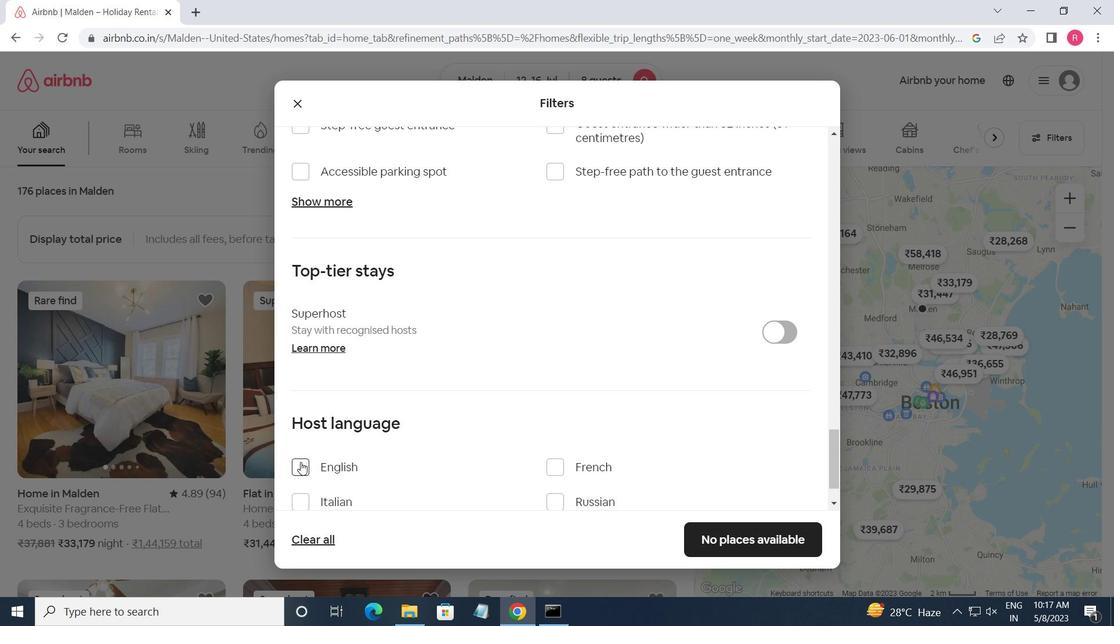 
Action: Mouse pressed left at (301, 463)
Screenshot: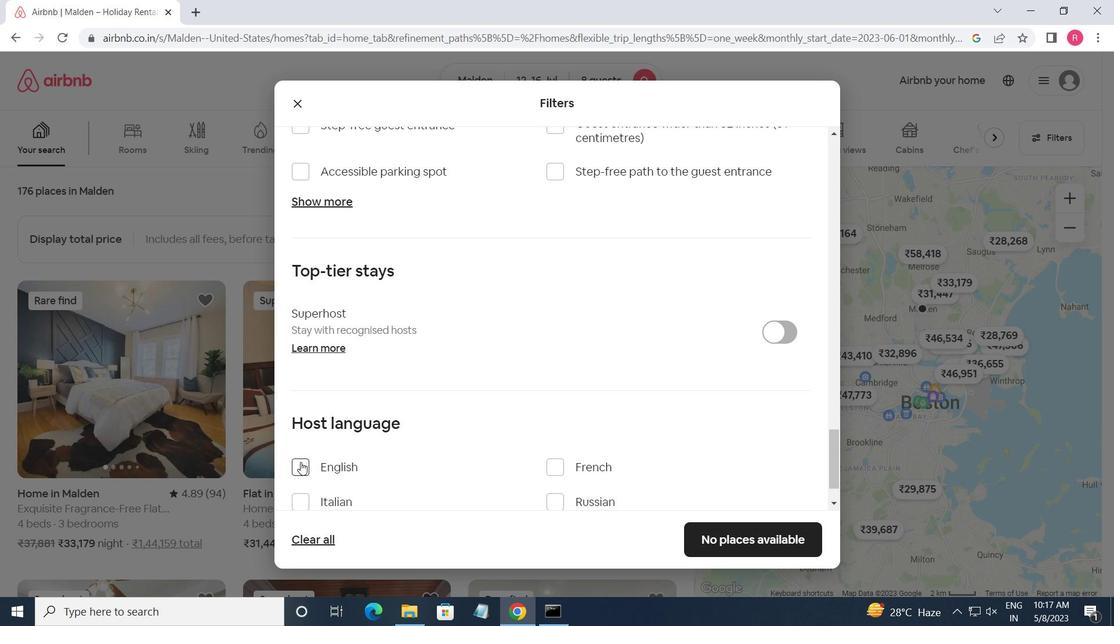 
Action: Mouse moved to (716, 534)
Screenshot: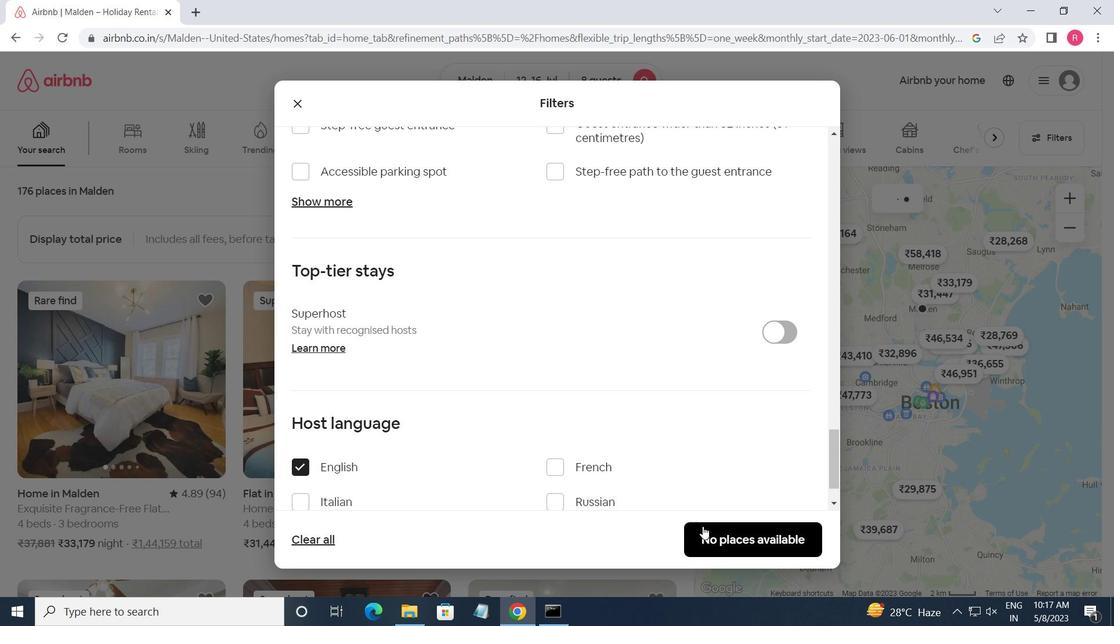 
Action: Mouse pressed left at (716, 534)
Screenshot: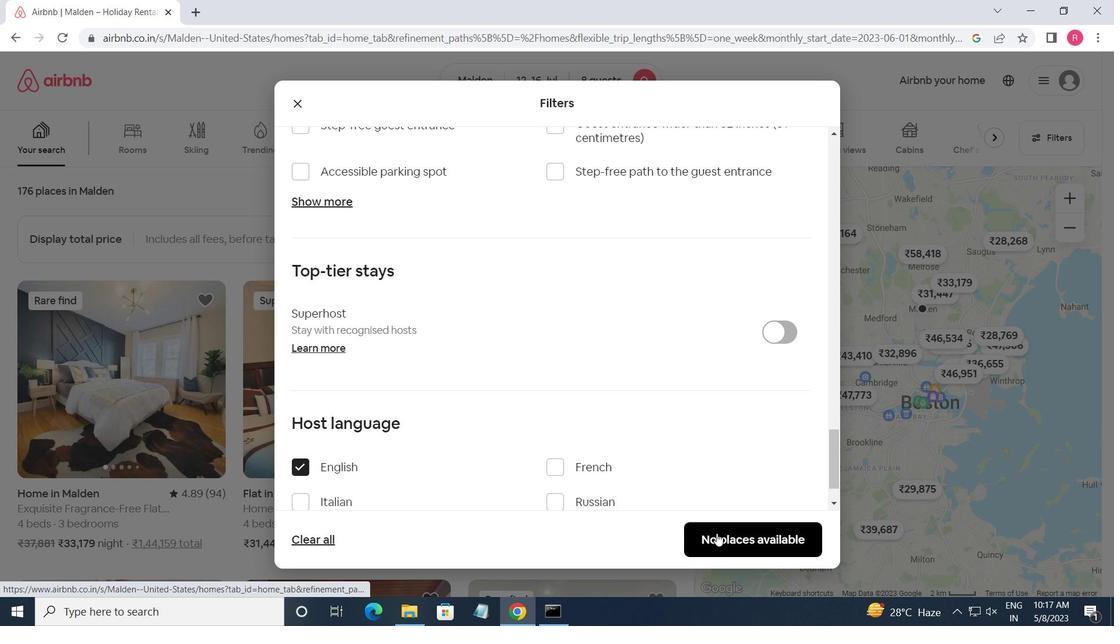 
